 Task: Search one way flight ticket for 2 adults, 2 children, 2 infants in seat in first from Gunnison: Gunnison-crested Butte Regional Airport to Raleigh: Raleigh-durham International Airport on 8-5-2023. Choice of flights is Emirates and Kenya Airways. Number of bags: 2 carry on bags. Price is upto 91000. Outbound departure time preference is 9:00.
Action: Mouse moved to (403, 167)
Screenshot: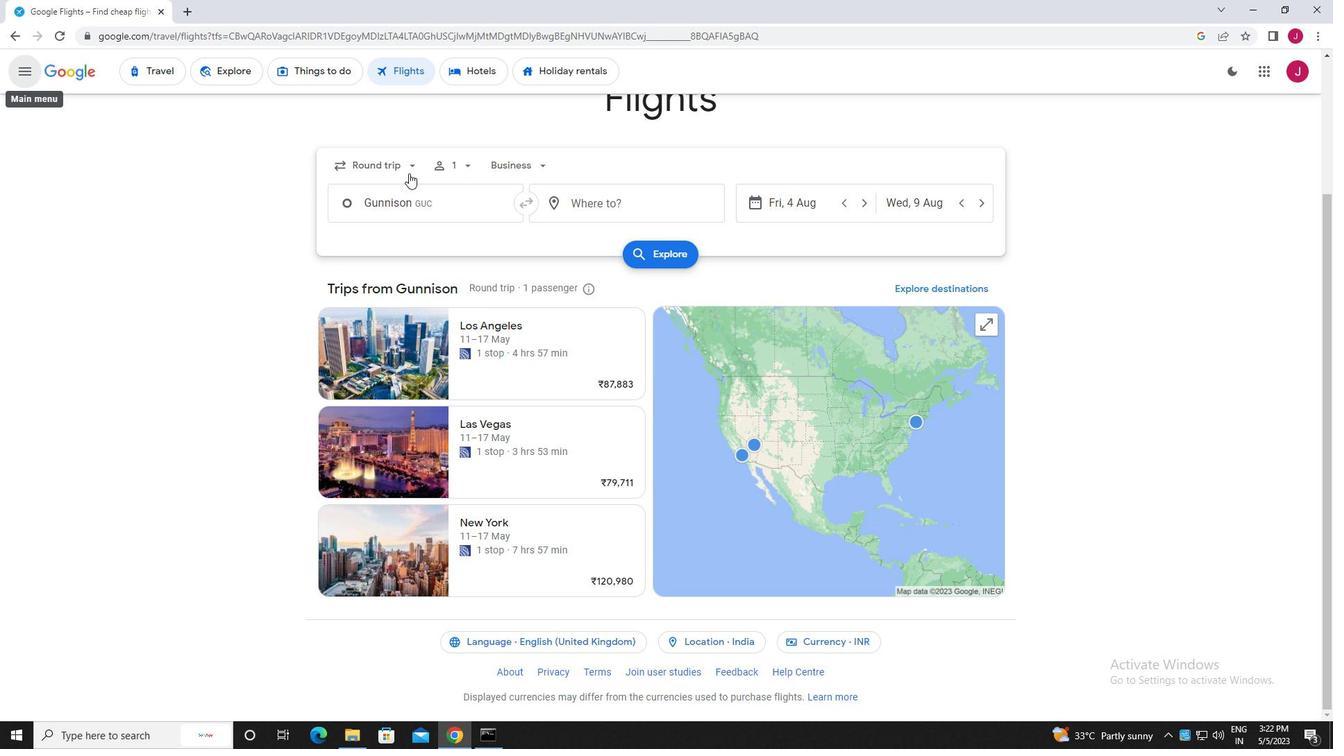 
Action: Mouse pressed left at (403, 167)
Screenshot: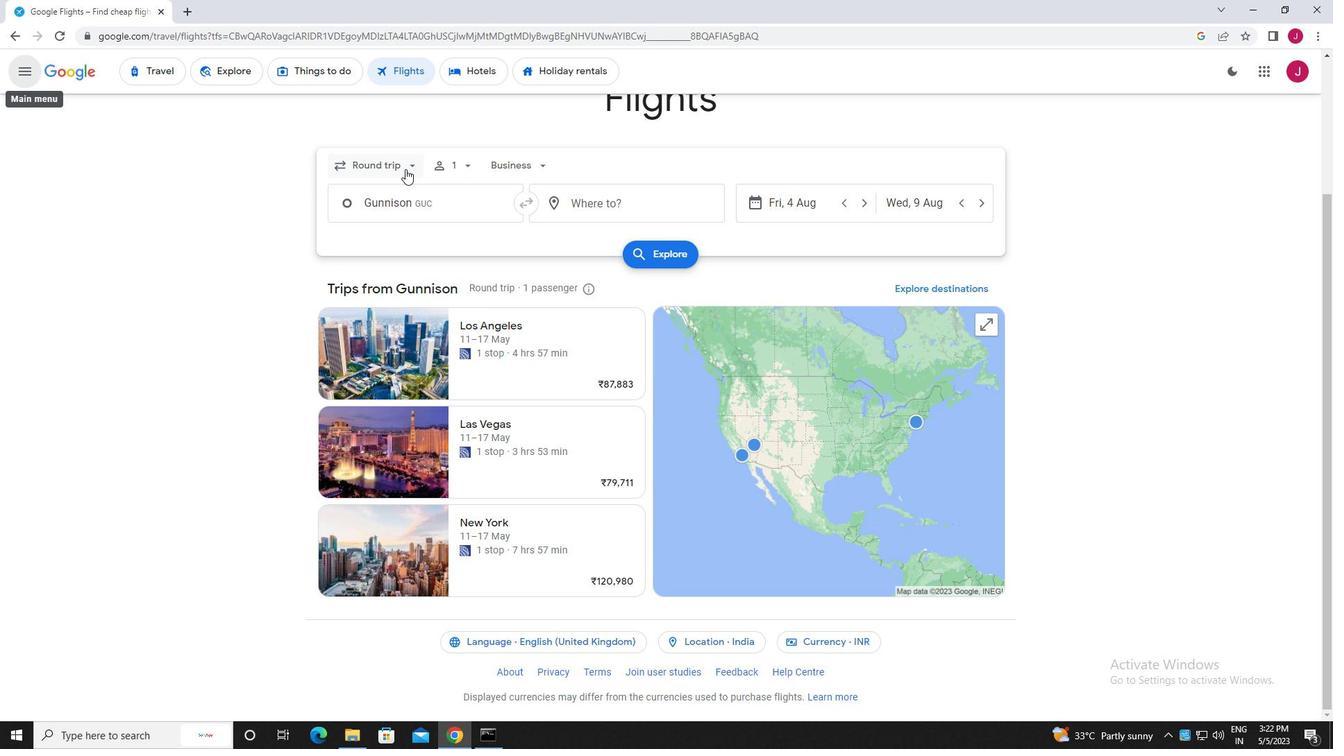 
Action: Mouse moved to (399, 228)
Screenshot: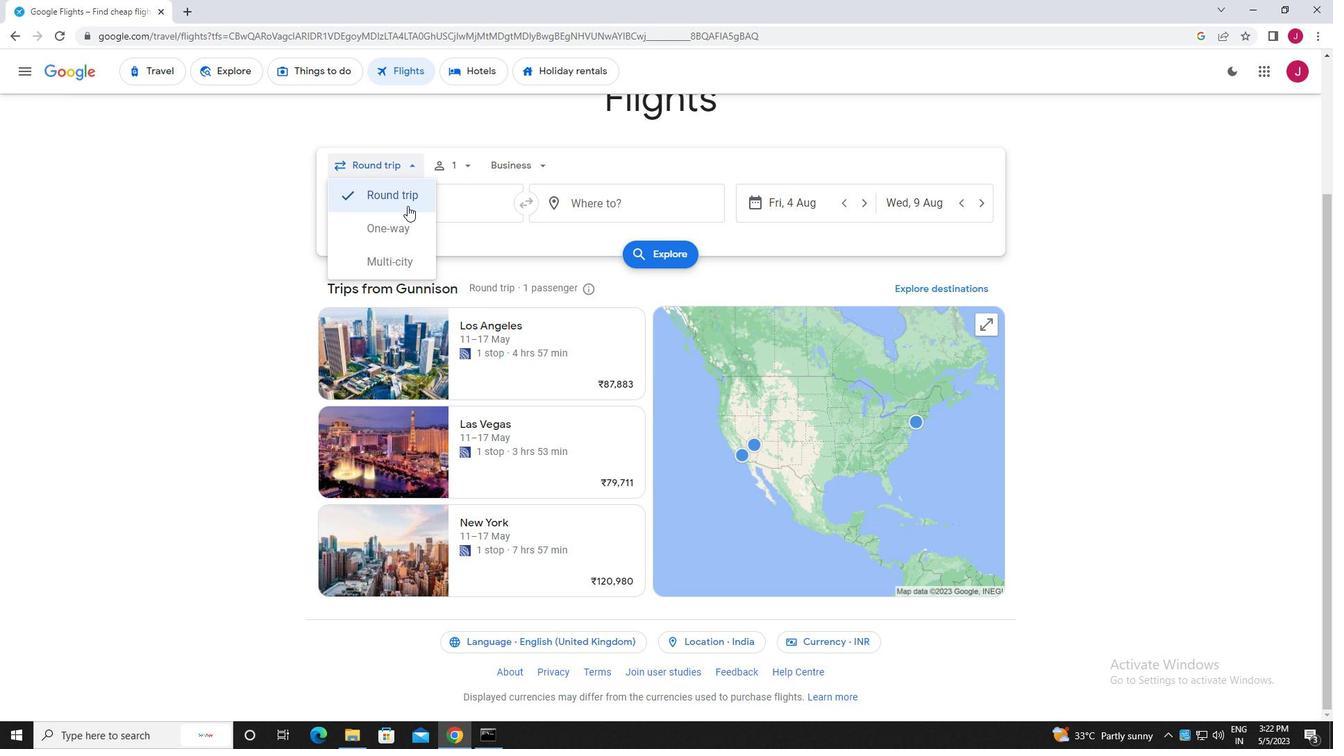 
Action: Mouse pressed left at (399, 228)
Screenshot: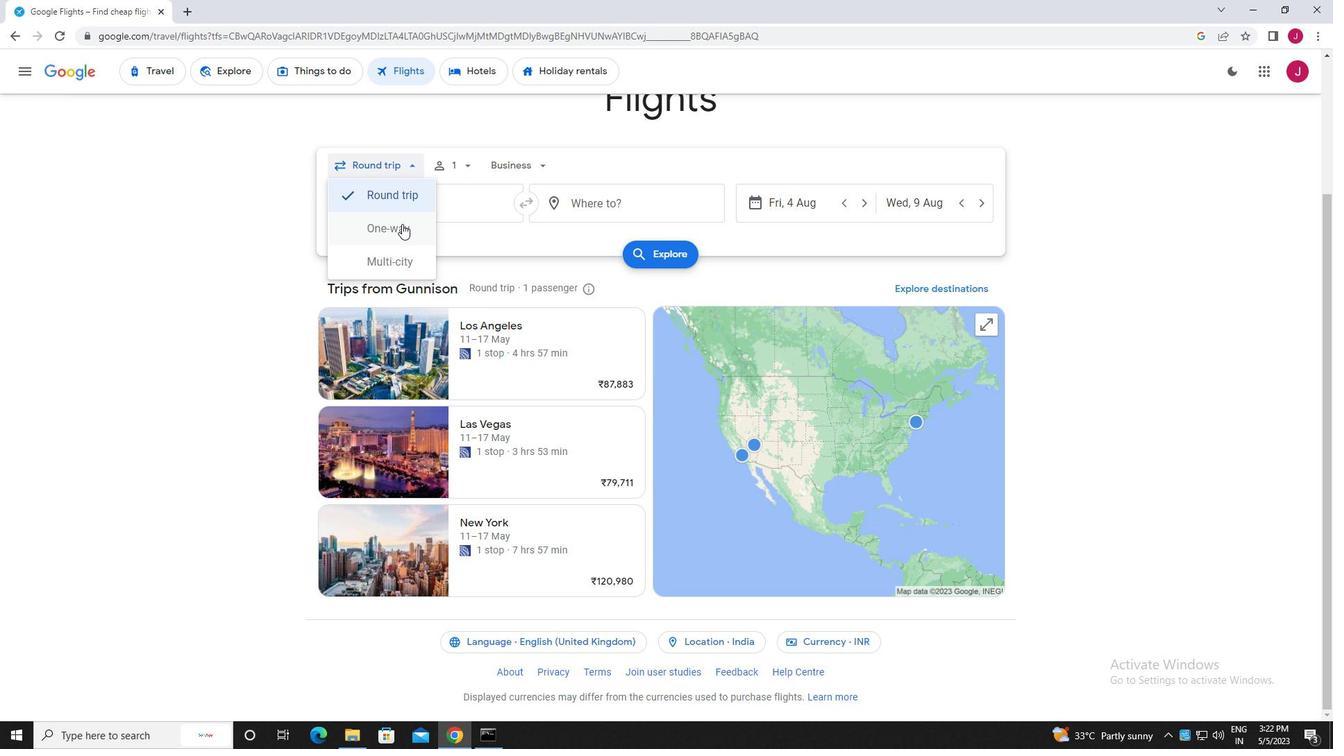 
Action: Mouse moved to (458, 168)
Screenshot: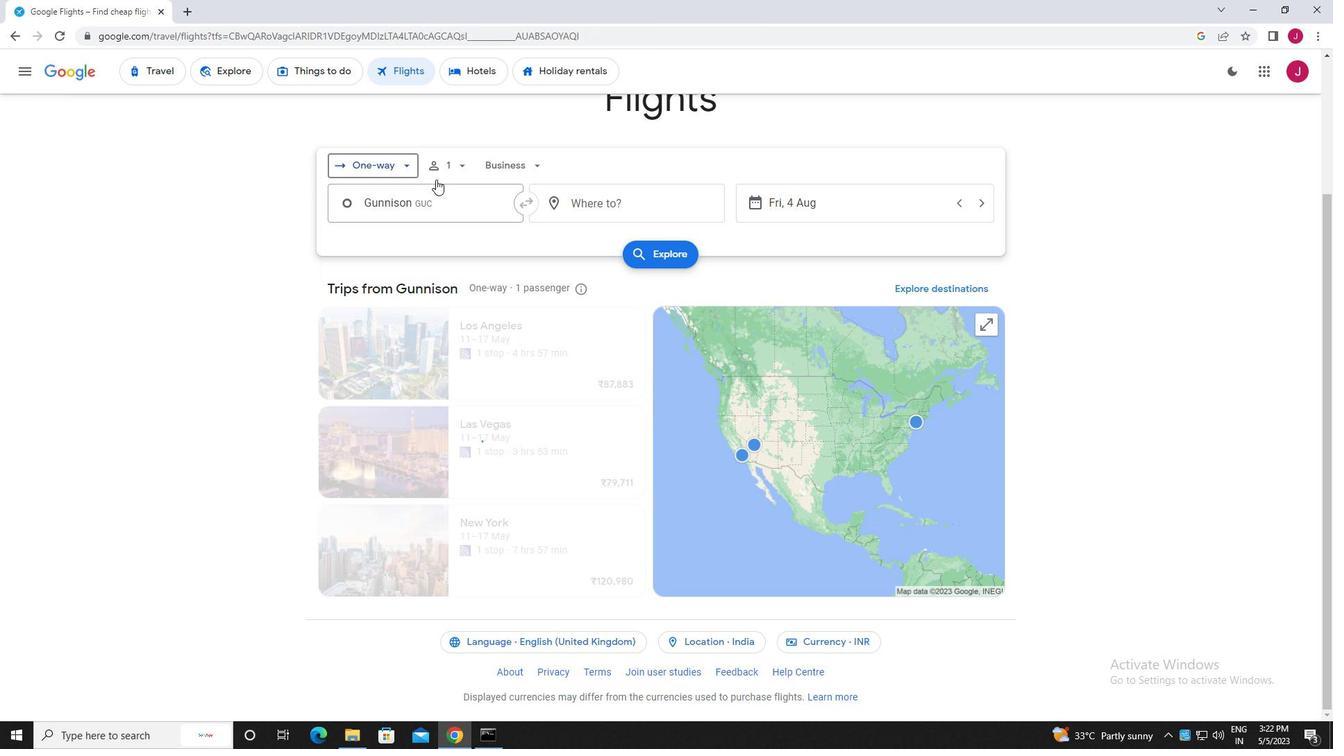 
Action: Mouse pressed left at (458, 168)
Screenshot: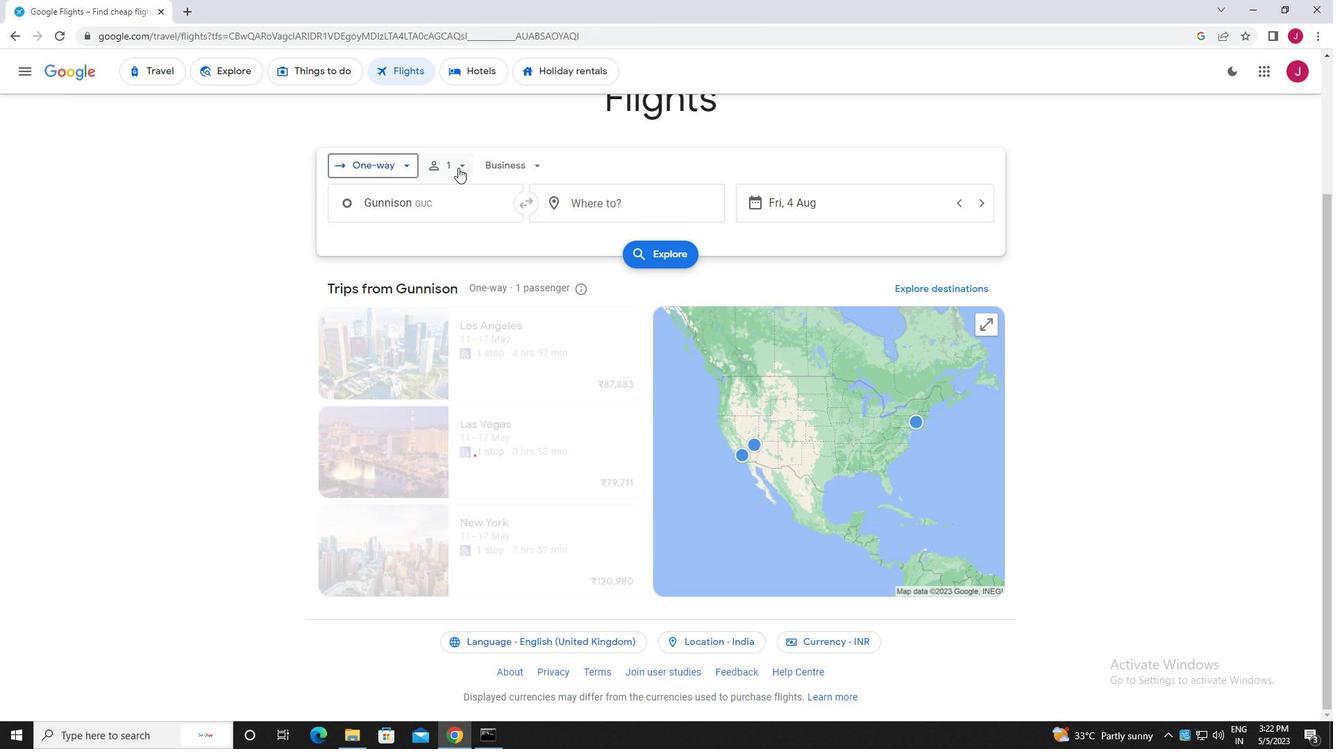 
Action: Mouse moved to (565, 203)
Screenshot: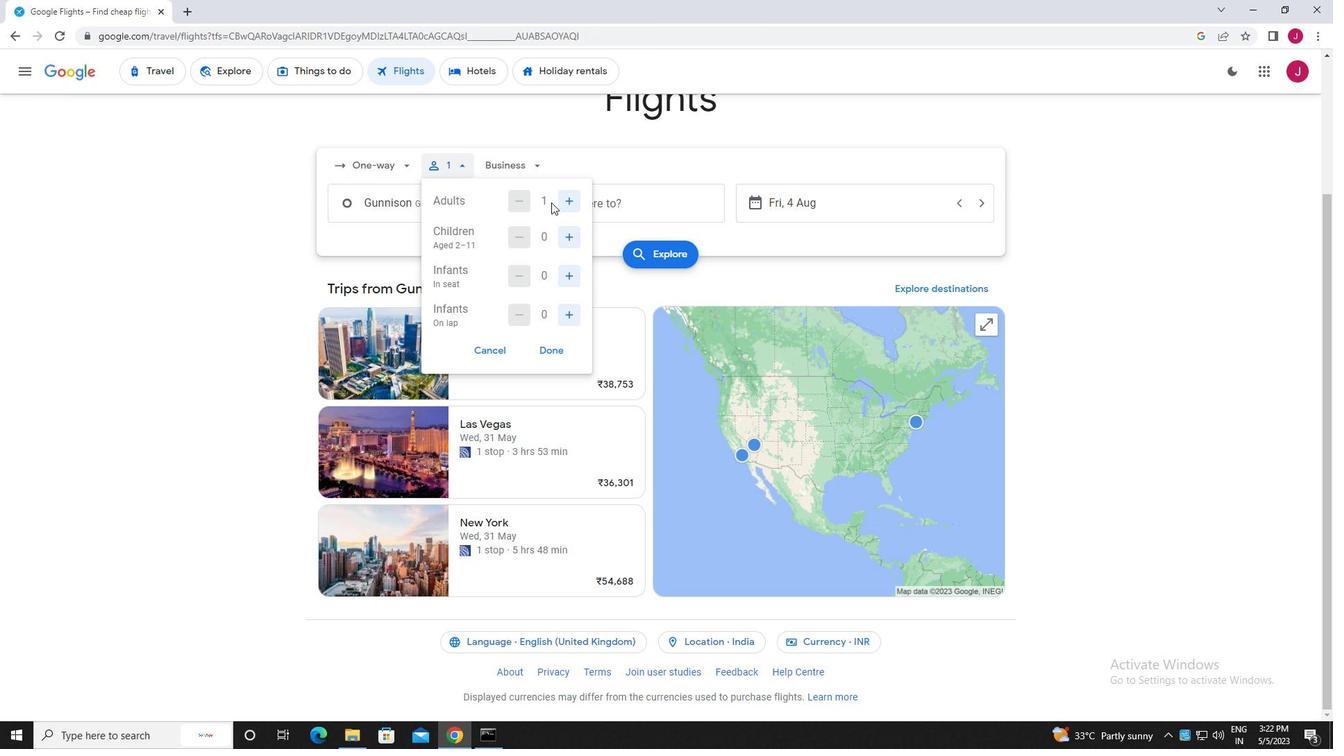 
Action: Mouse pressed left at (565, 203)
Screenshot: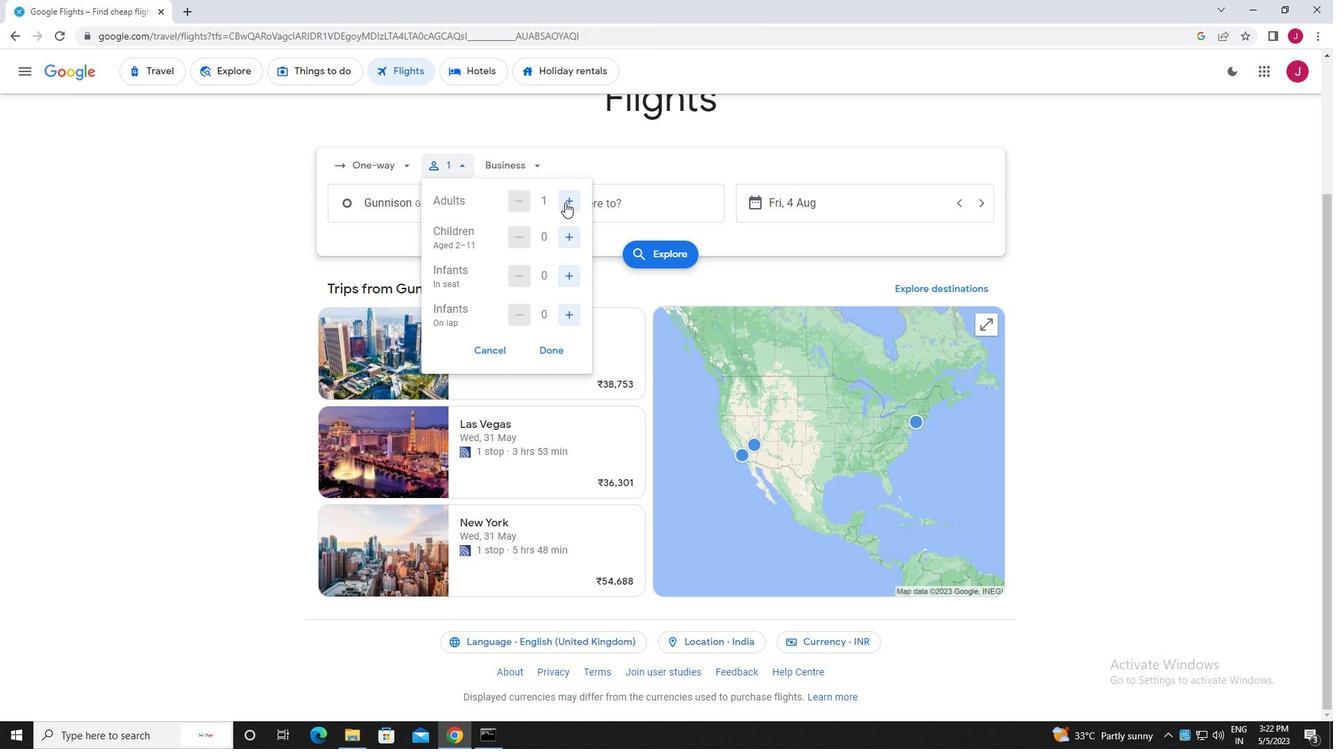 
Action: Mouse moved to (570, 238)
Screenshot: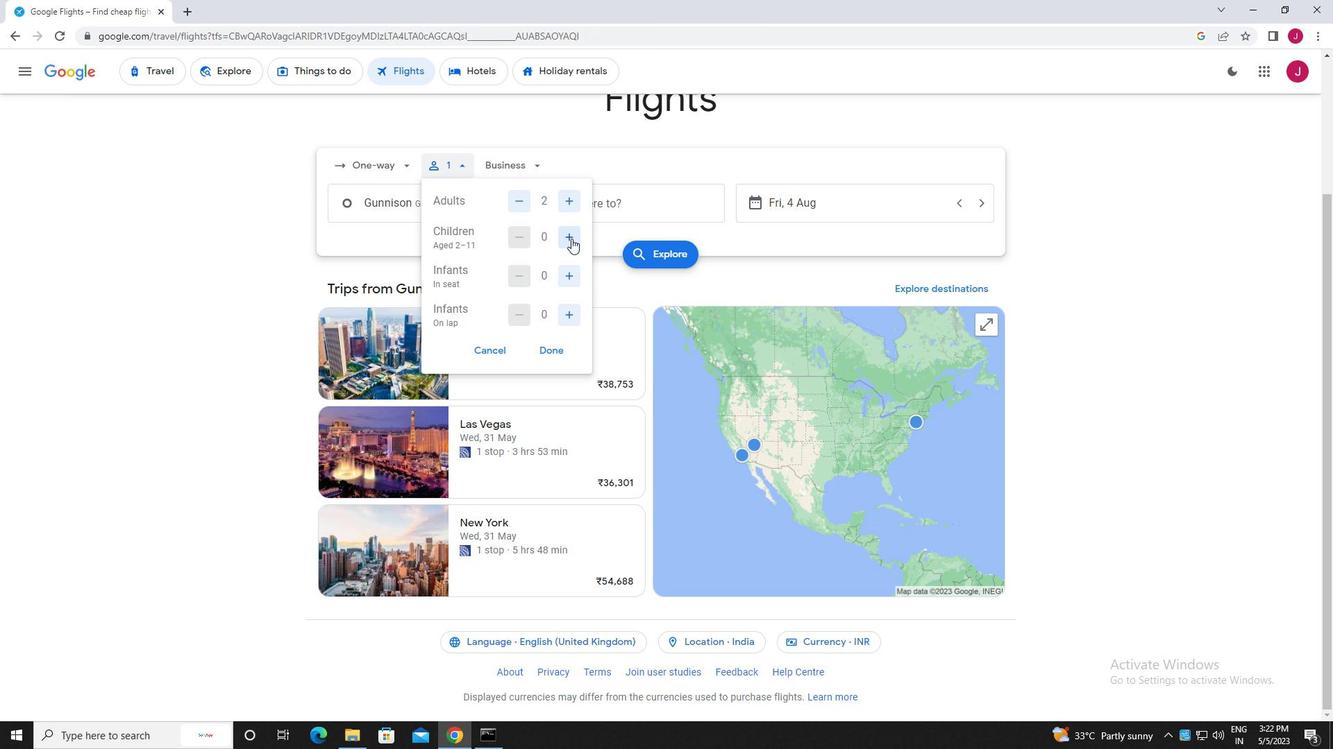 
Action: Mouse pressed left at (570, 238)
Screenshot: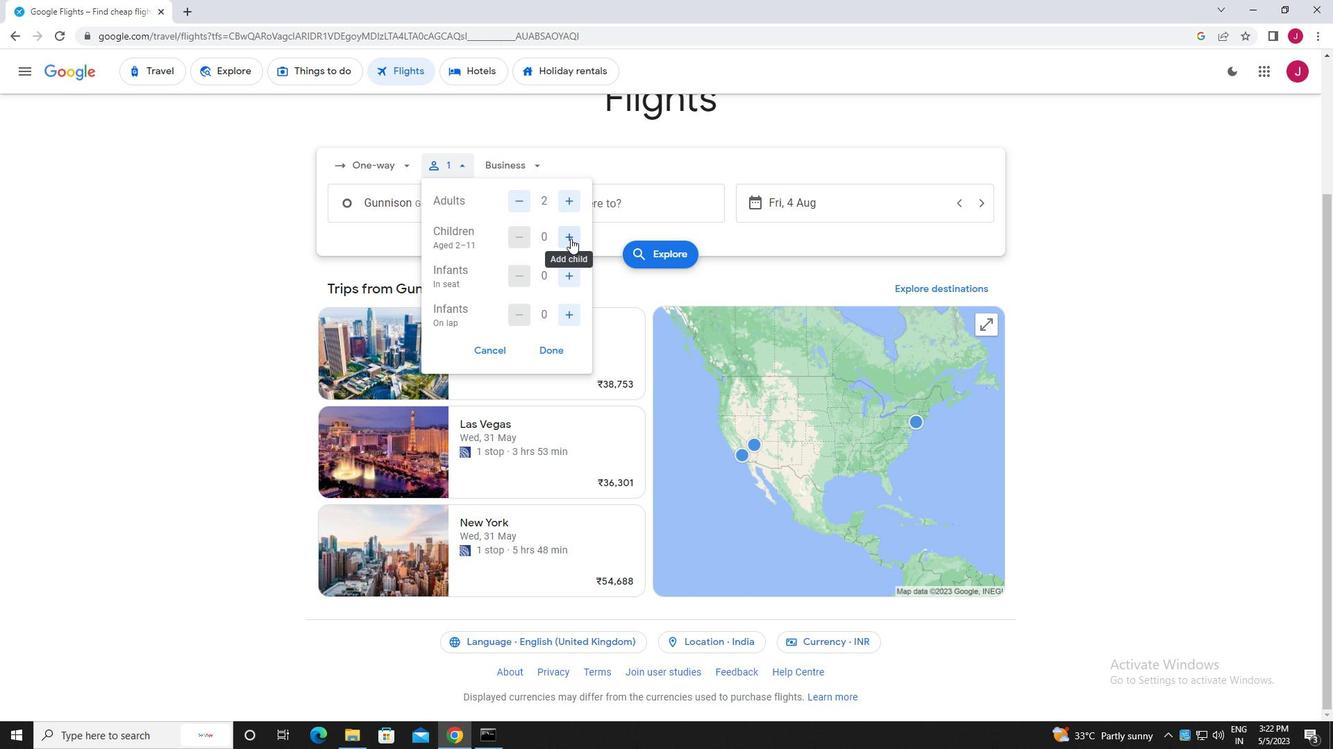 
Action: Mouse pressed left at (570, 238)
Screenshot: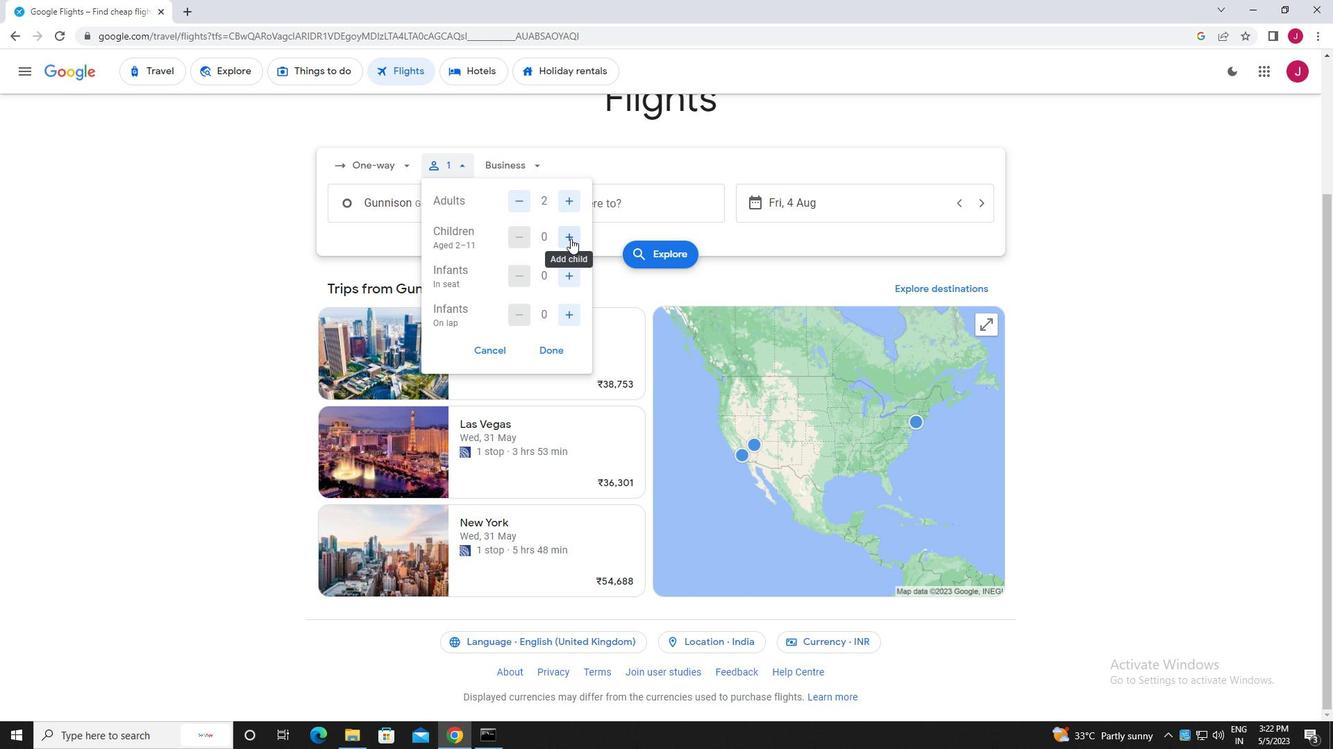 
Action: Mouse moved to (568, 275)
Screenshot: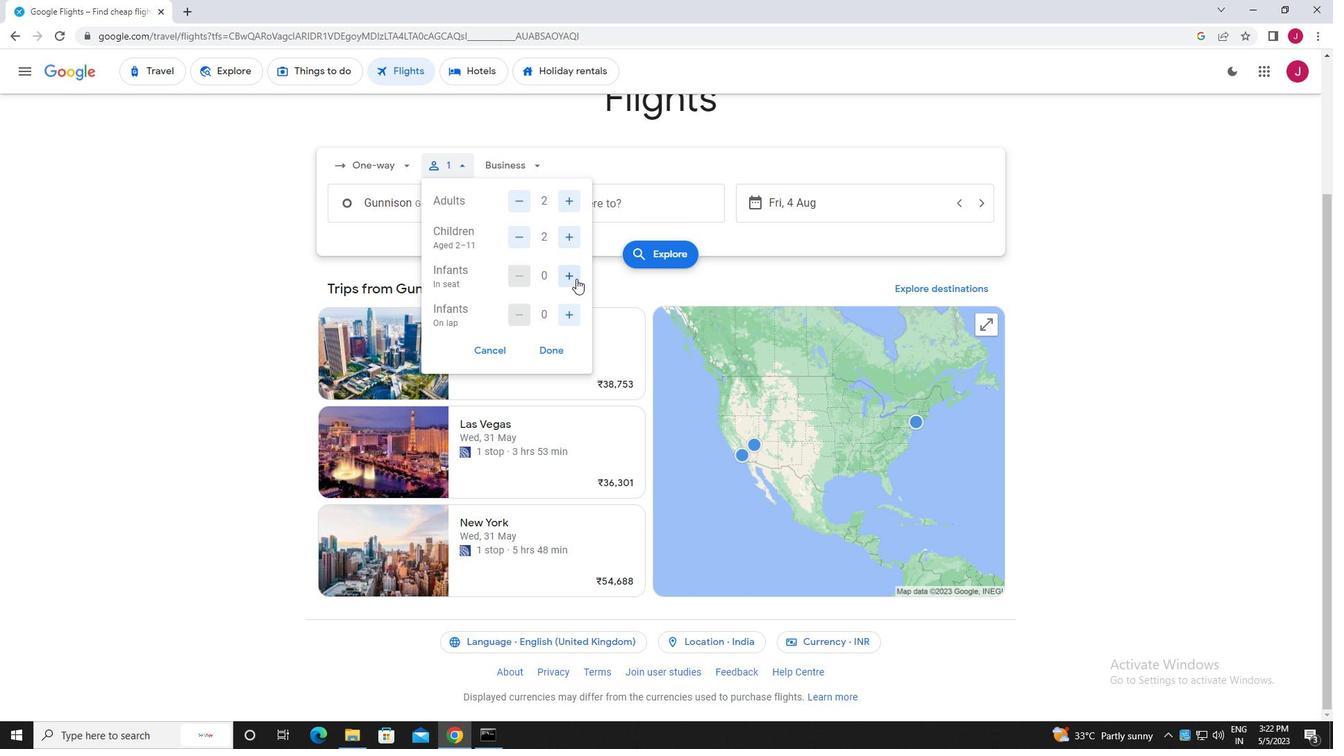 
Action: Mouse pressed left at (568, 275)
Screenshot: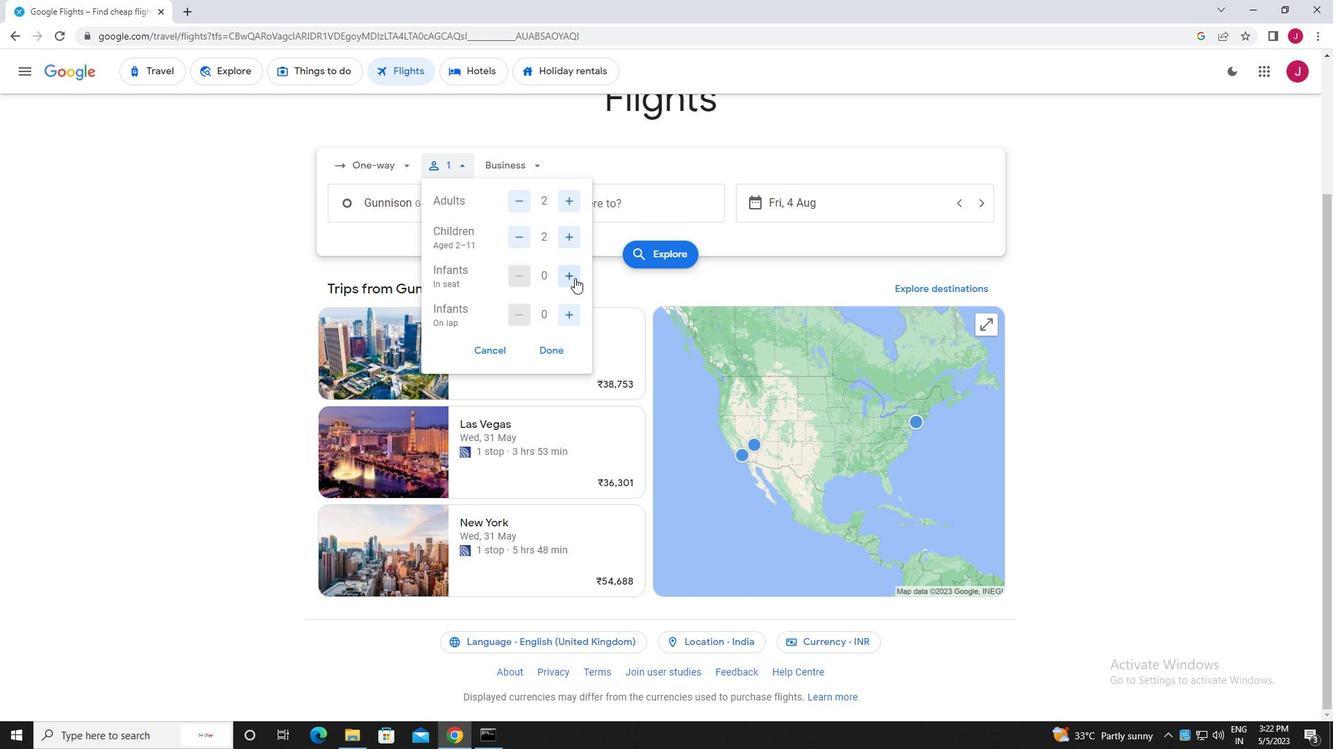 
Action: Mouse pressed left at (568, 275)
Screenshot: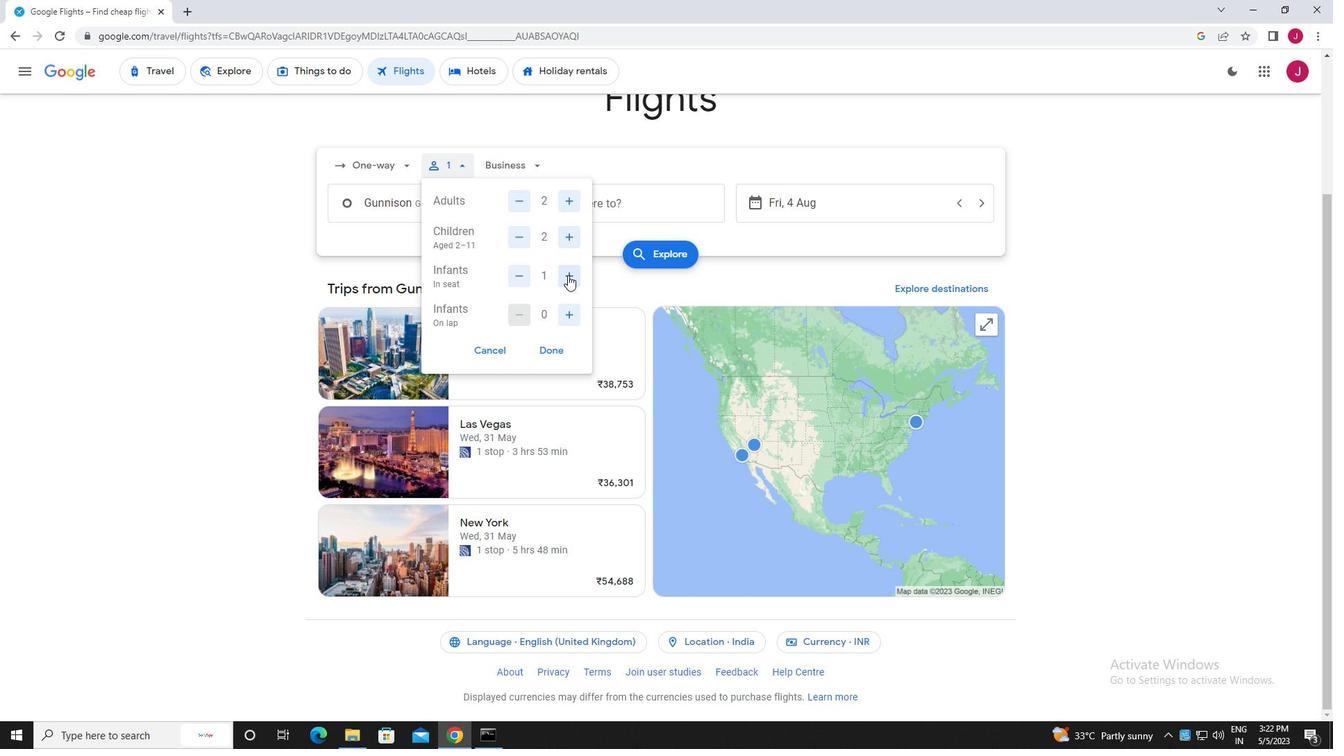 
Action: Mouse moved to (554, 347)
Screenshot: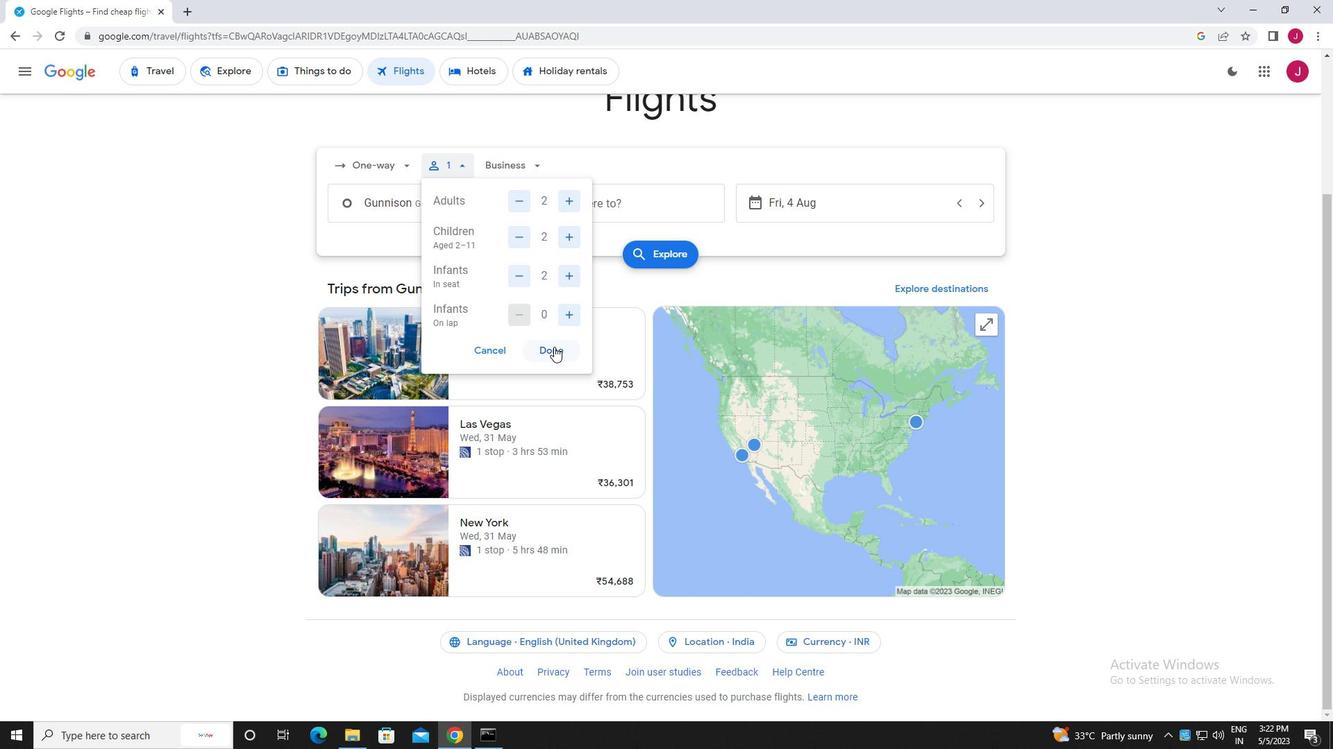 
Action: Mouse pressed left at (554, 347)
Screenshot: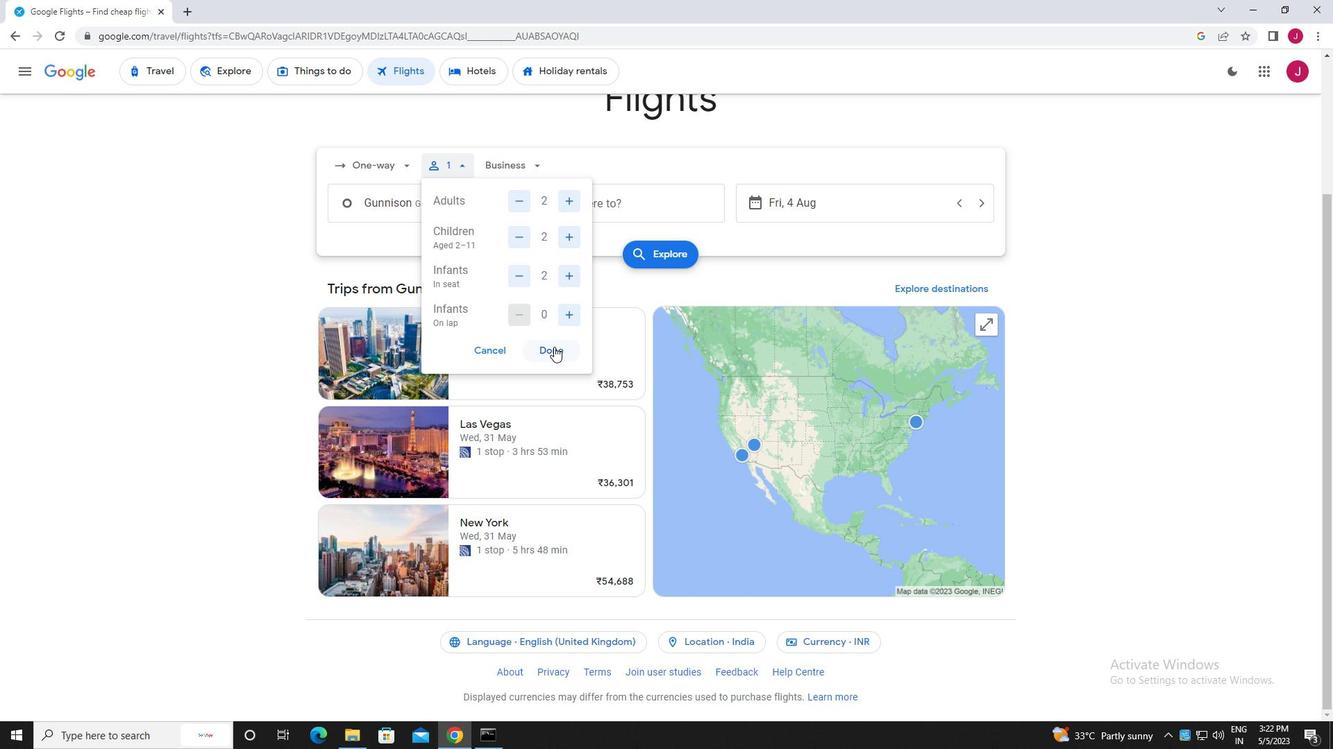 
Action: Mouse moved to (524, 170)
Screenshot: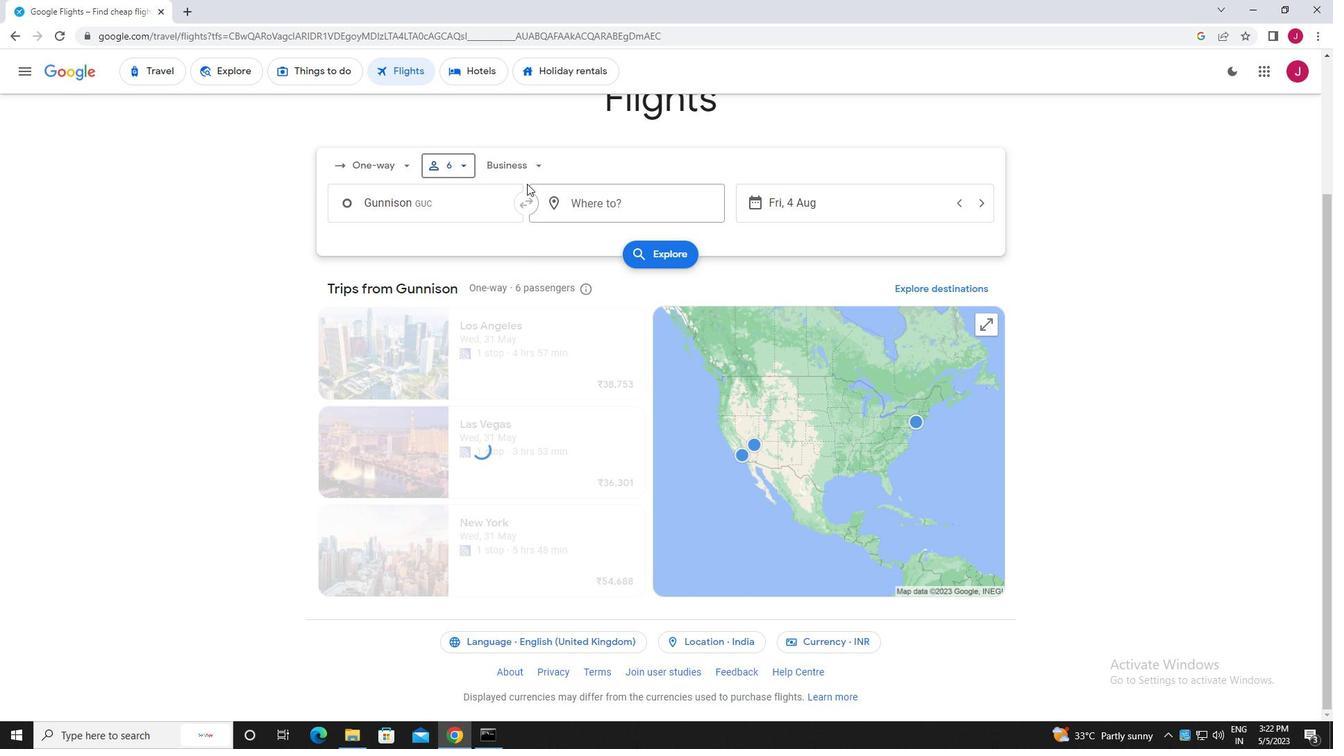
Action: Mouse pressed left at (524, 170)
Screenshot: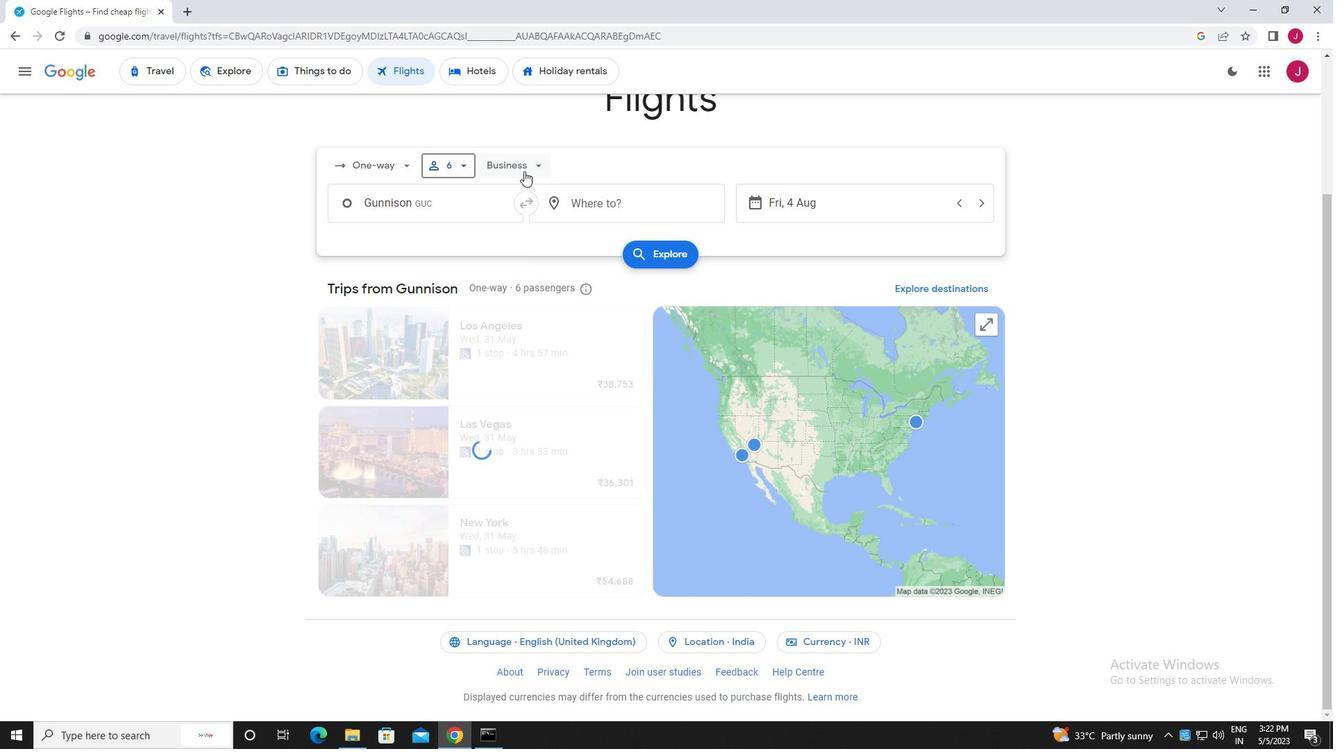 
Action: Mouse moved to (544, 296)
Screenshot: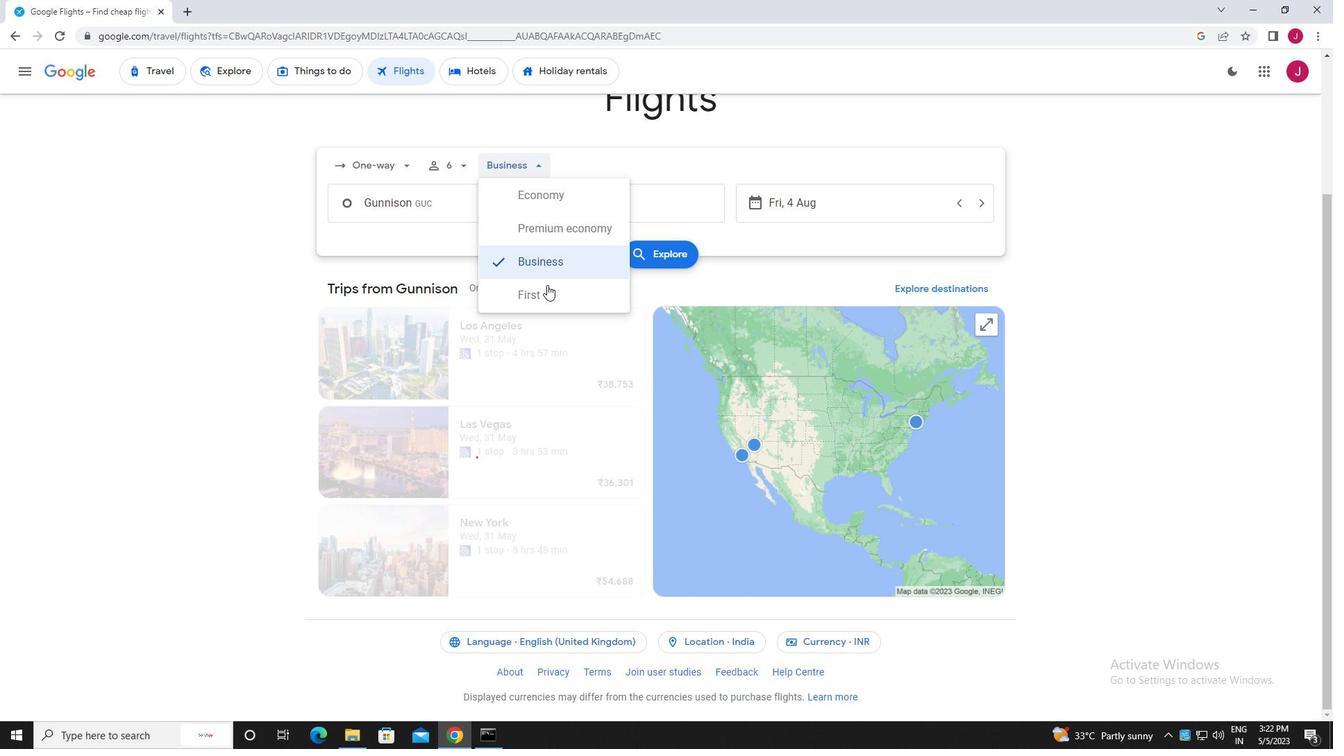 
Action: Mouse pressed left at (544, 296)
Screenshot: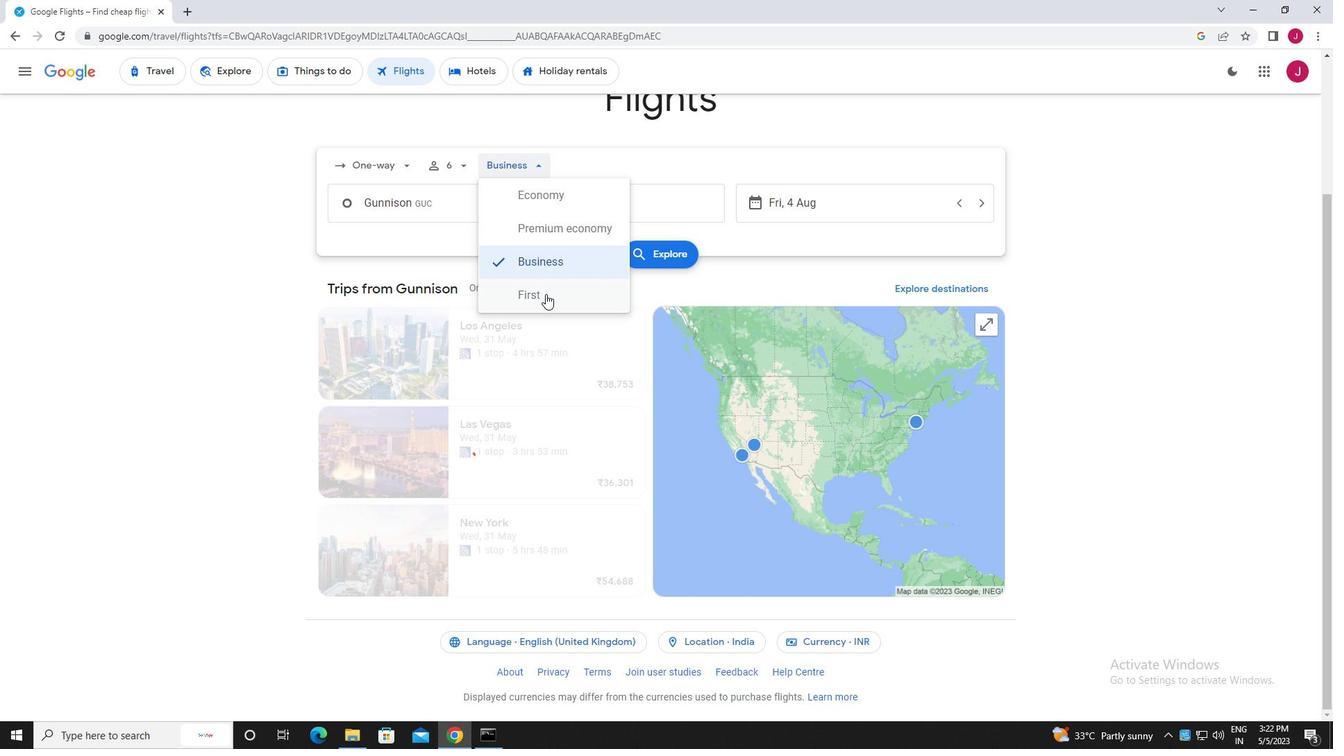 
Action: Mouse moved to (458, 206)
Screenshot: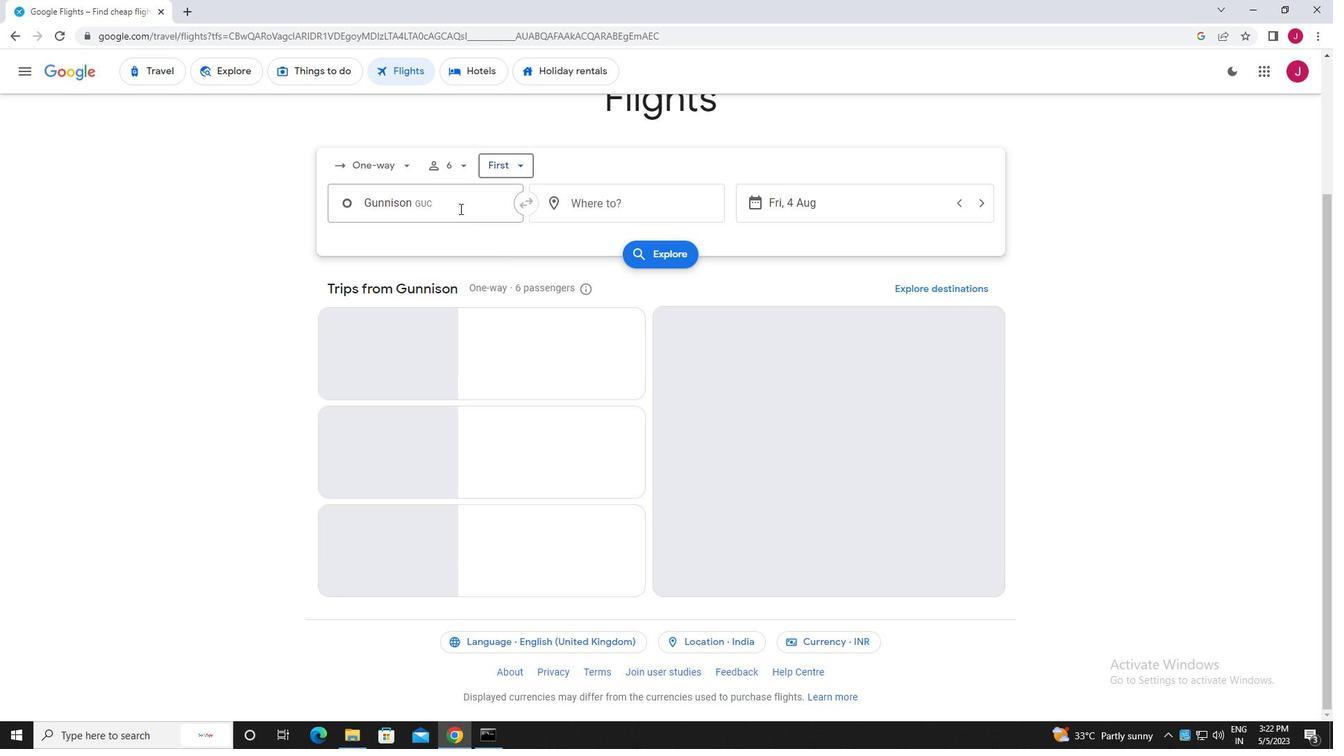 
Action: Mouse pressed left at (458, 206)
Screenshot: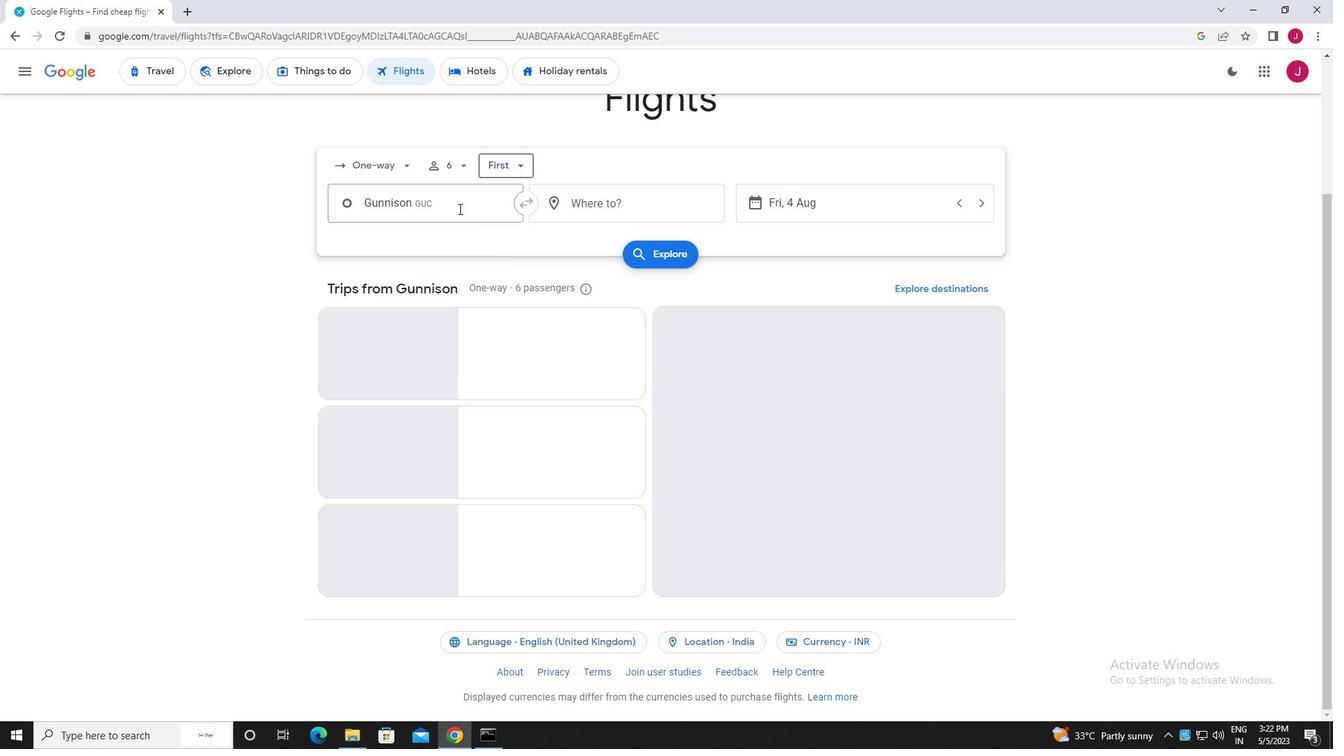 
Action: Mouse moved to (469, 206)
Screenshot: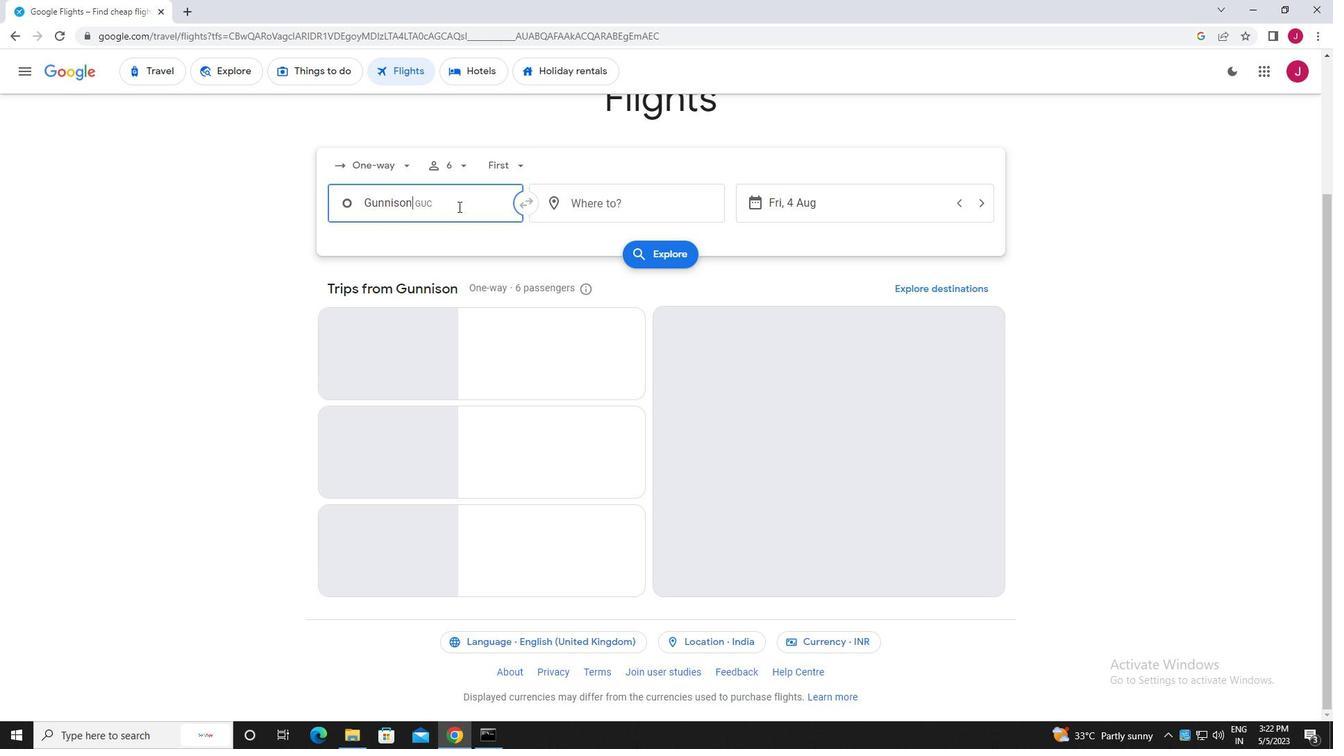 
Action: Key pressed gunnison
Screenshot: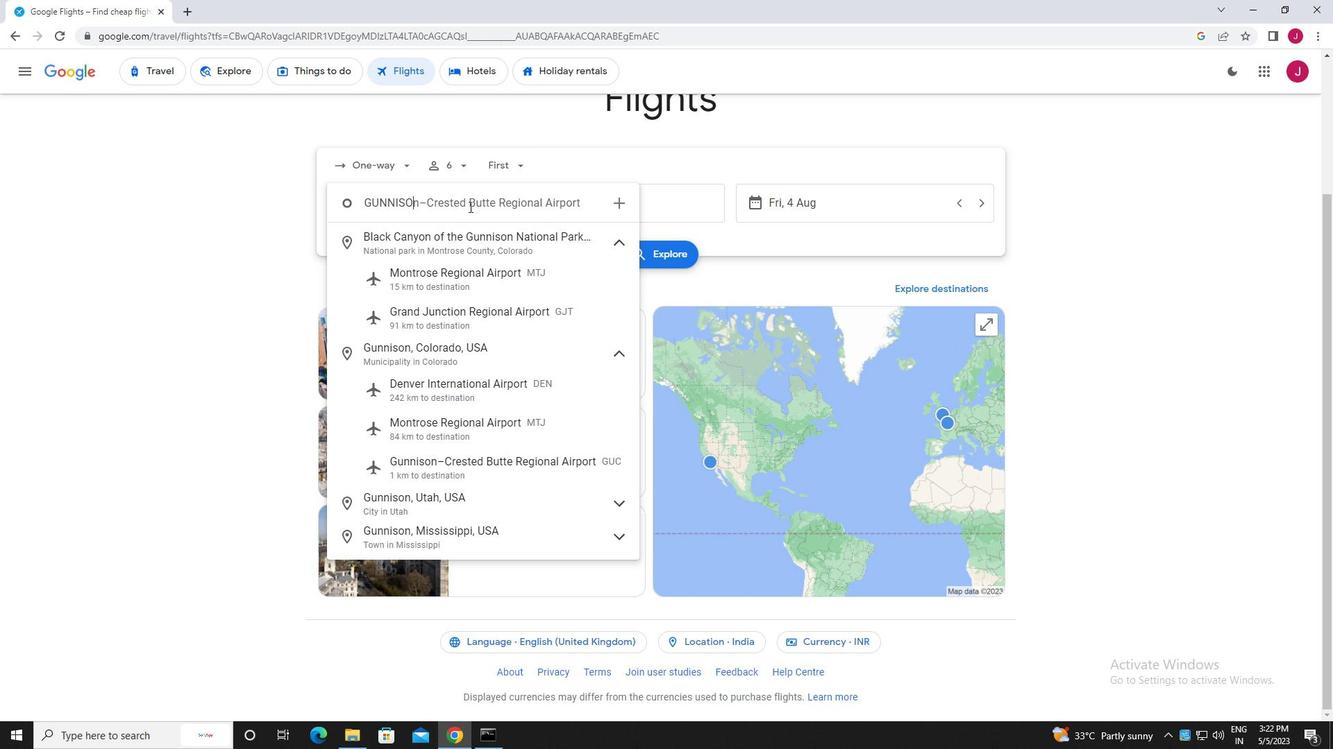 
Action: Mouse moved to (525, 468)
Screenshot: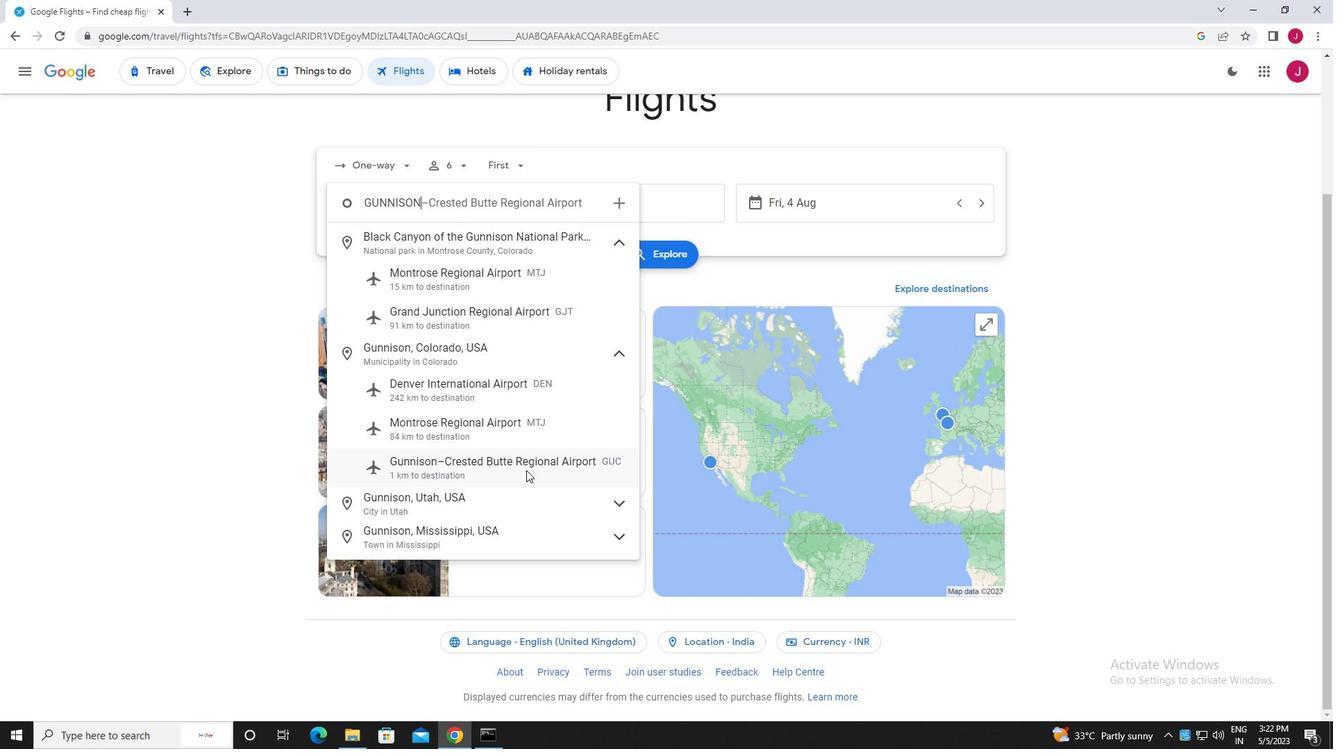 
Action: Mouse pressed left at (525, 468)
Screenshot: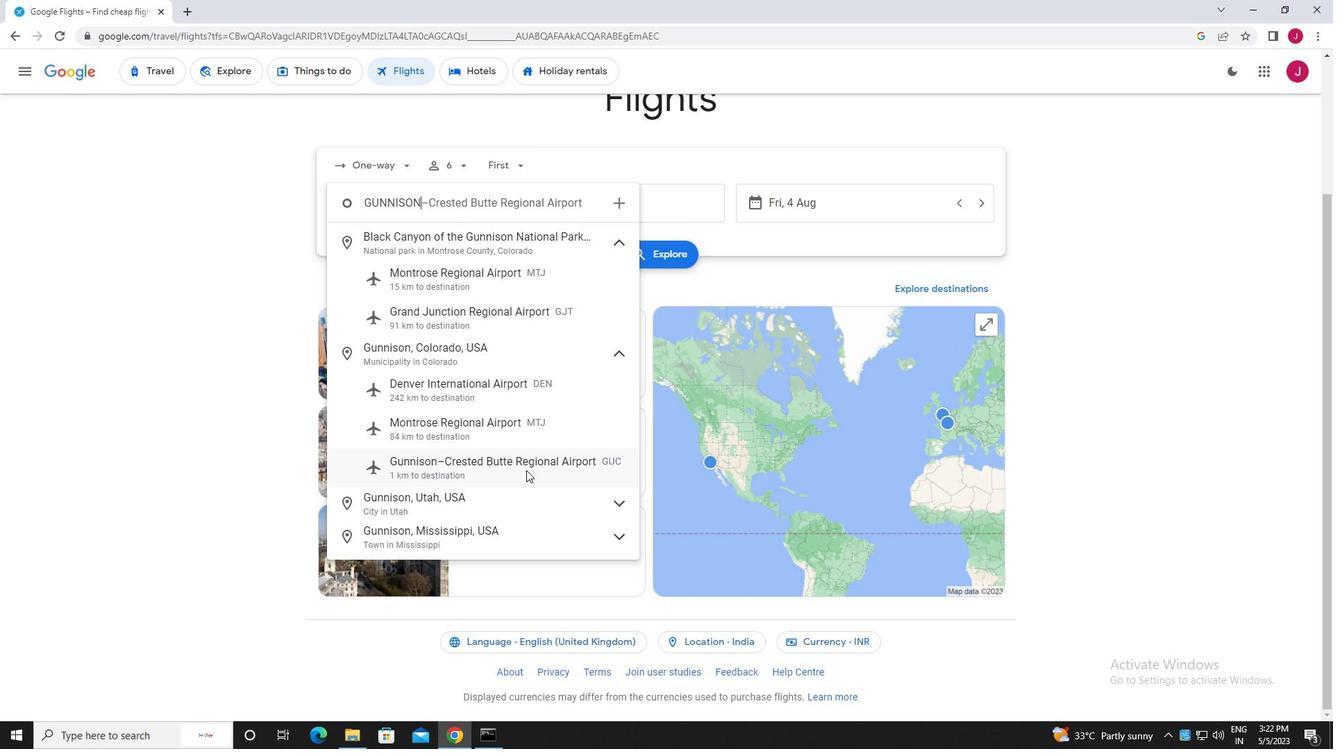 
Action: Mouse moved to (602, 206)
Screenshot: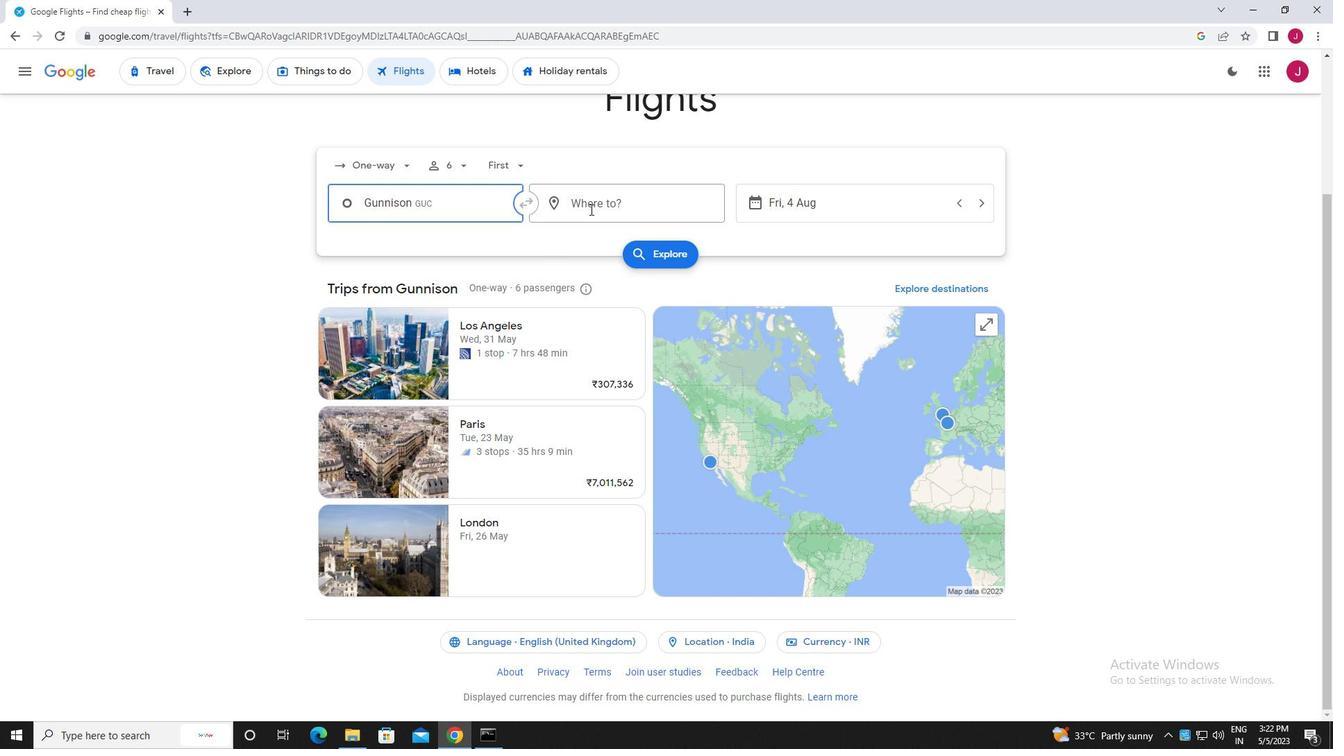 
Action: Mouse pressed left at (602, 206)
Screenshot: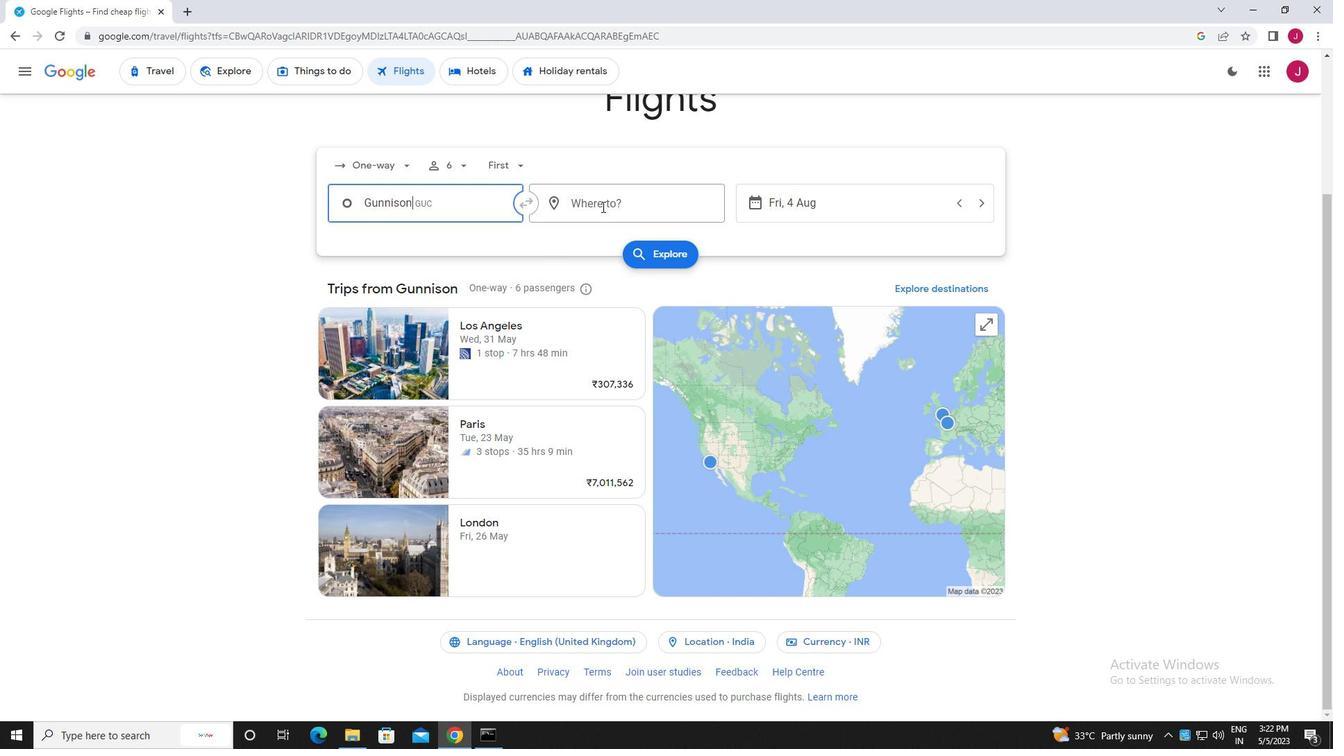 
Action: Key pressed raleigh
Screenshot: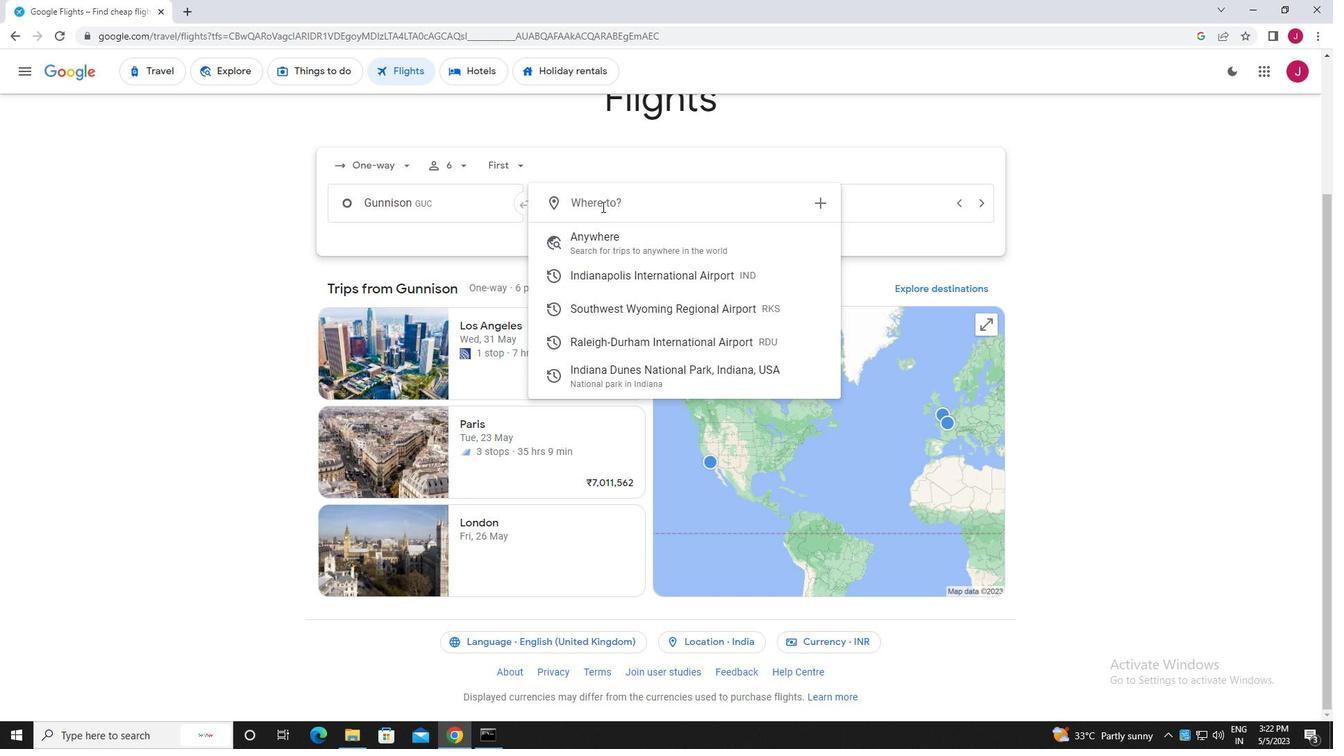 
Action: Mouse moved to (687, 277)
Screenshot: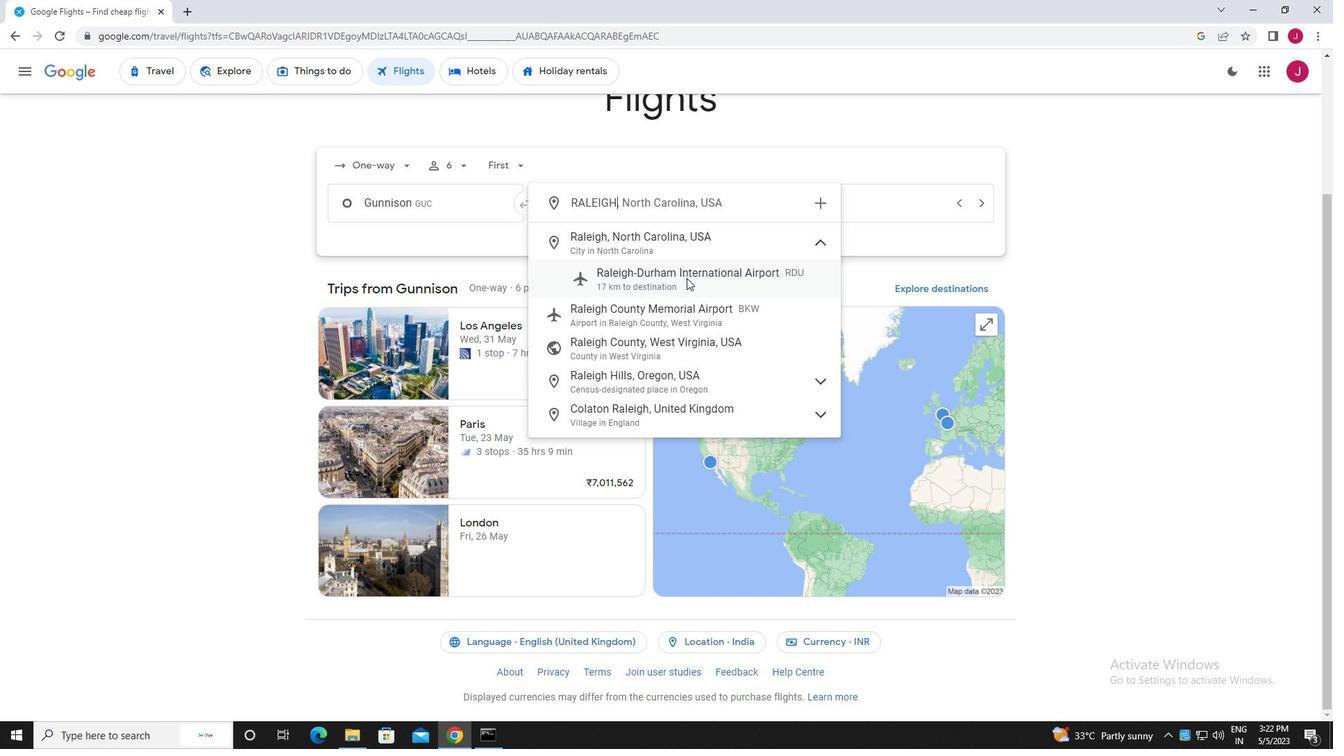 
Action: Mouse pressed left at (687, 277)
Screenshot: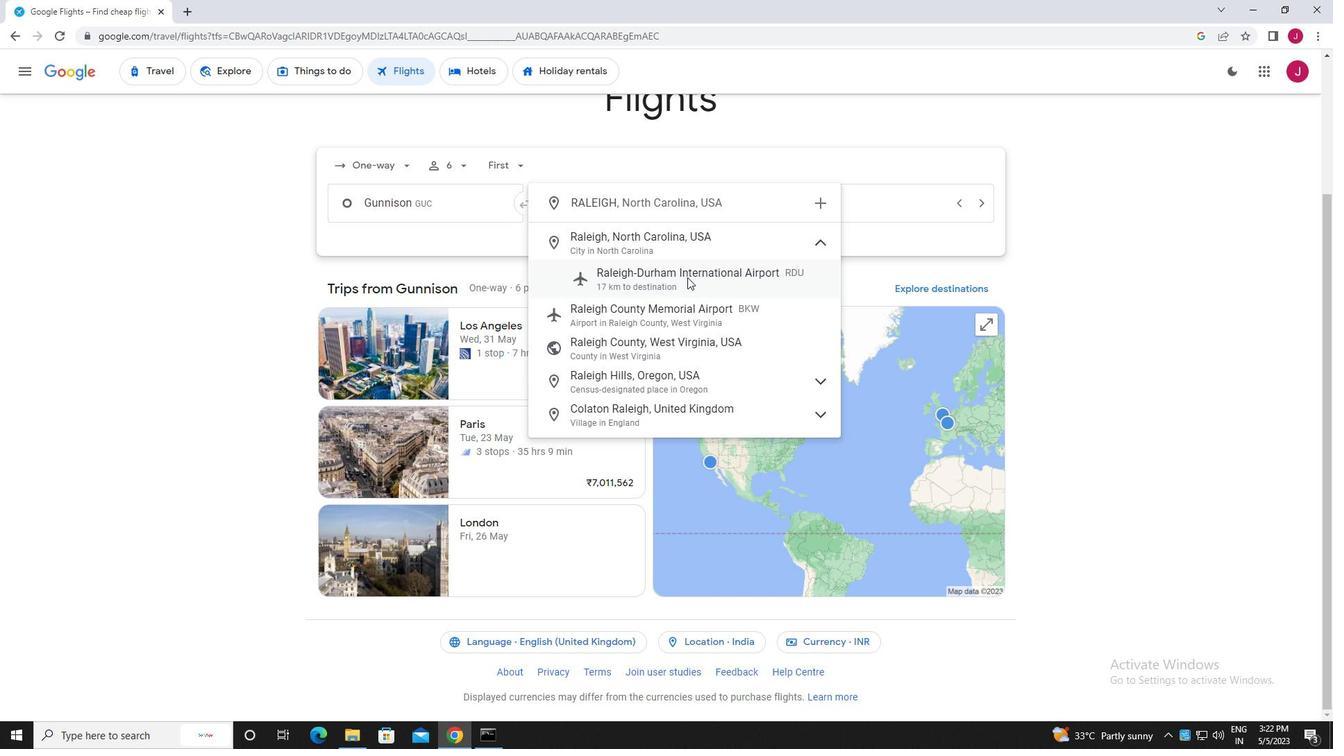 
Action: Mouse moved to (842, 209)
Screenshot: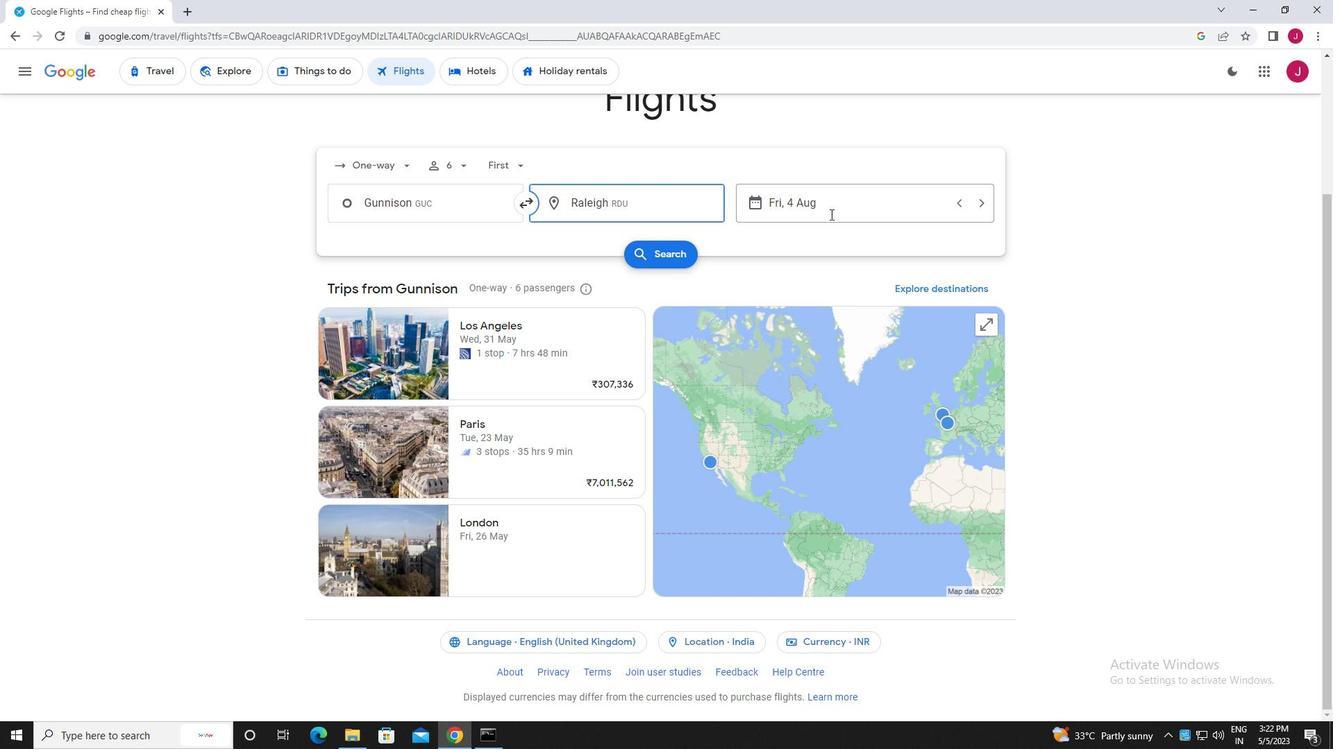 
Action: Mouse pressed left at (842, 209)
Screenshot: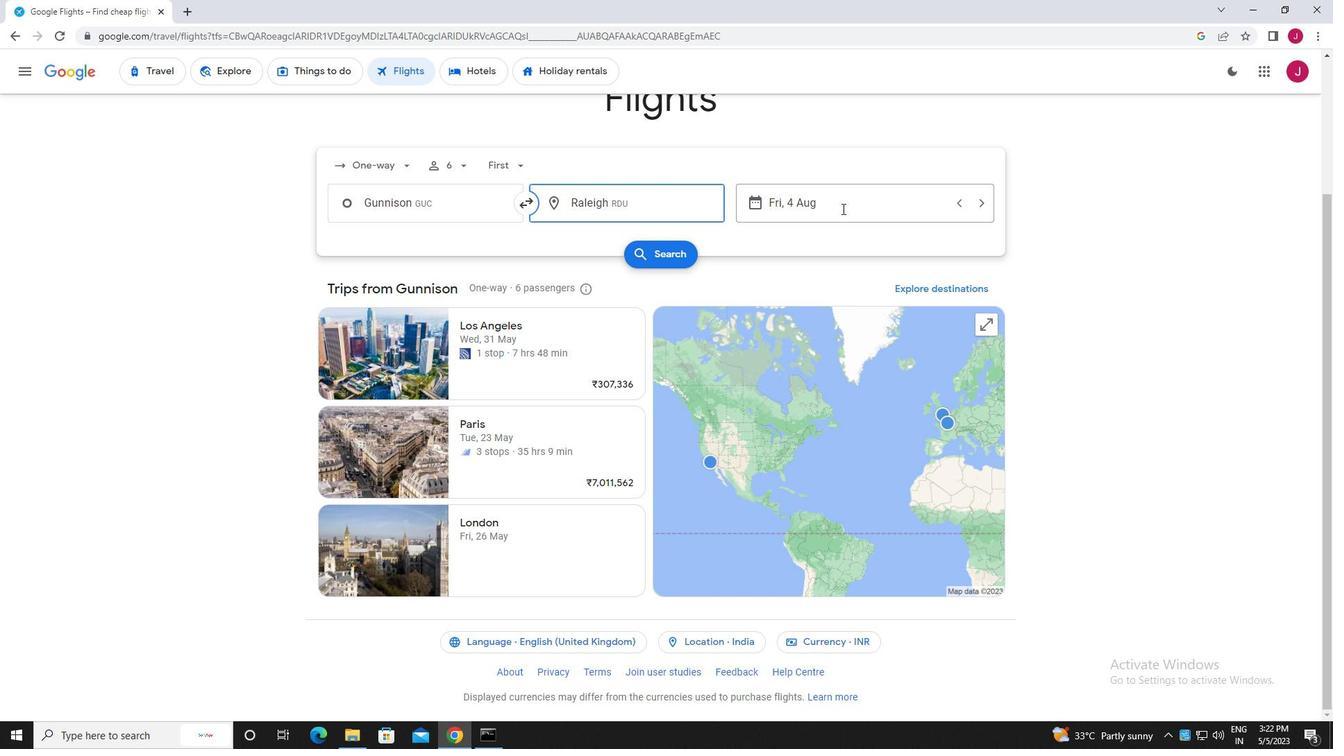 
Action: Mouse moved to (699, 319)
Screenshot: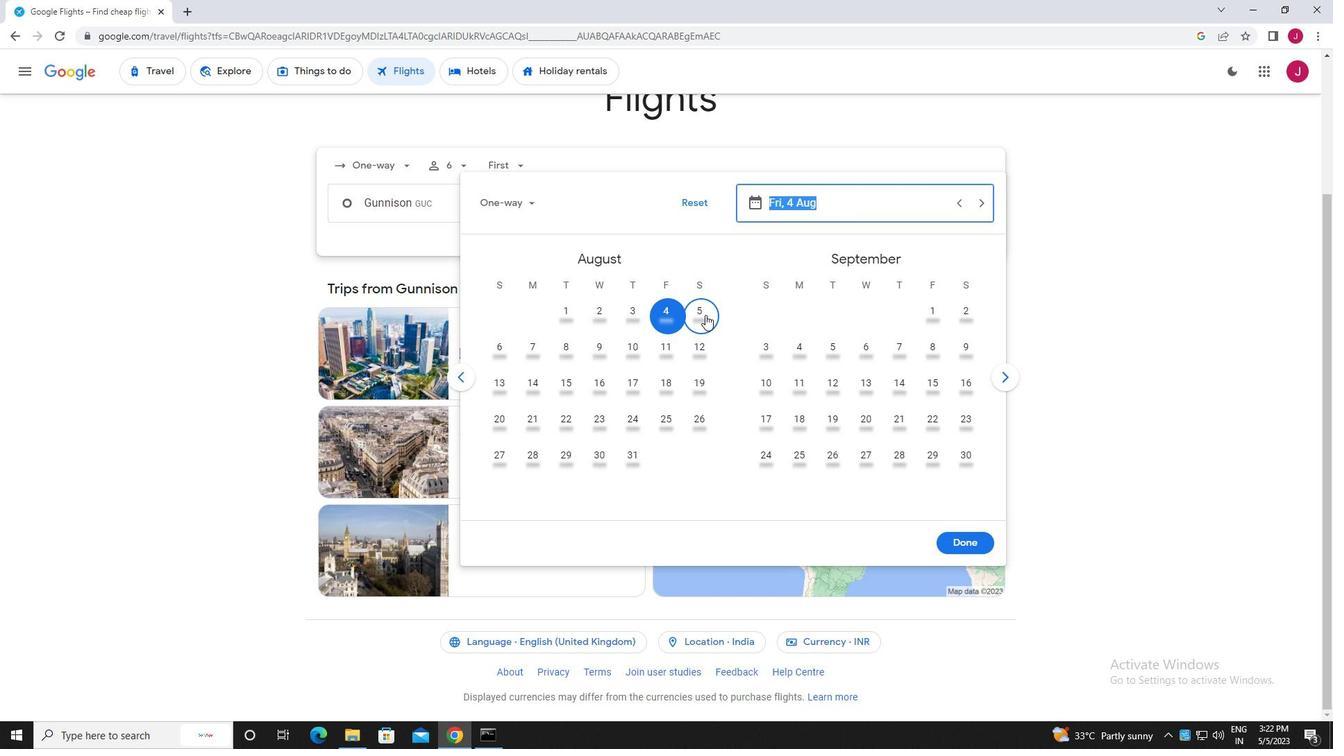 
Action: Mouse pressed left at (699, 319)
Screenshot: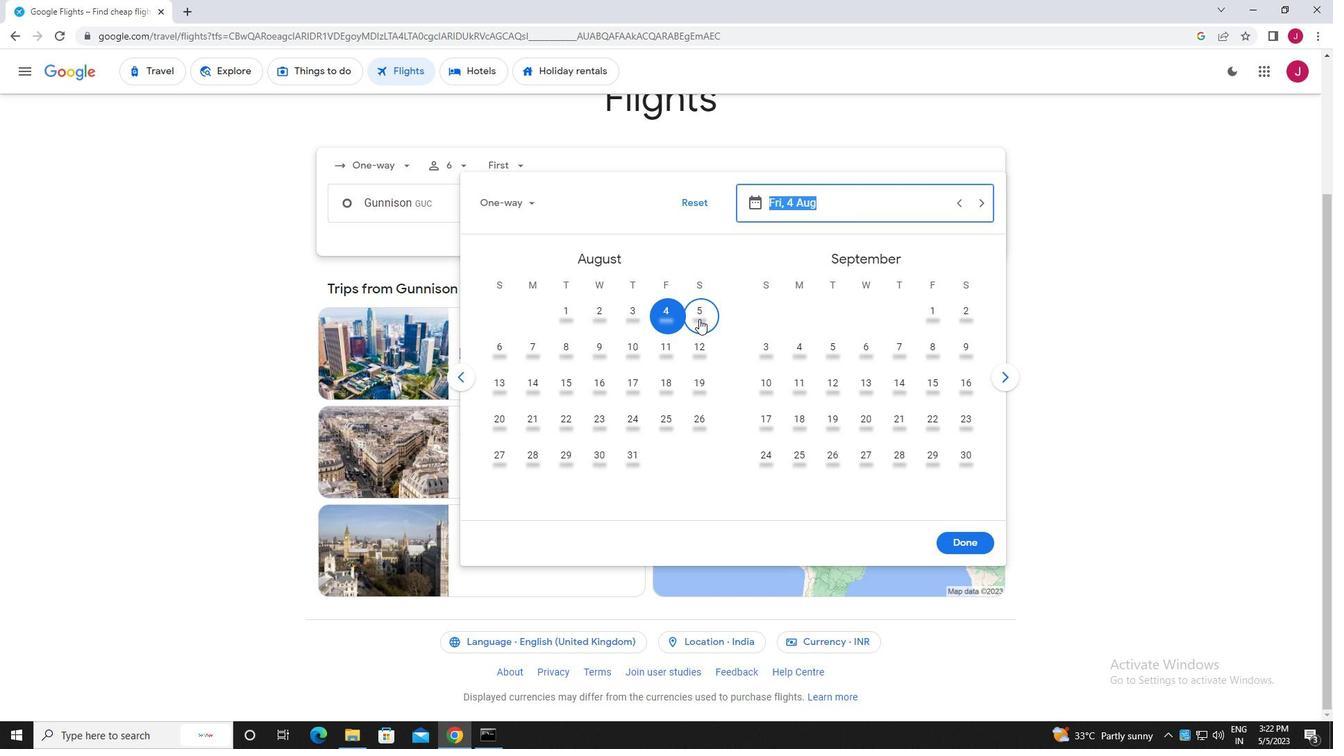 
Action: Mouse moved to (970, 545)
Screenshot: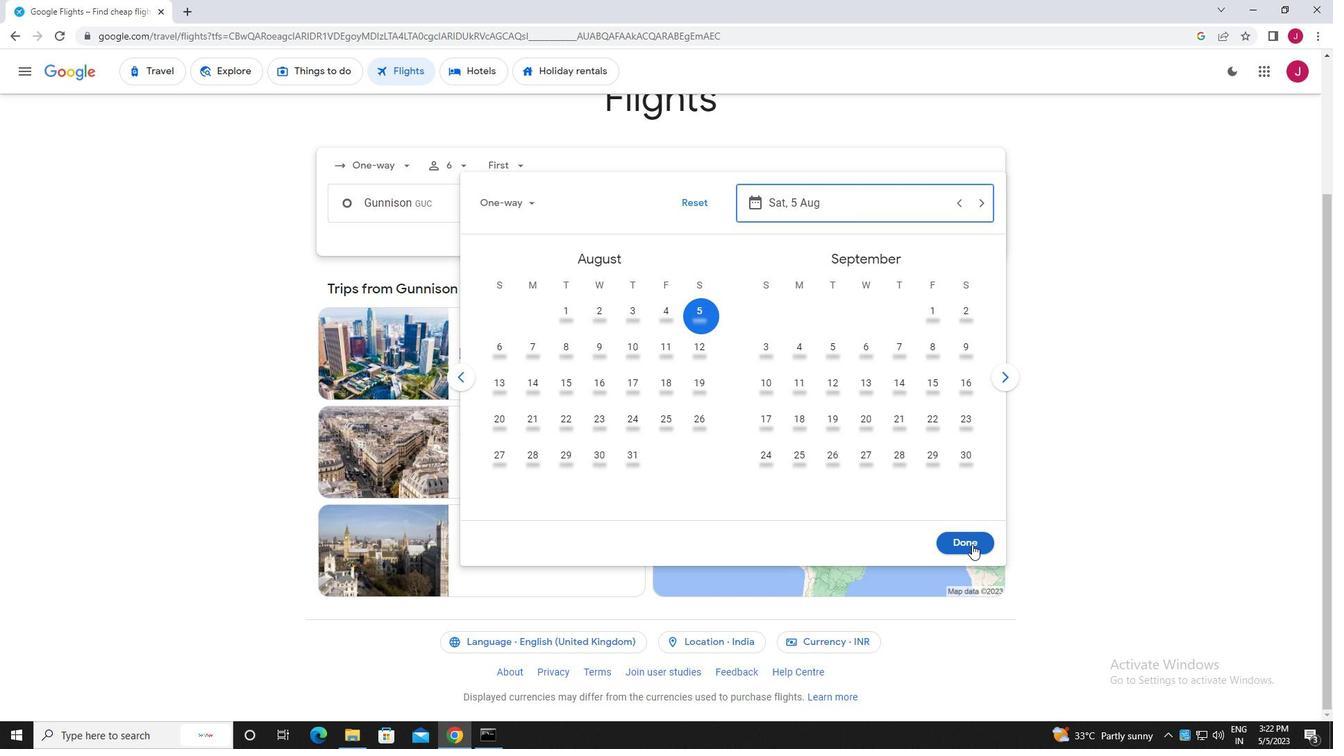 
Action: Mouse pressed left at (970, 545)
Screenshot: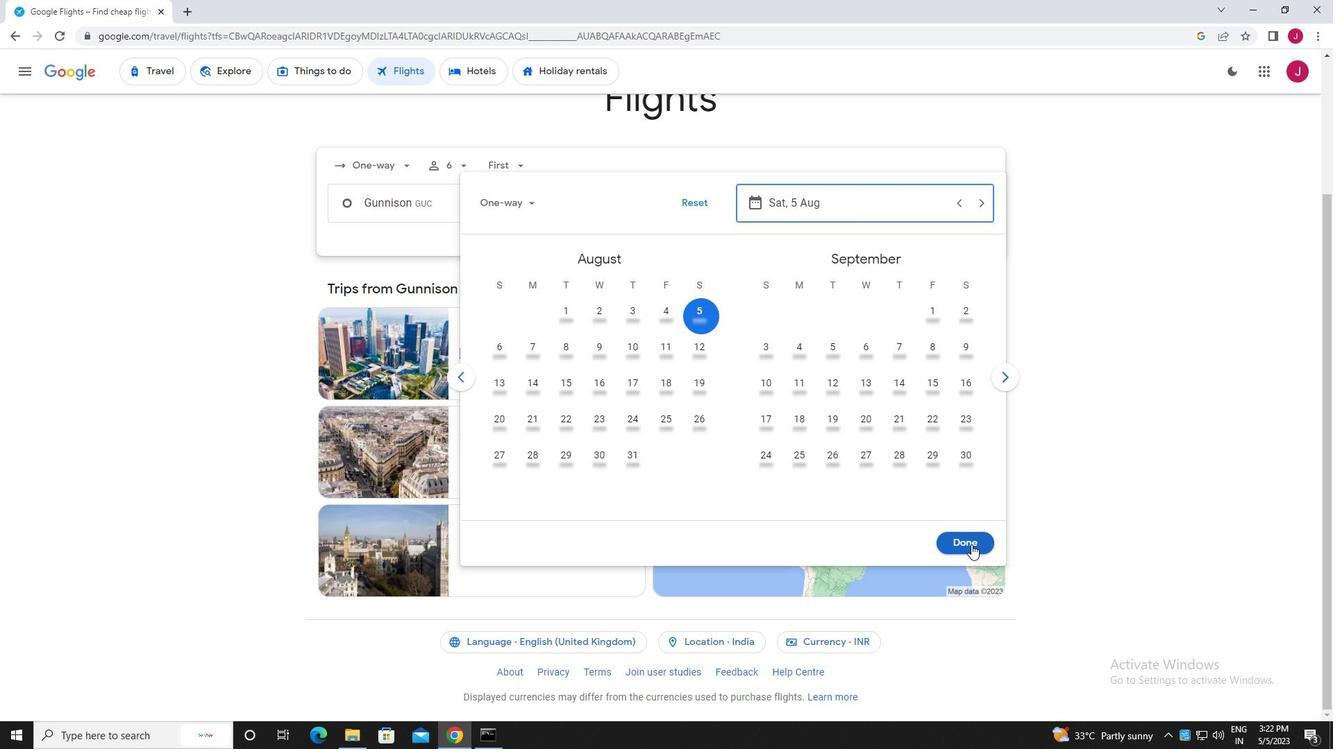 
Action: Mouse moved to (674, 252)
Screenshot: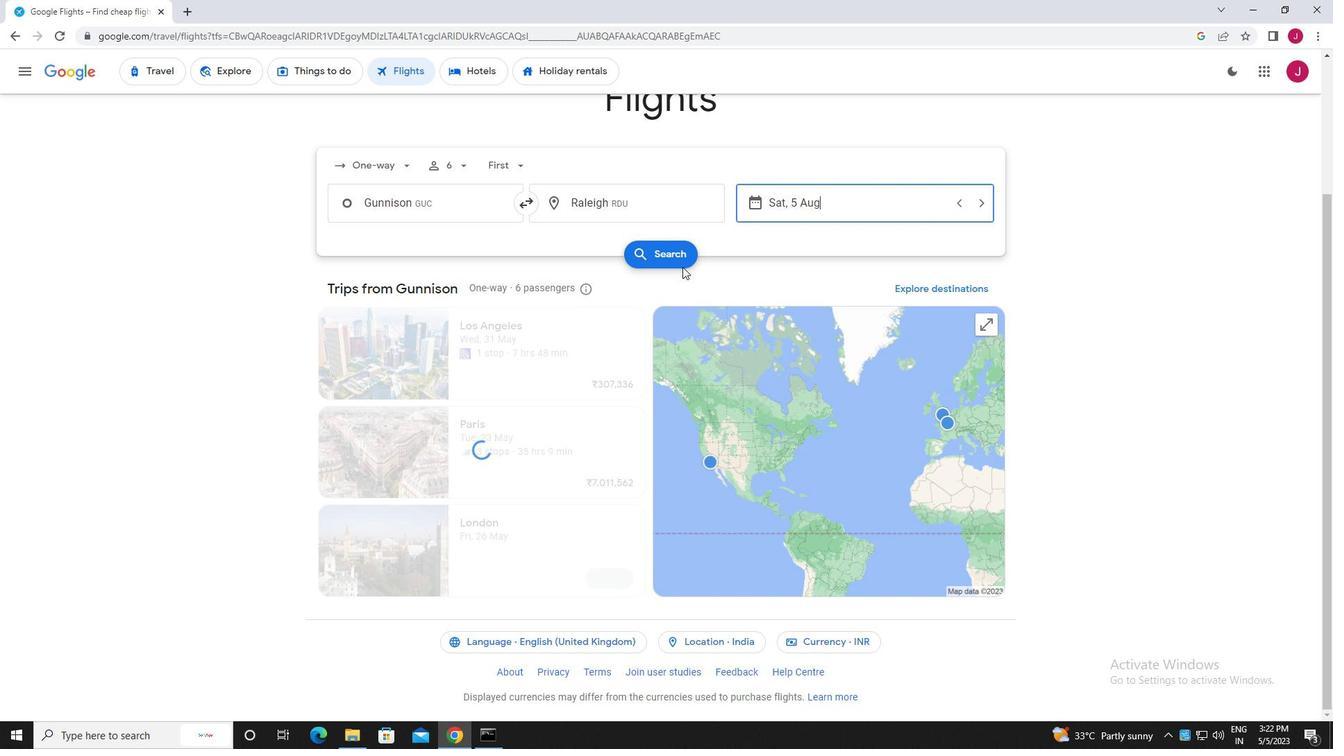 
Action: Mouse pressed left at (674, 252)
Screenshot: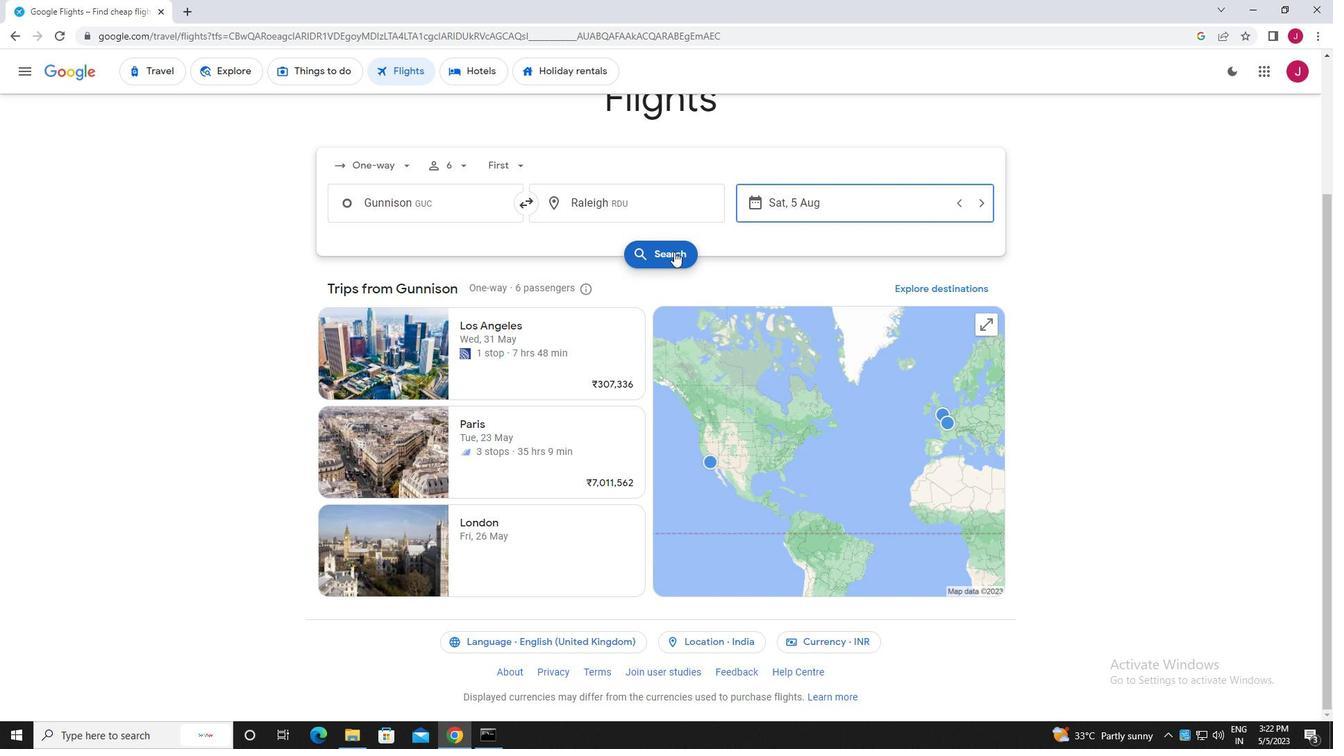 
Action: Mouse moved to (342, 198)
Screenshot: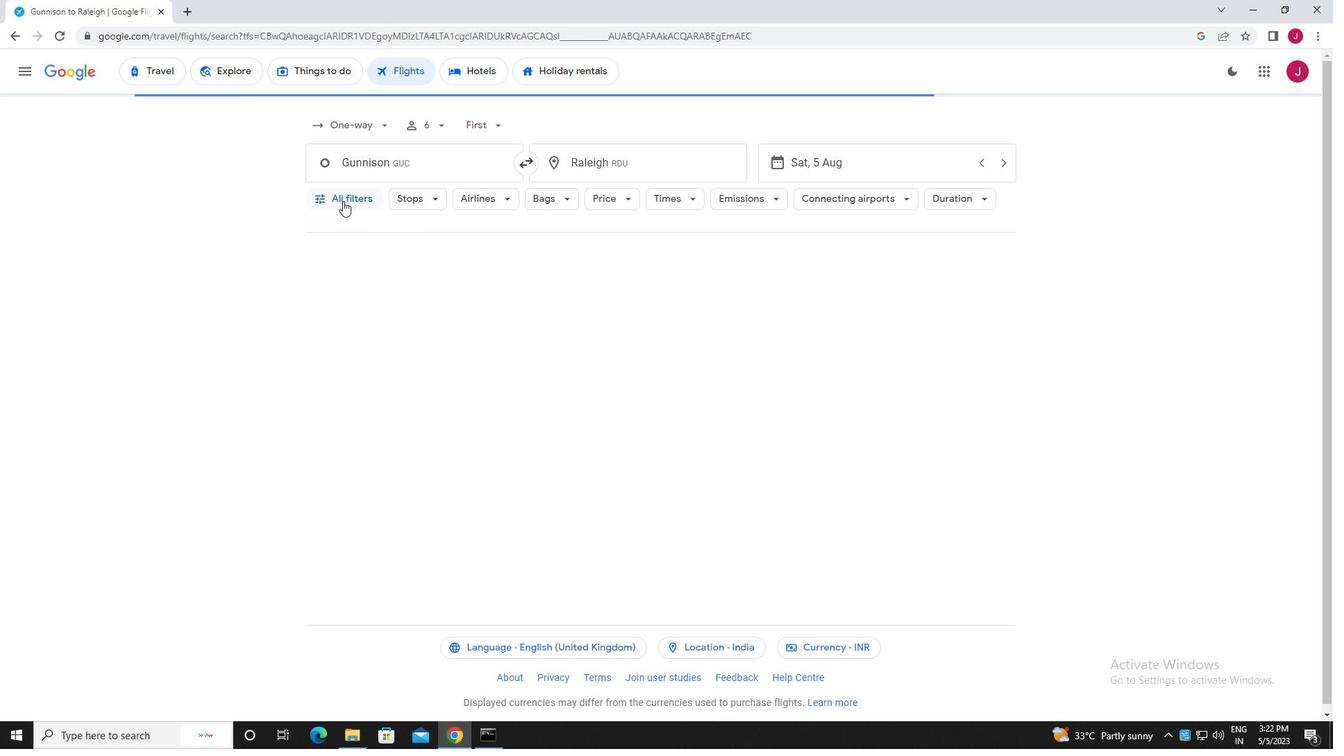 
Action: Mouse pressed left at (342, 198)
Screenshot: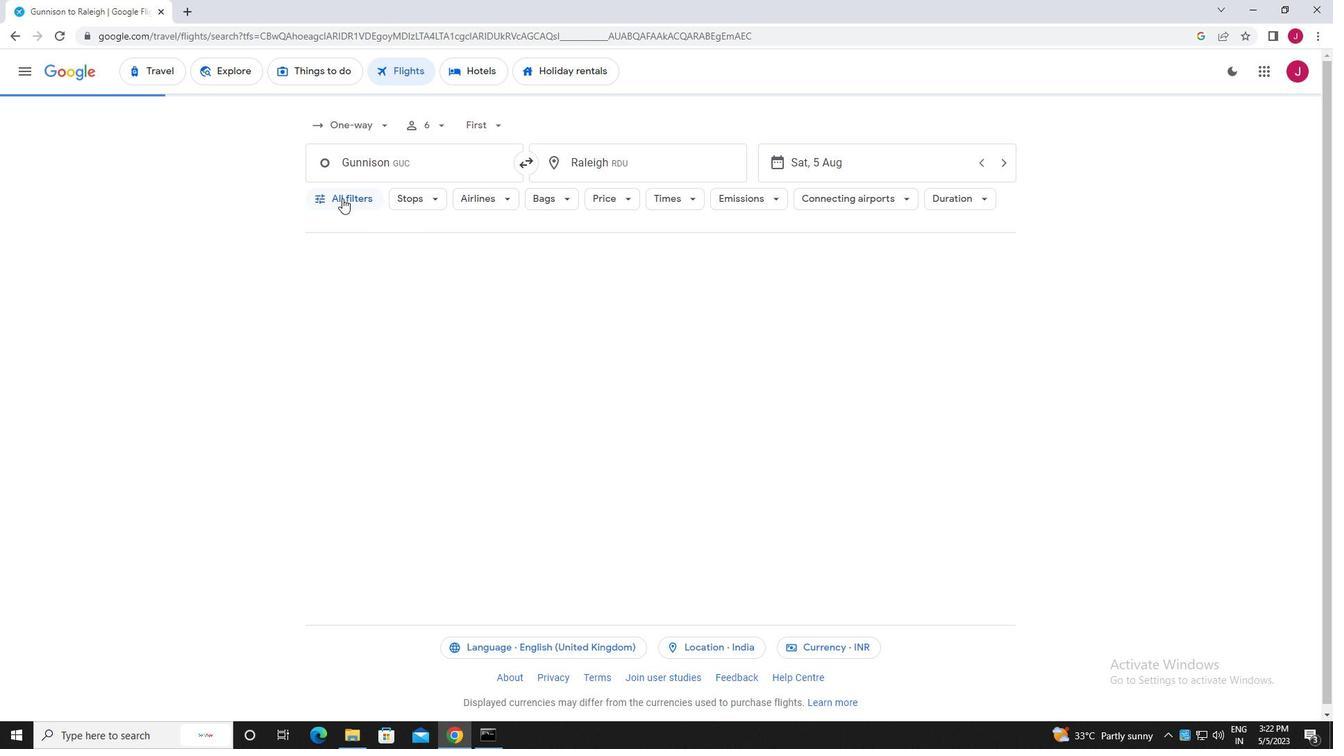 
Action: Mouse moved to (438, 338)
Screenshot: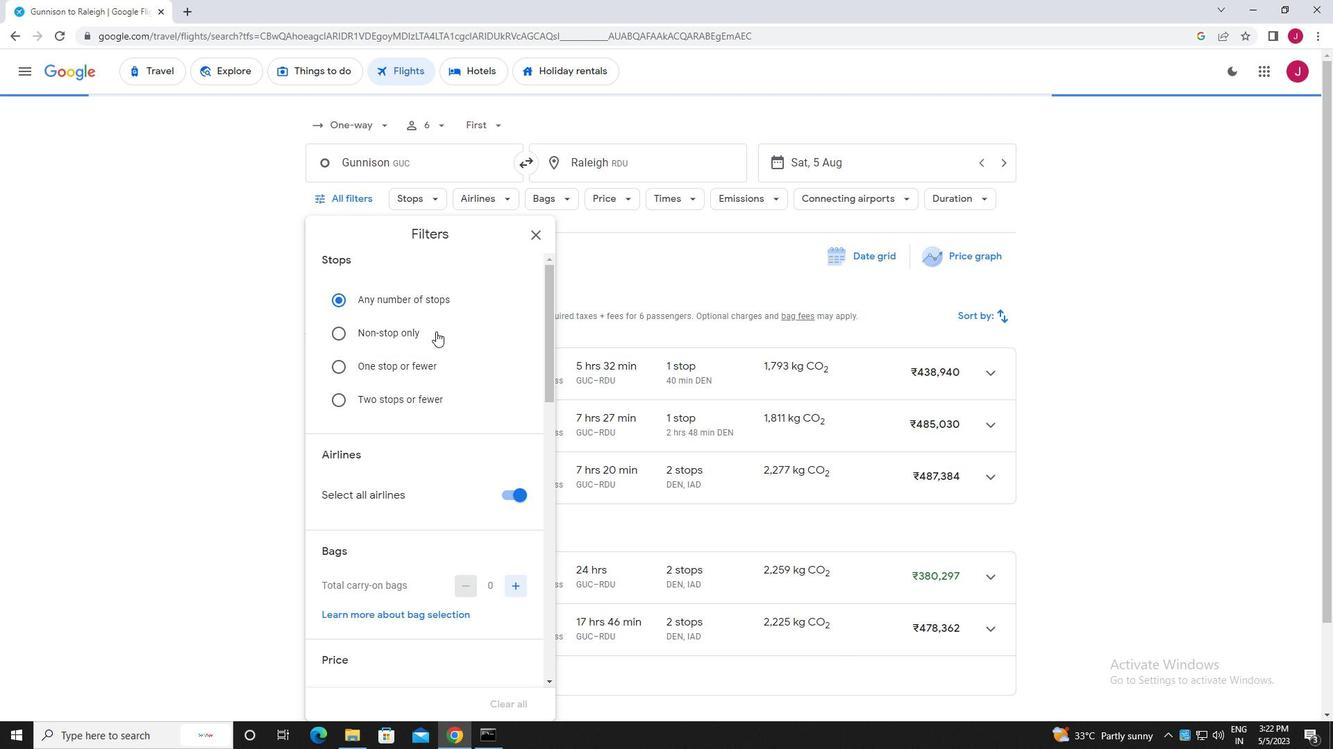 
Action: Mouse scrolled (438, 337) with delta (0, 0)
Screenshot: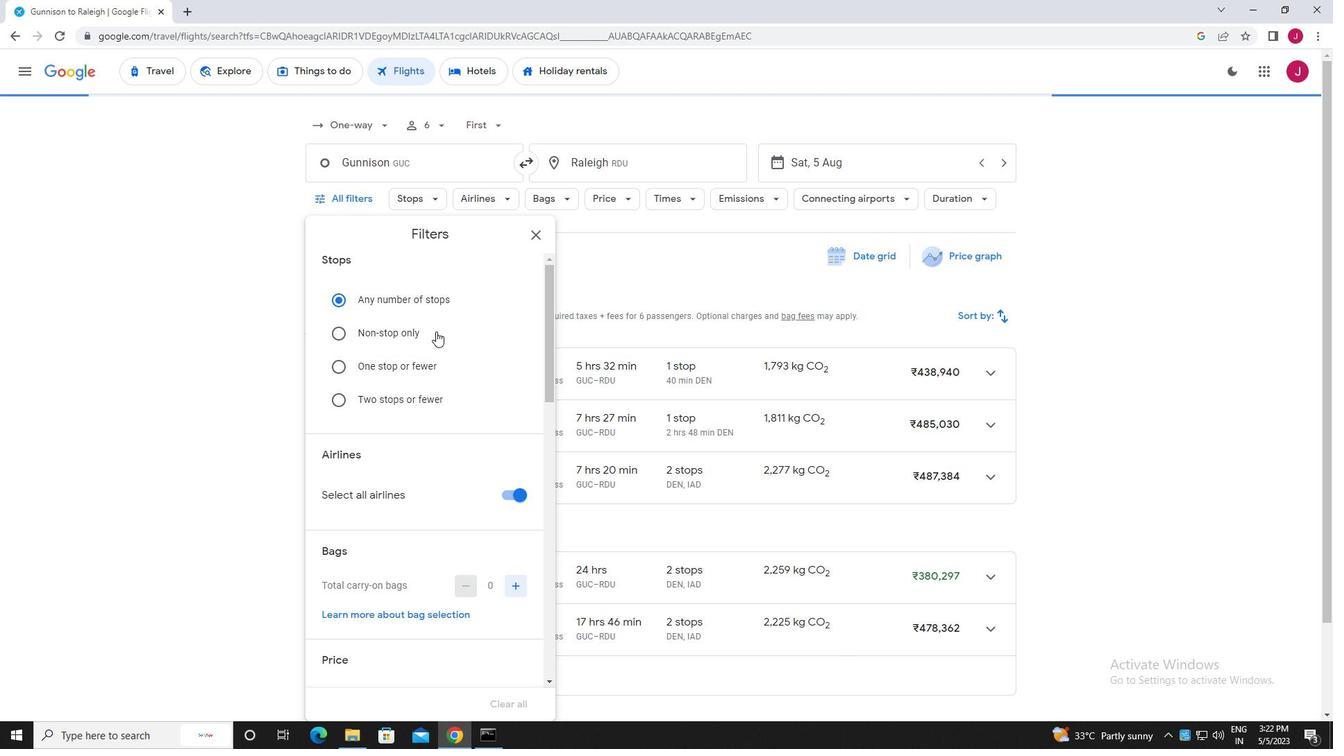 
Action: Mouse moved to (438, 338)
Screenshot: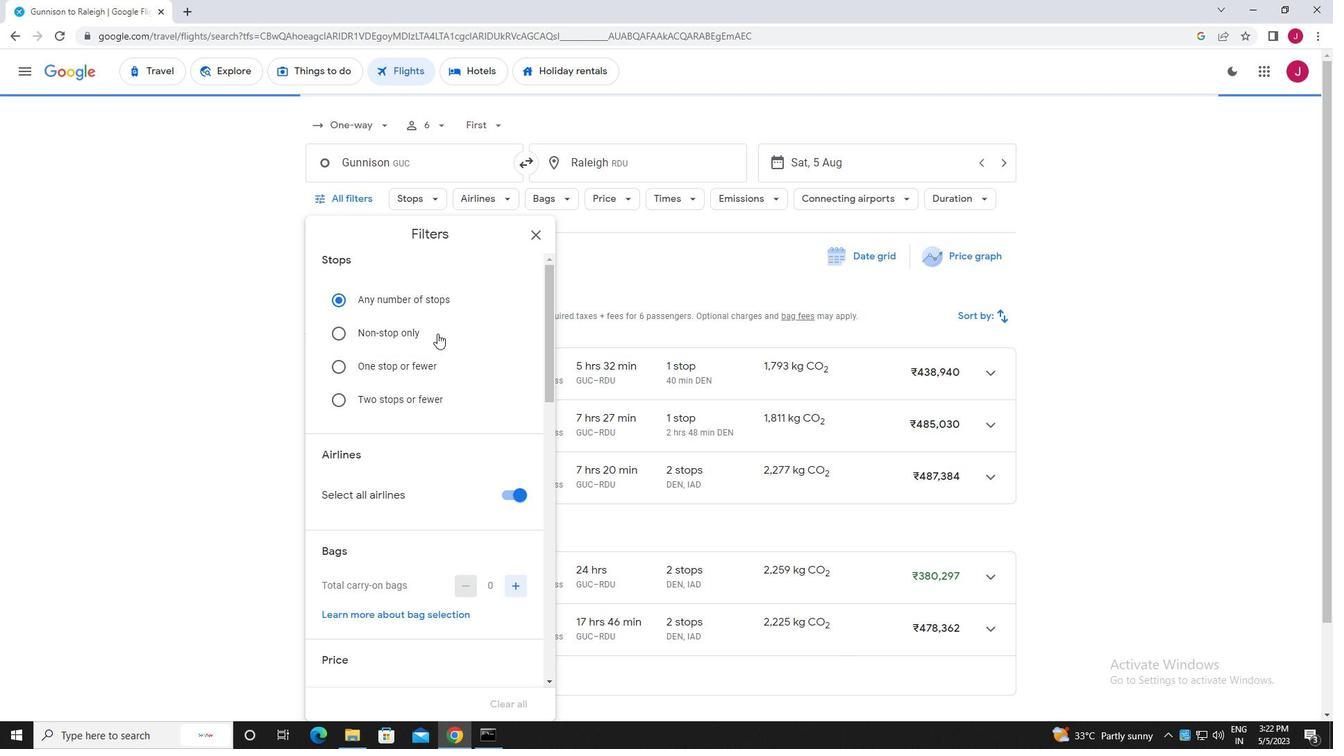 
Action: Mouse scrolled (438, 337) with delta (0, 0)
Screenshot: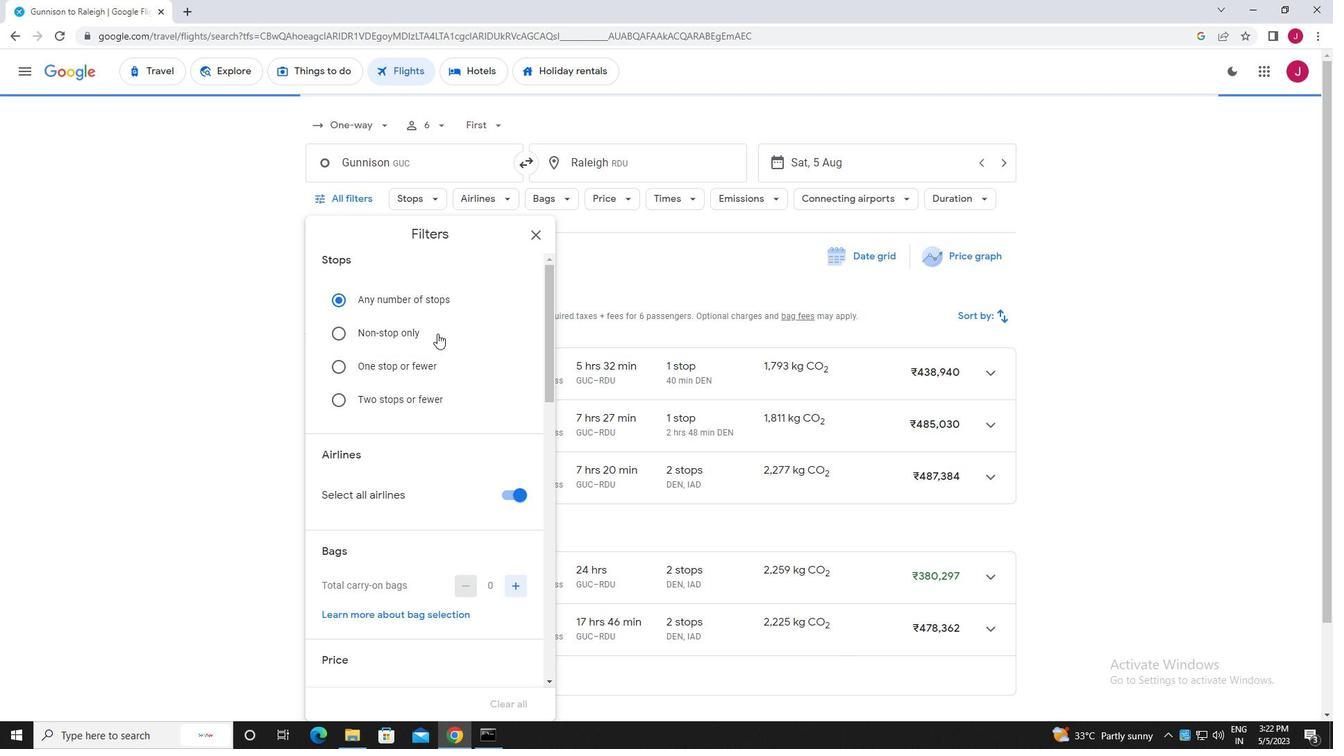
Action: Mouse moved to (438, 338)
Screenshot: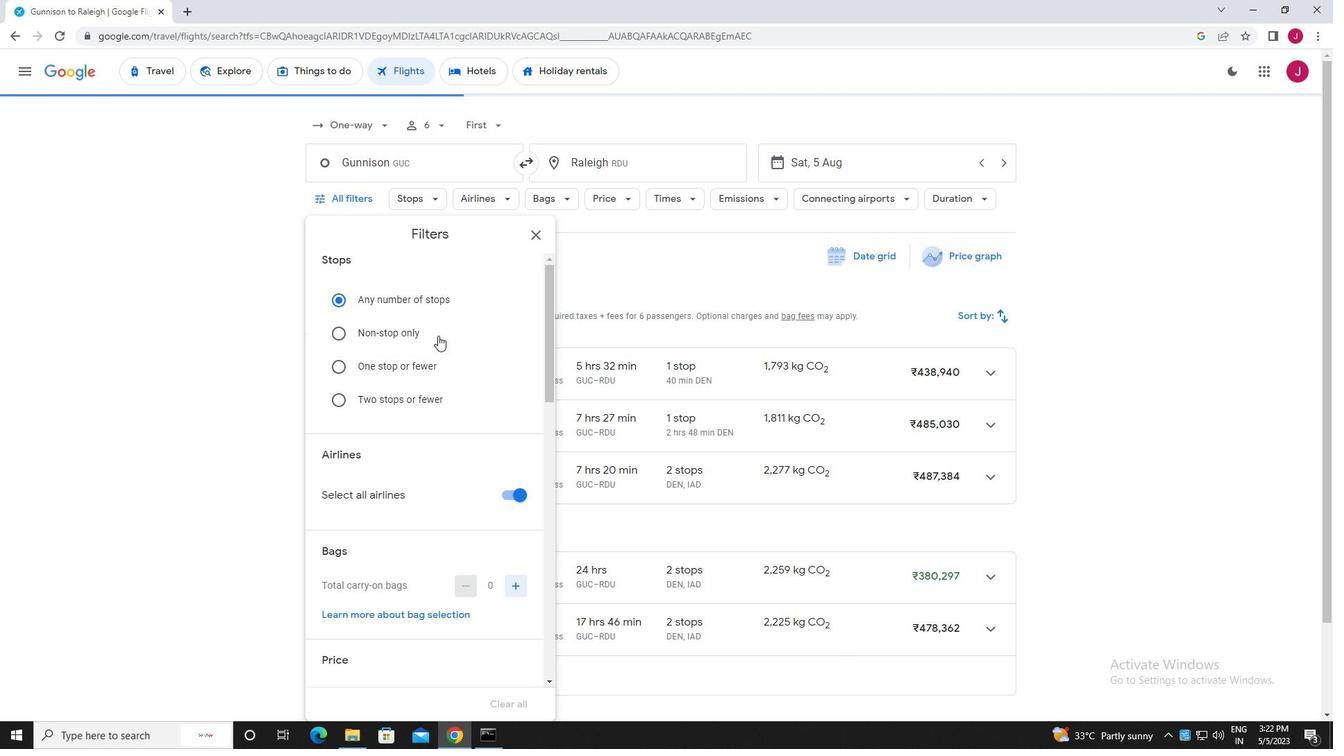 
Action: Mouse scrolled (438, 338) with delta (0, 0)
Screenshot: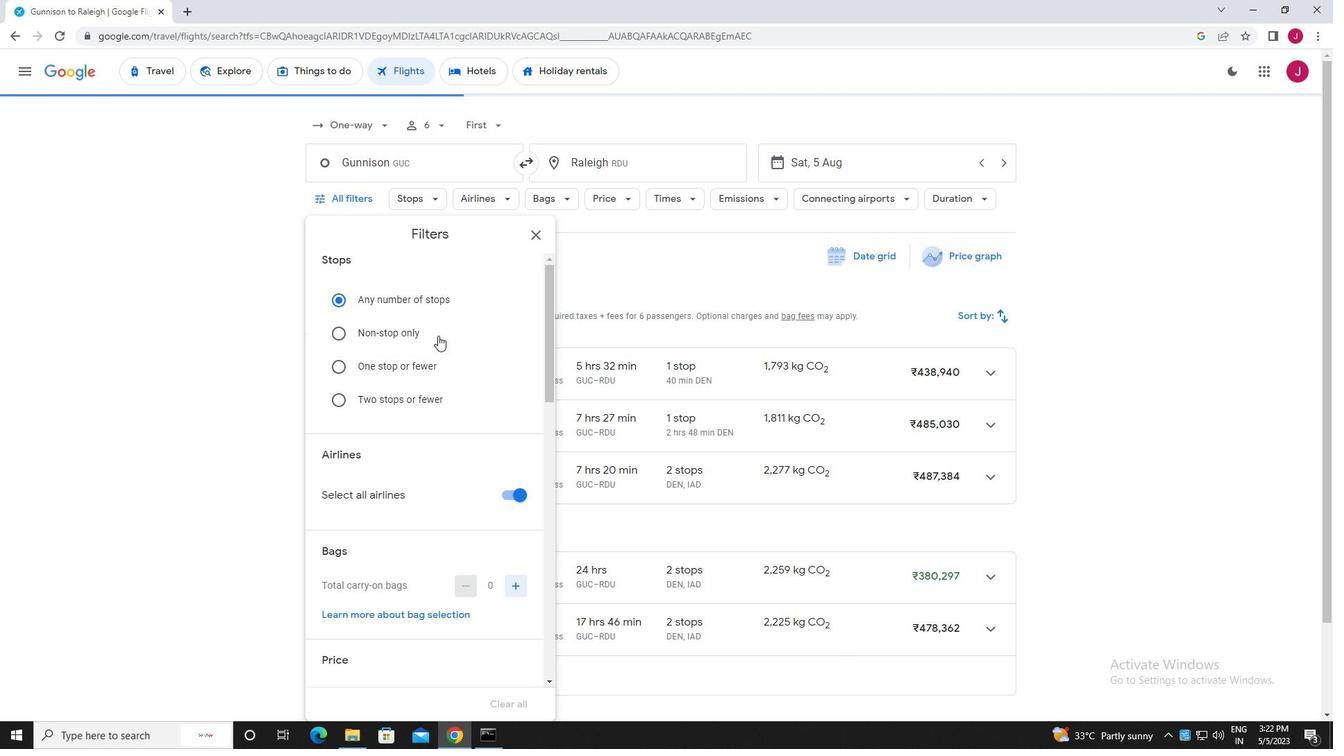 
Action: Mouse moved to (439, 340)
Screenshot: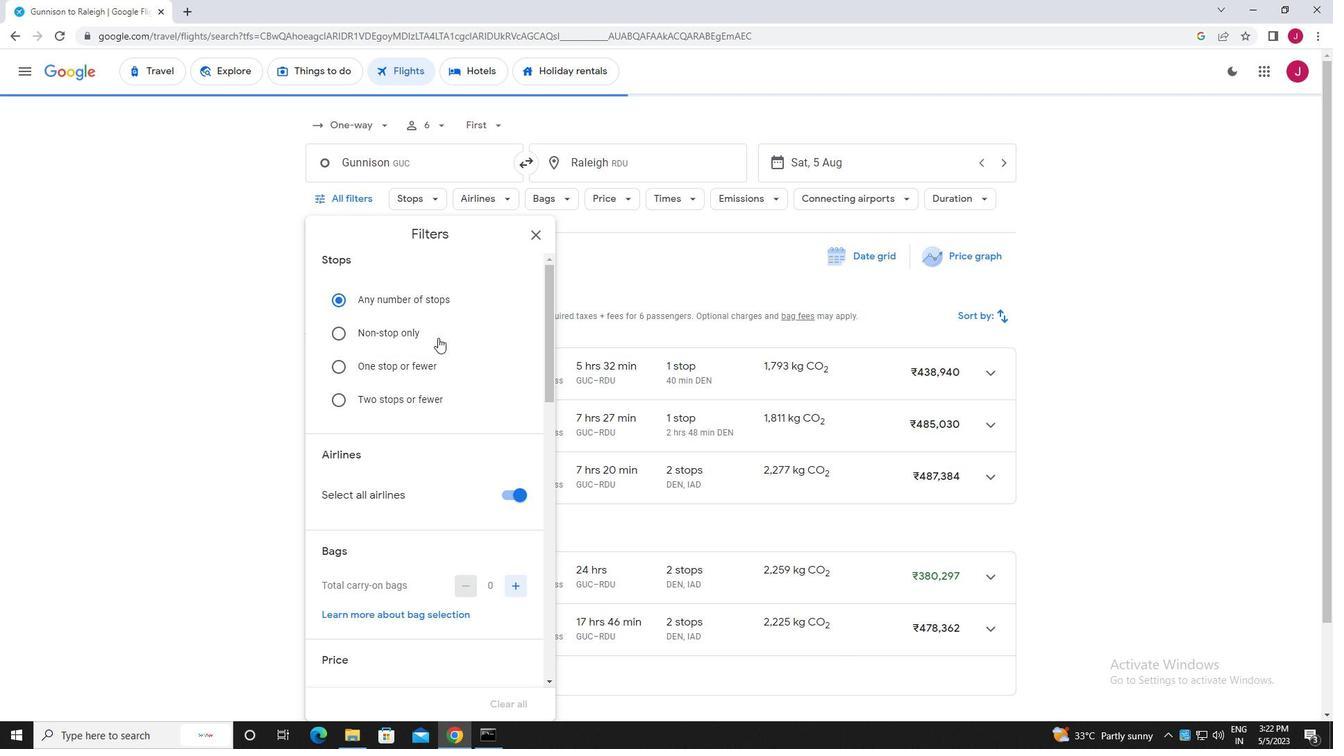 
Action: Mouse scrolled (439, 339) with delta (0, 0)
Screenshot: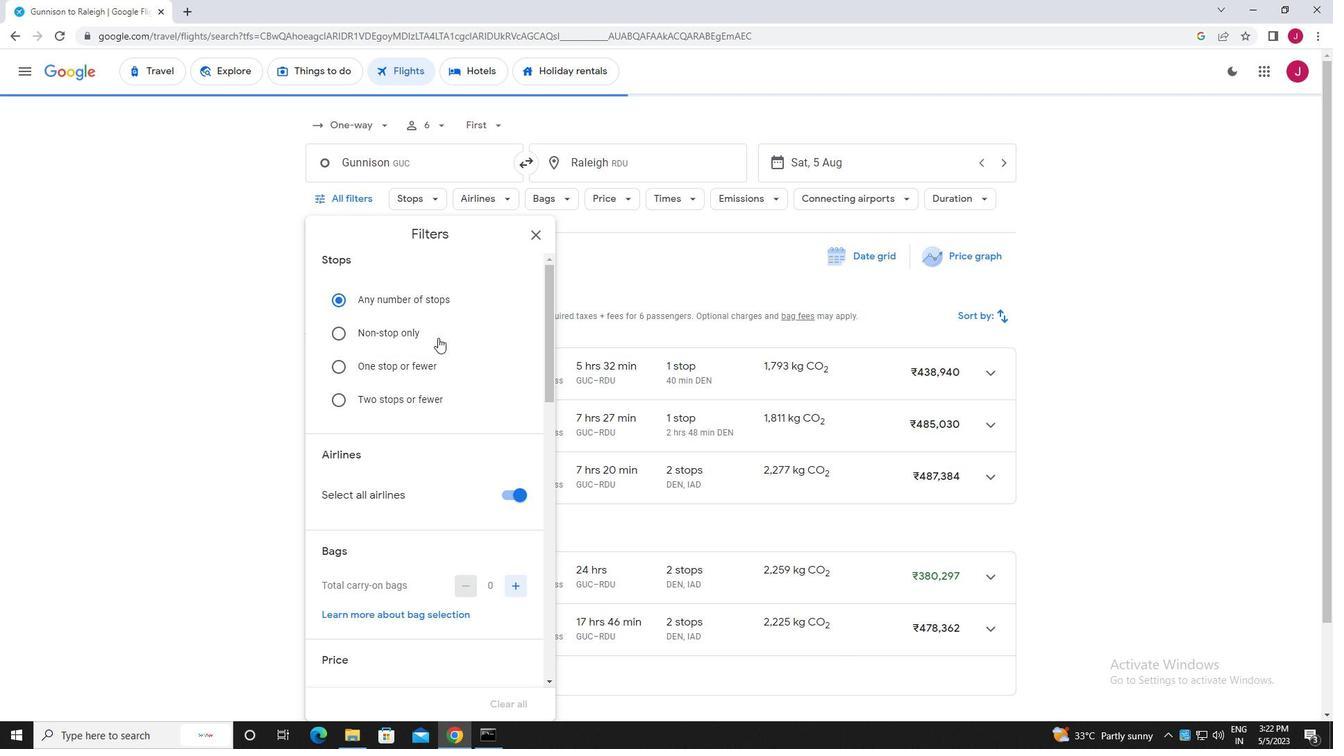 
Action: Mouse moved to (488, 311)
Screenshot: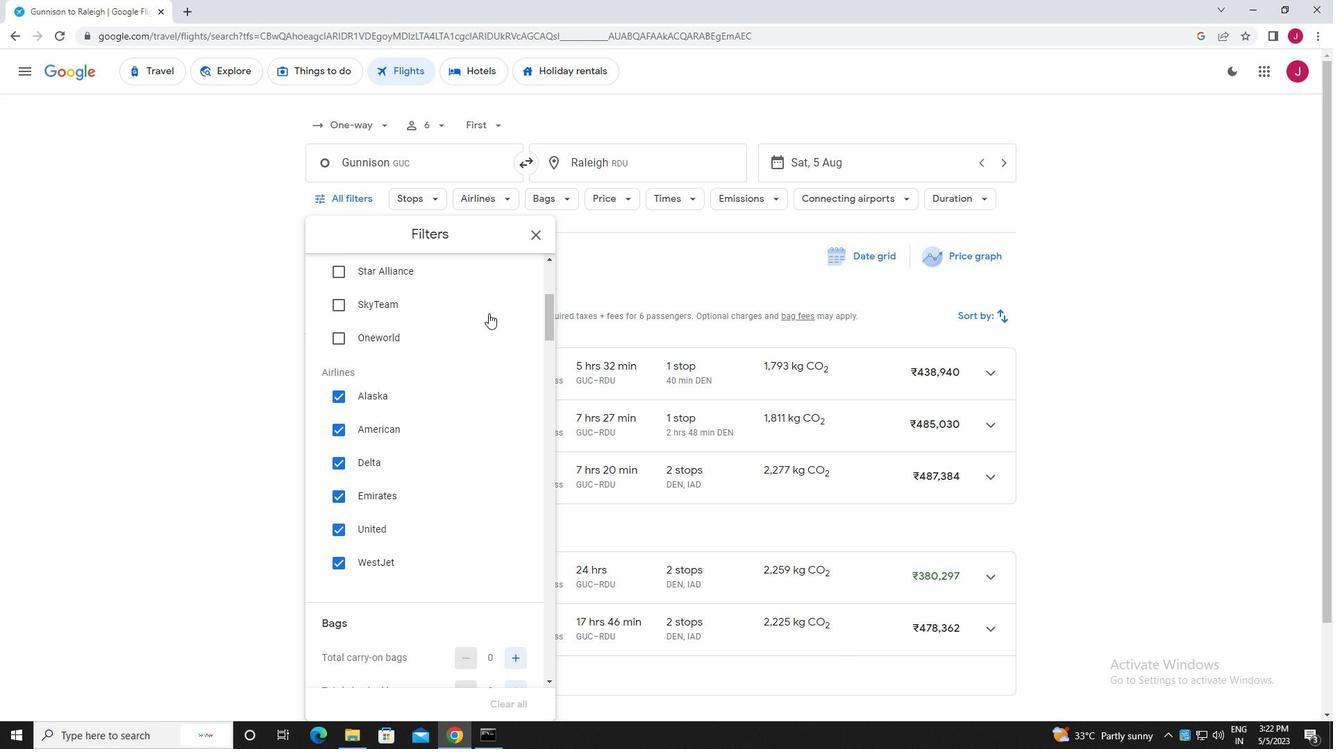 
Action: Mouse scrolled (488, 311) with delta (0, 0)
Screenshot: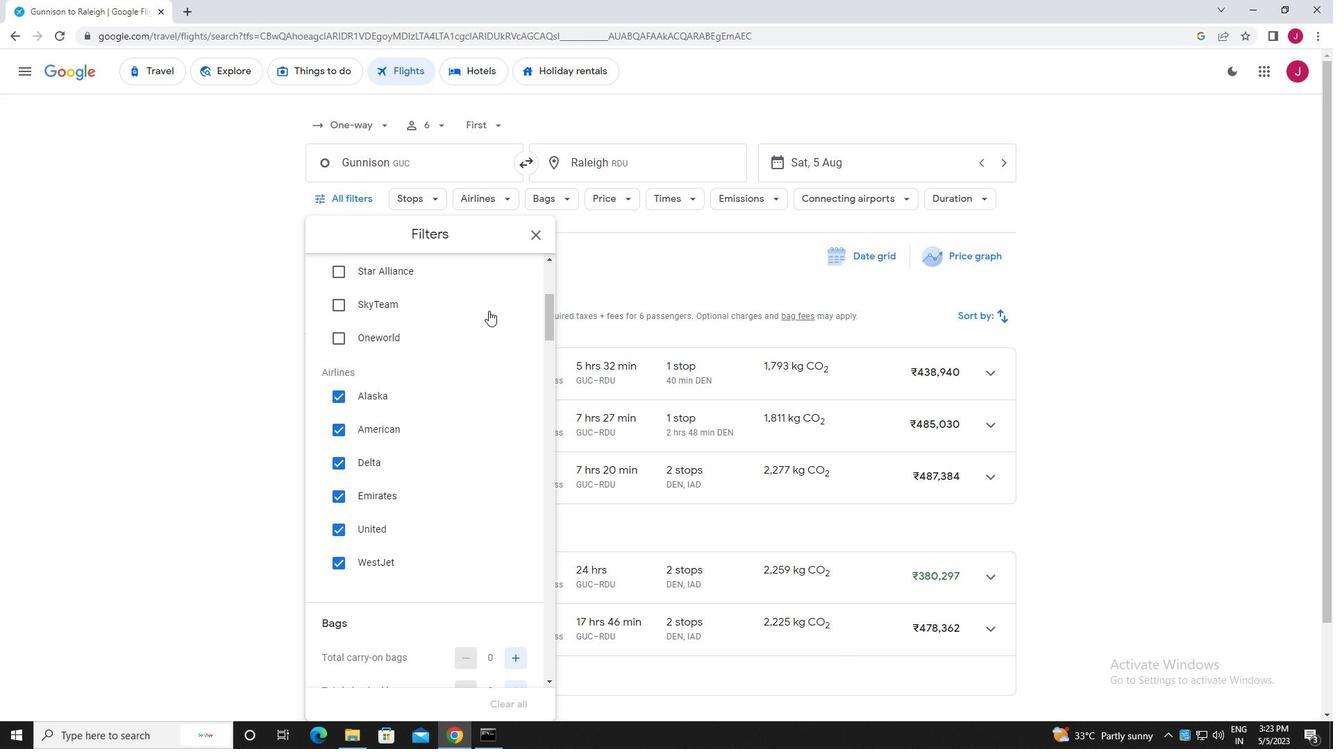 
Action: Mouse scrolled (488, 311) with delta (0, 0)
Screenshot: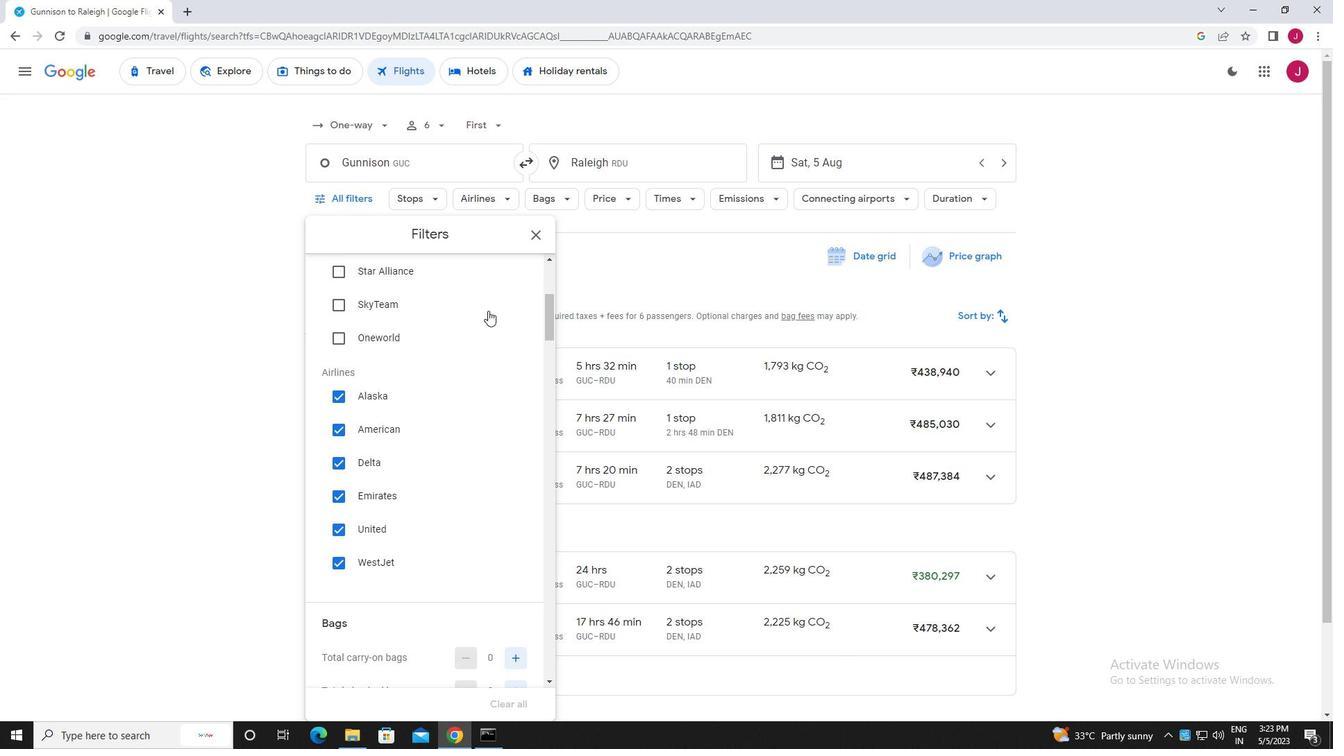 
Action: Mouse moved to (506, 357)
Screenshot: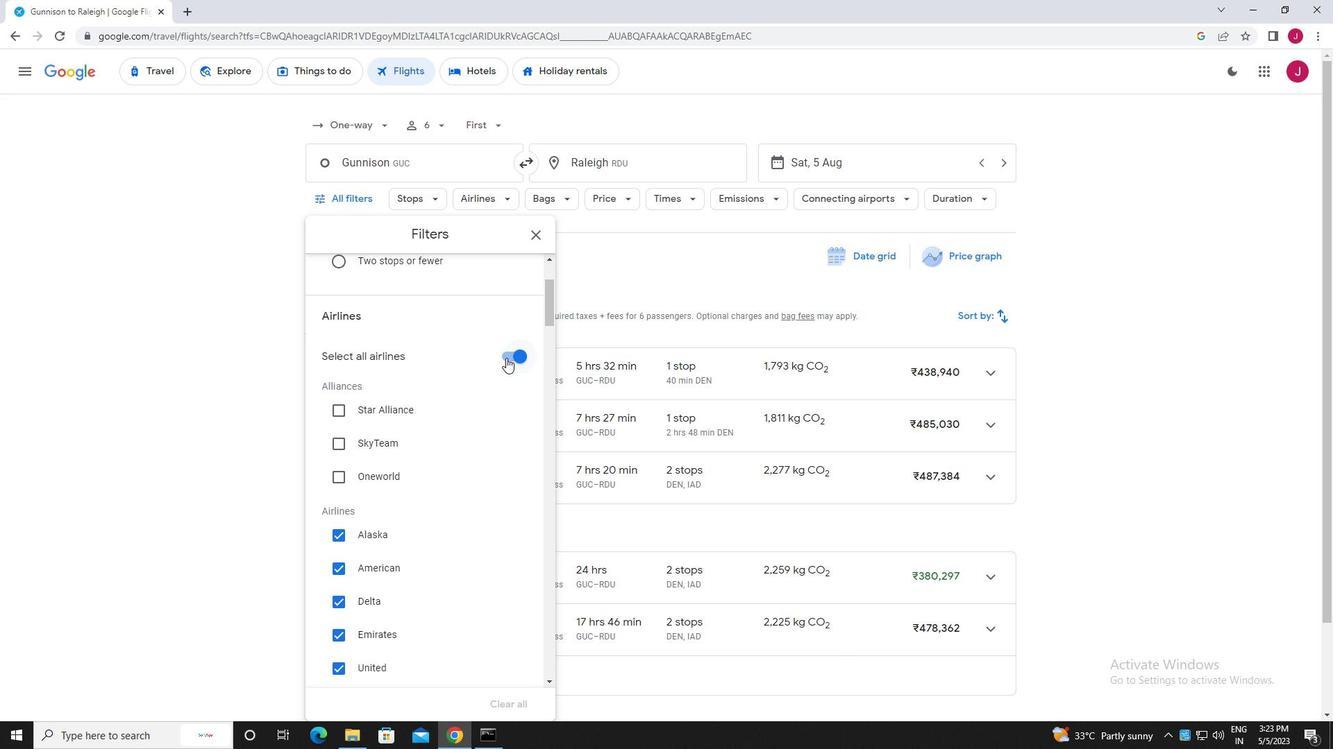 
Action: Mouse pressed left at (506, 357)
Screenshot: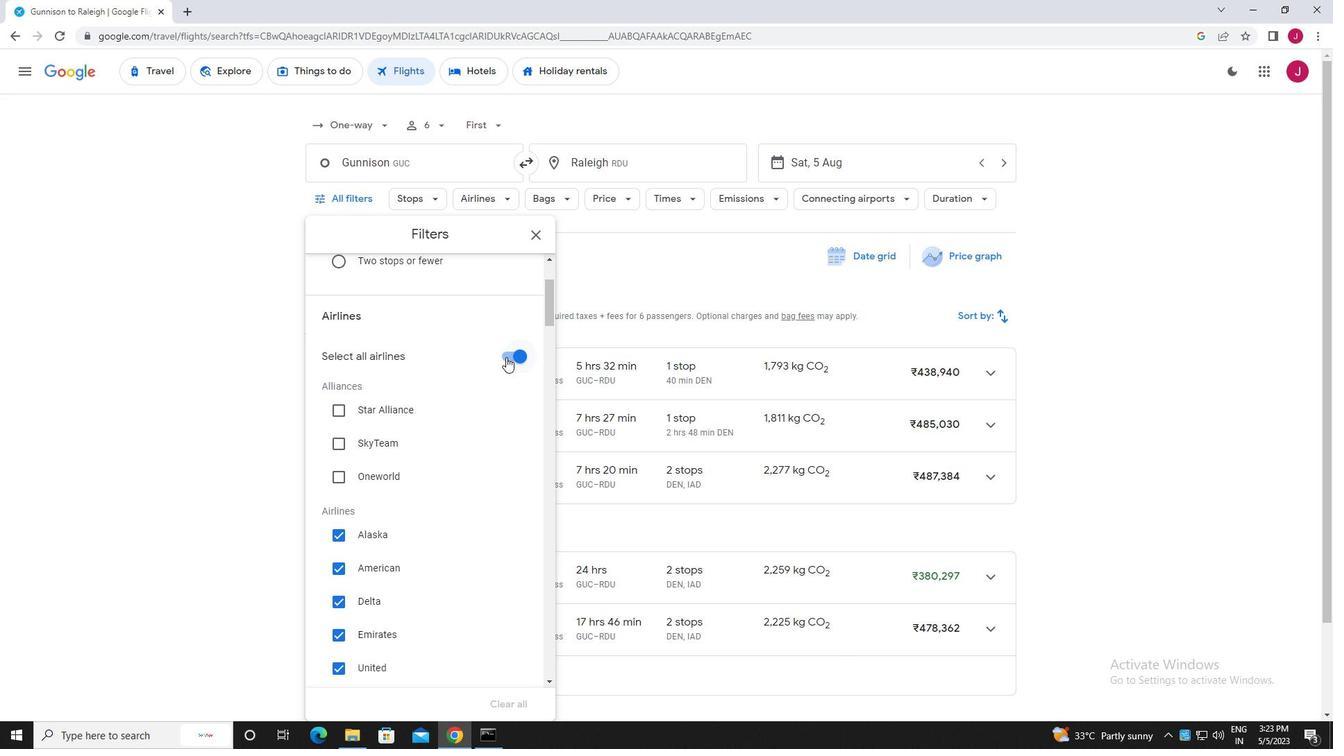 
Action: Mouse moved to (365, 417)
Screenshot: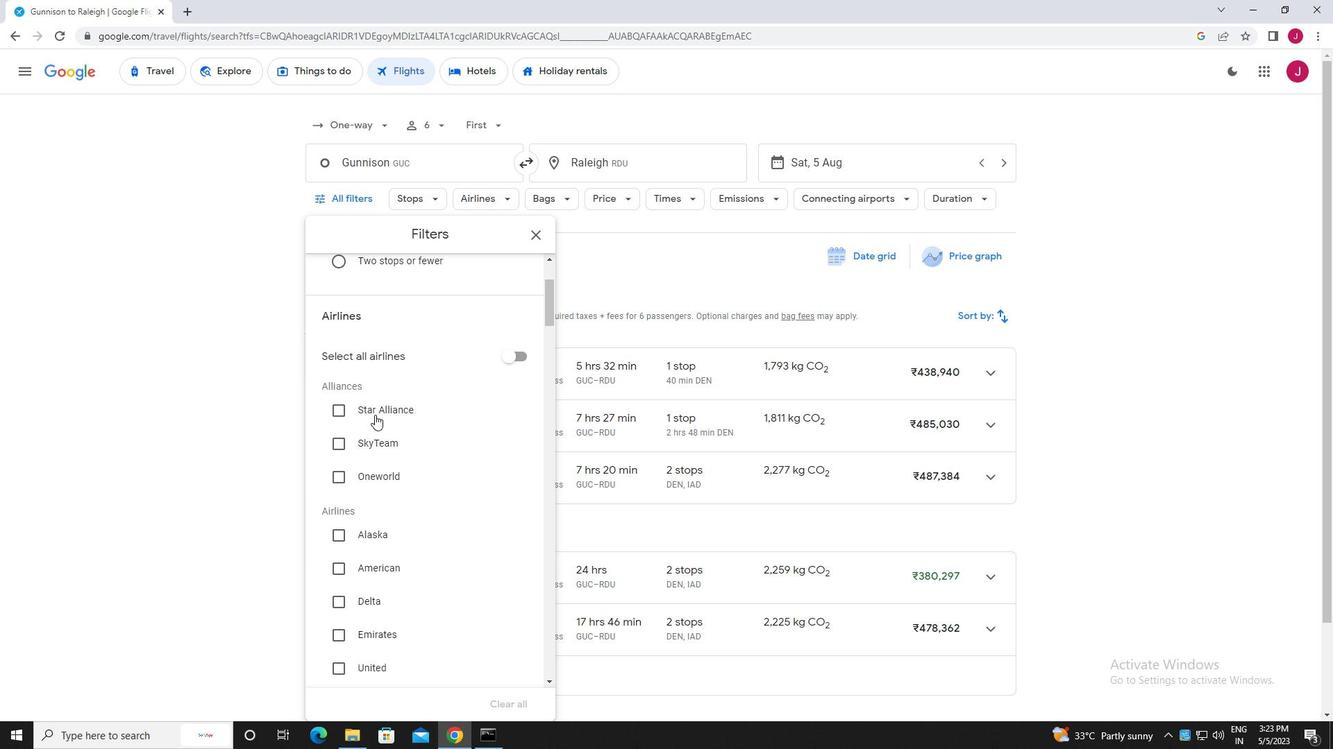 
Action: Mouse scrolled (365, 416) with delta (0, 0)
Screenshot: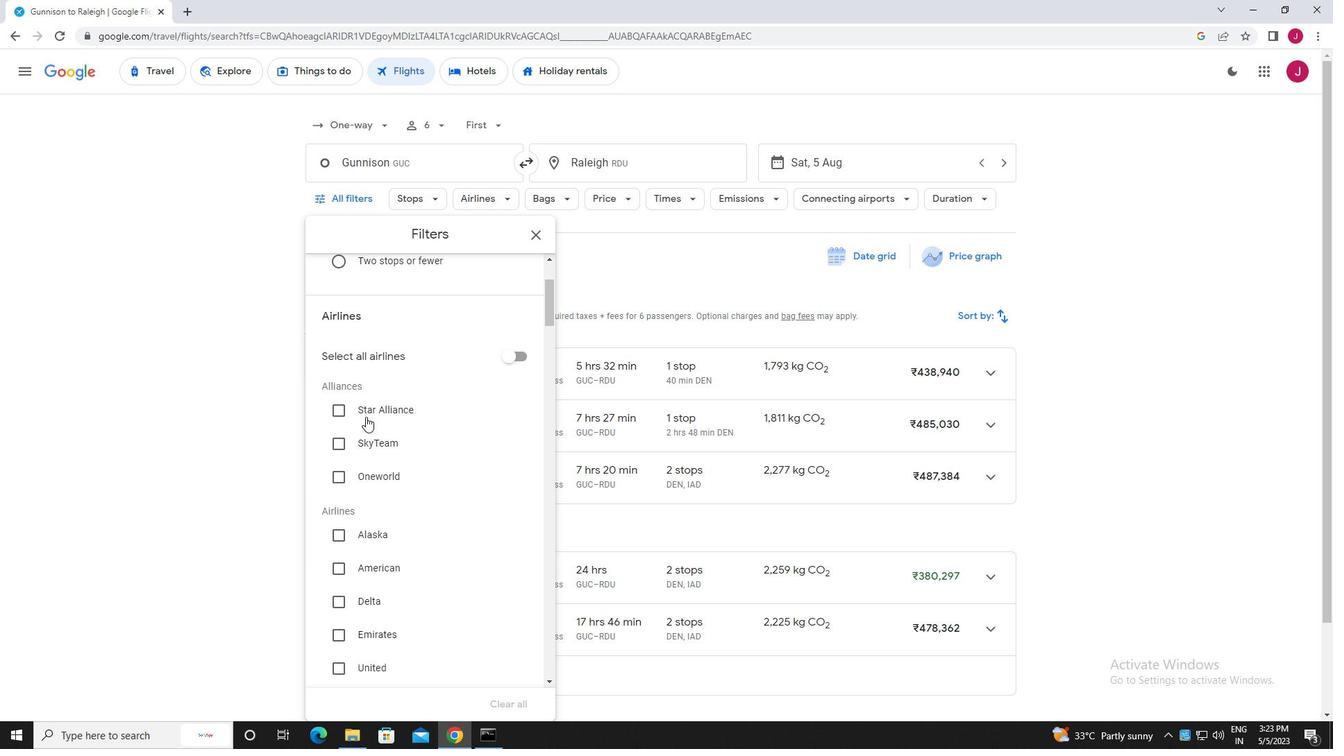 
Action: Mouse scrolled (365, 416) with delta (0, 0)
Screenshot: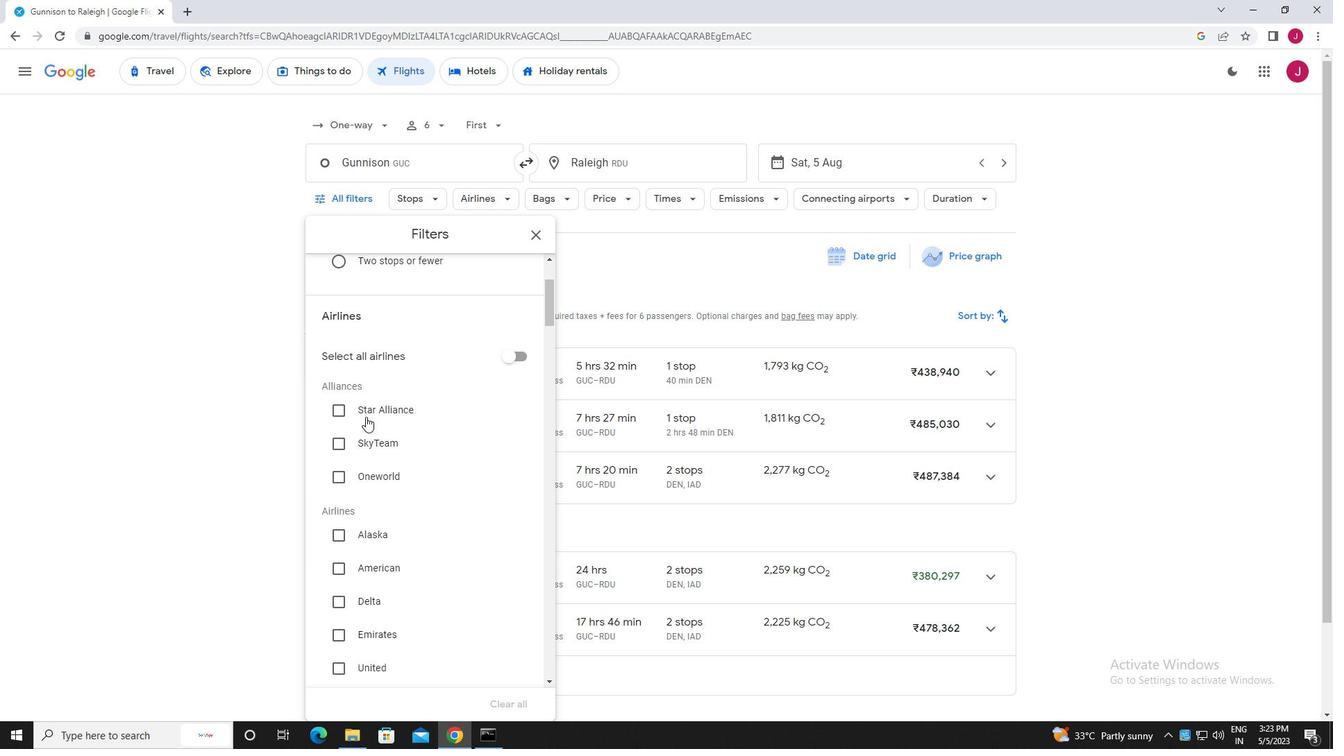 
Action: Mouse moved to (342, 499)
Screenshot: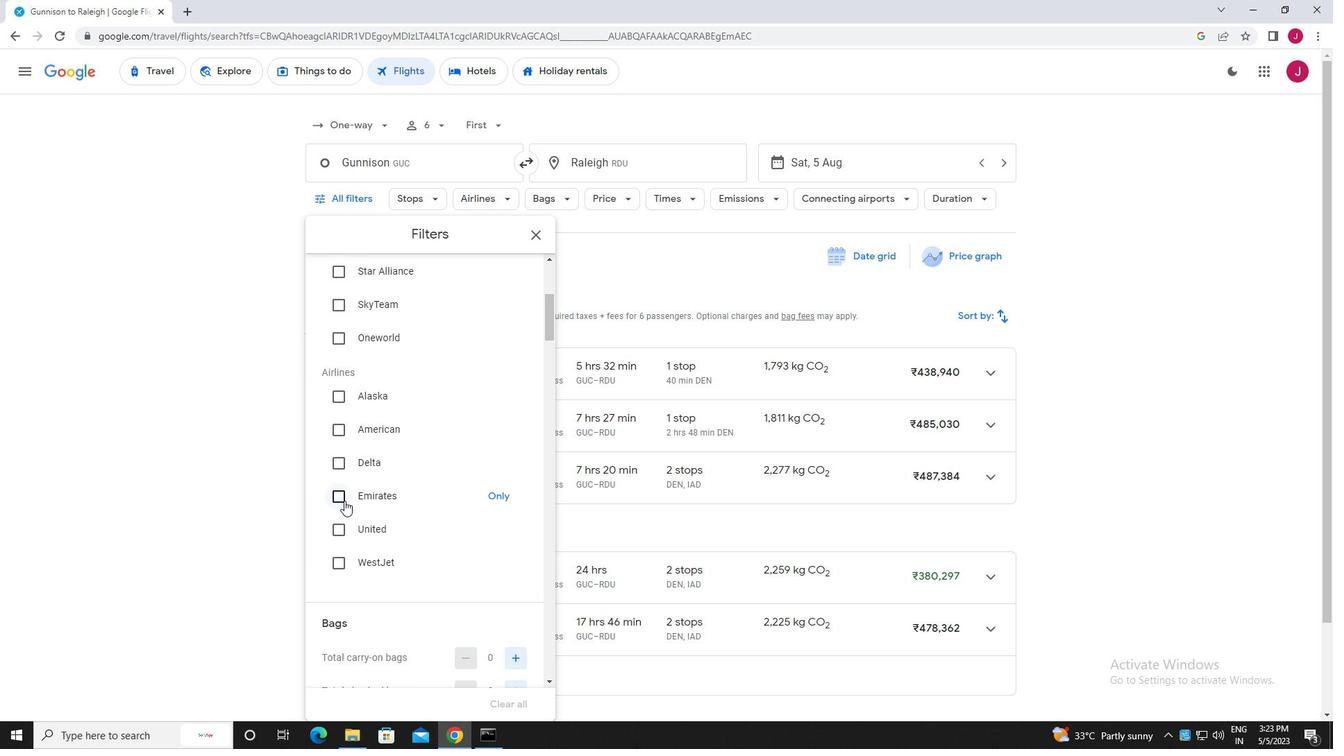 
Action: Mouse pressed left at (342, 499)
Screenshot: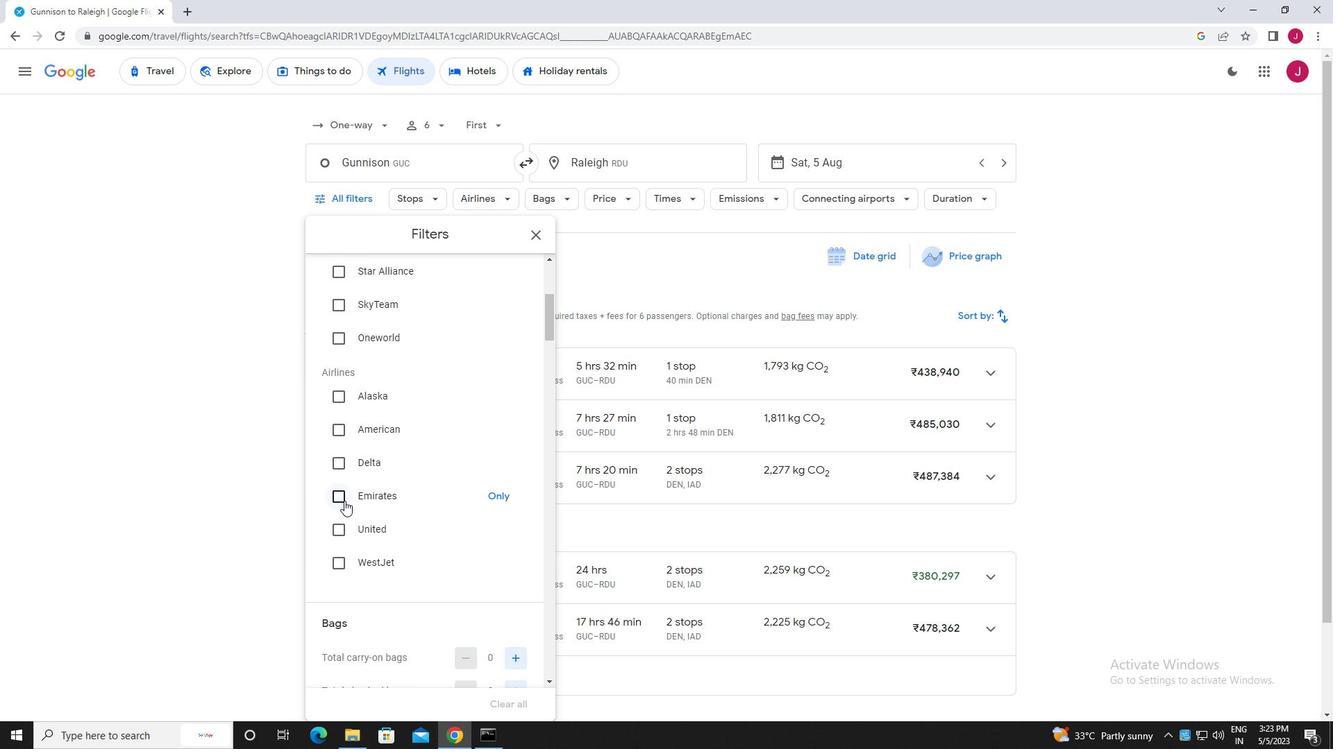 
Action: Mouse moved to (434, 430)
Screenshot: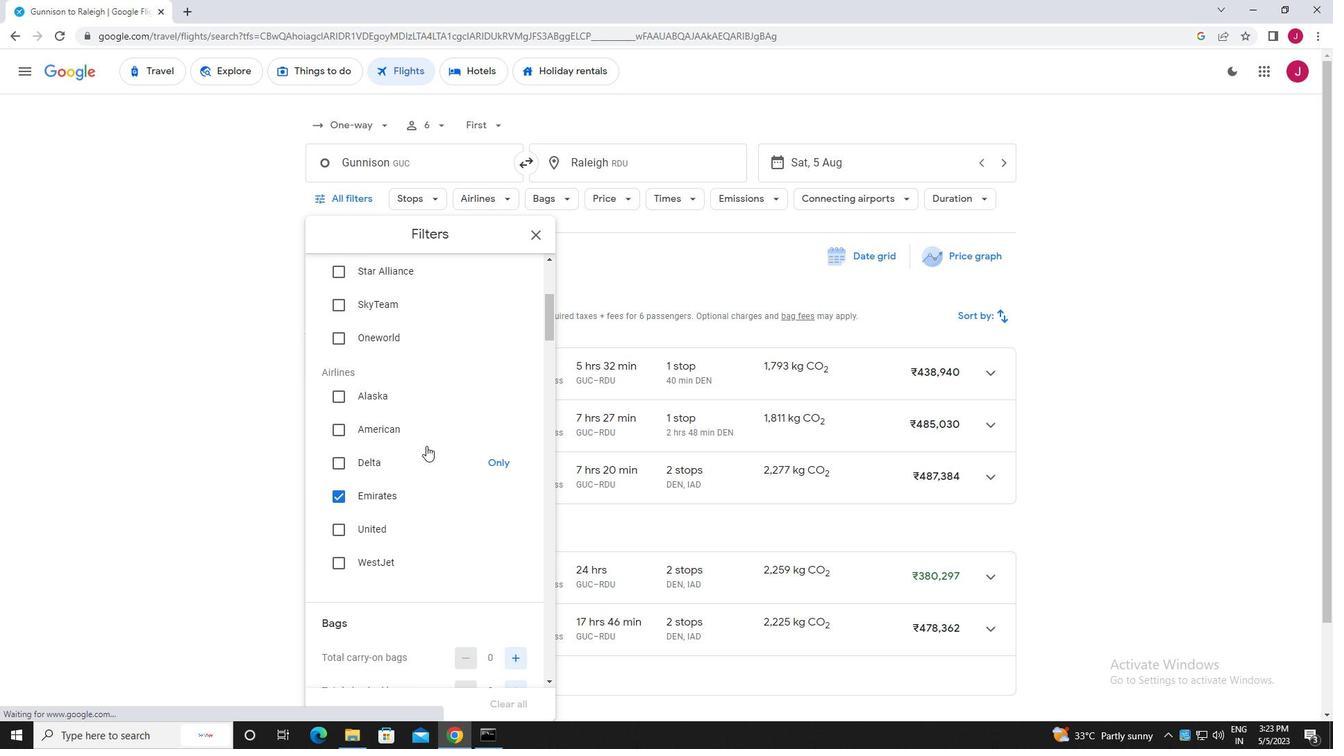 
Action: Mouse scrolled (434, 429) with delta (0, 0)
Screenshot: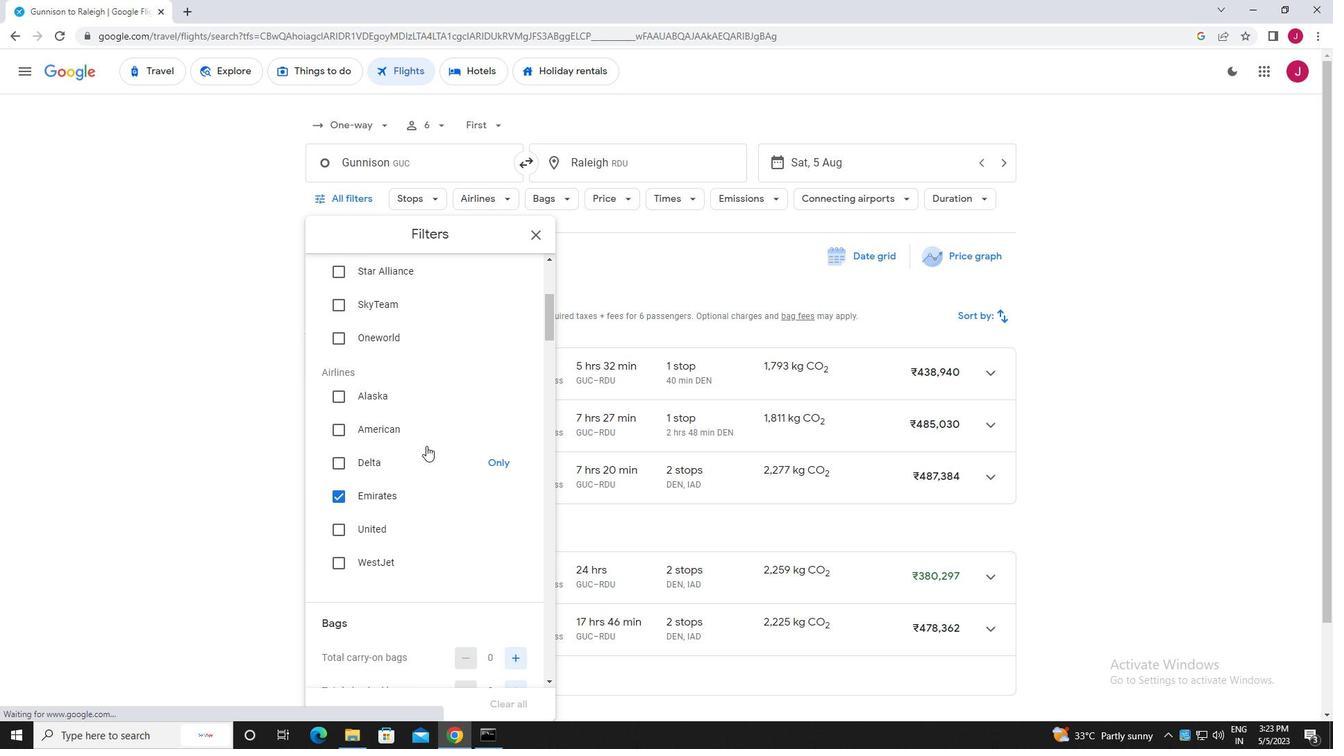 
Action: Mouse scrolled (434, 429) with delta (0, 0)
Screenshot: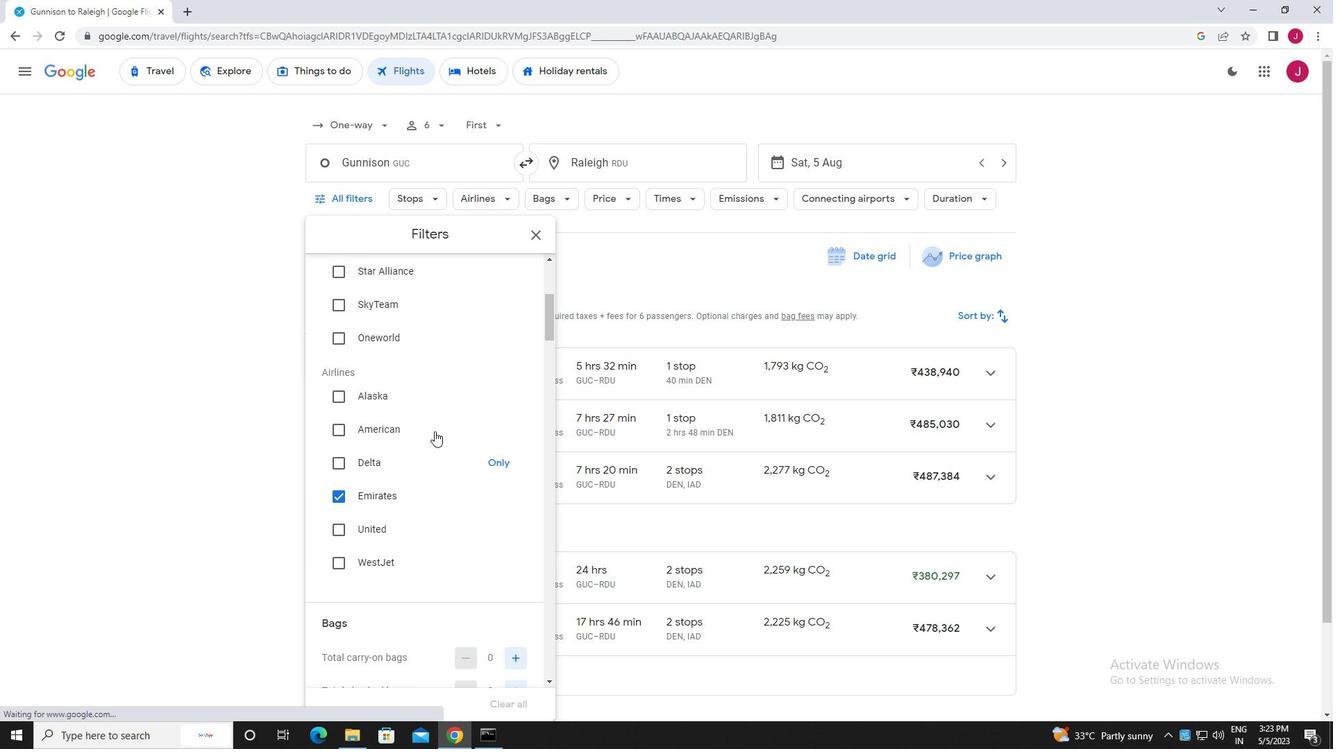 
Action: Mouse moved to (434, 430)
Screenshot: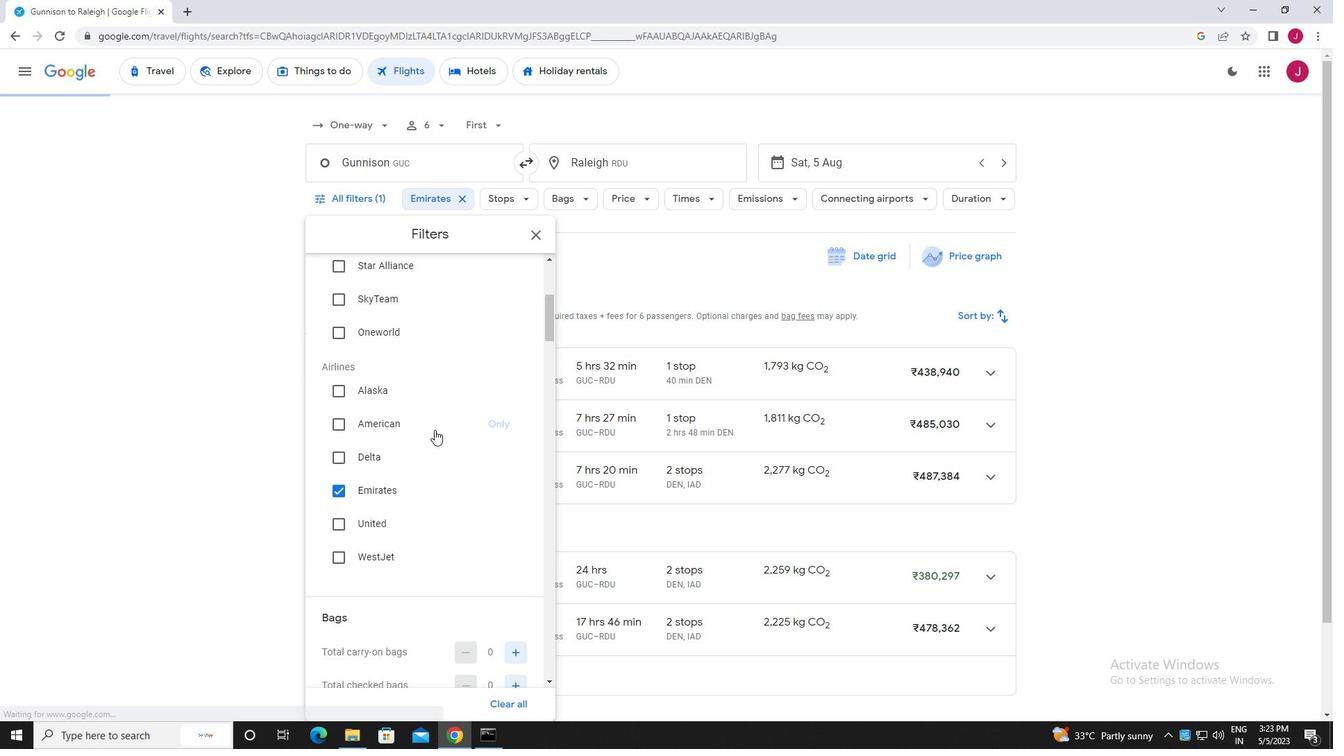
Action: Mouse scrolled (434, 429) with delta (0, 0)
Screenshot: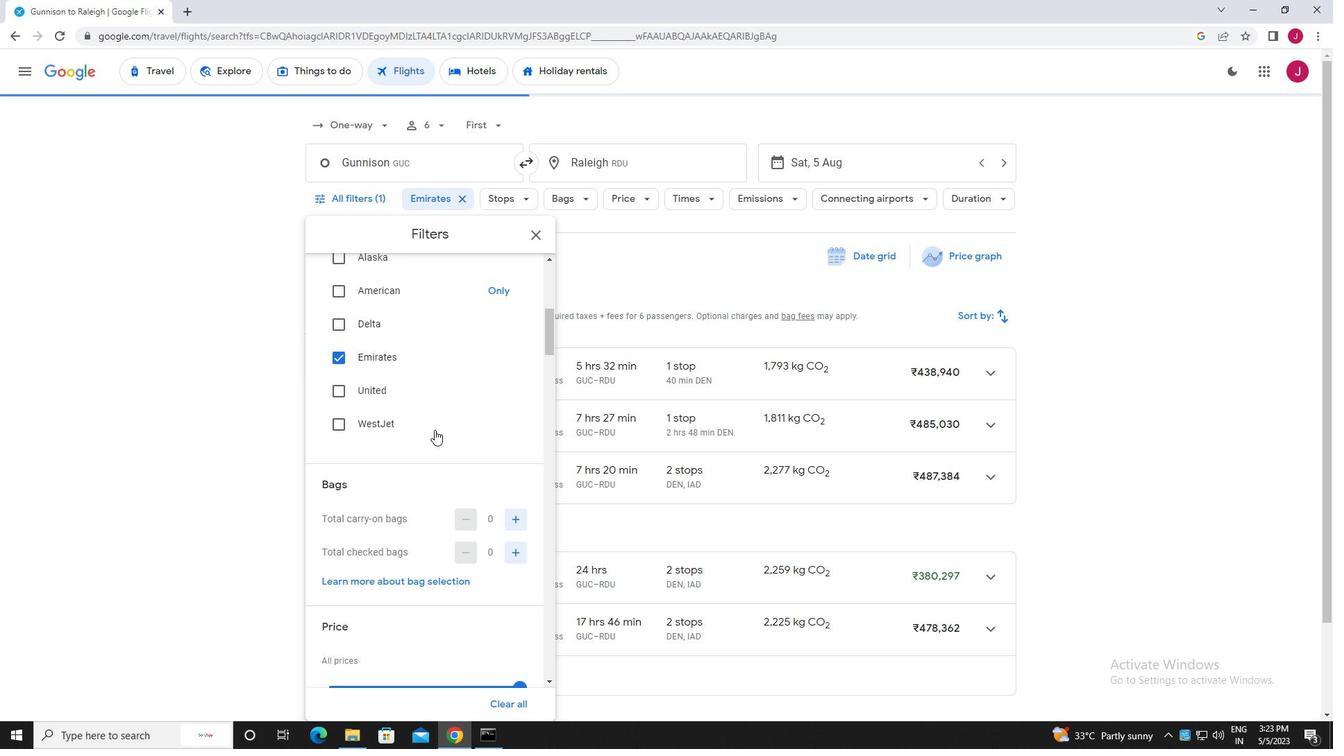 
Action: Mouse scrolled (434, 429) with delta (0, 0)
Screenshot: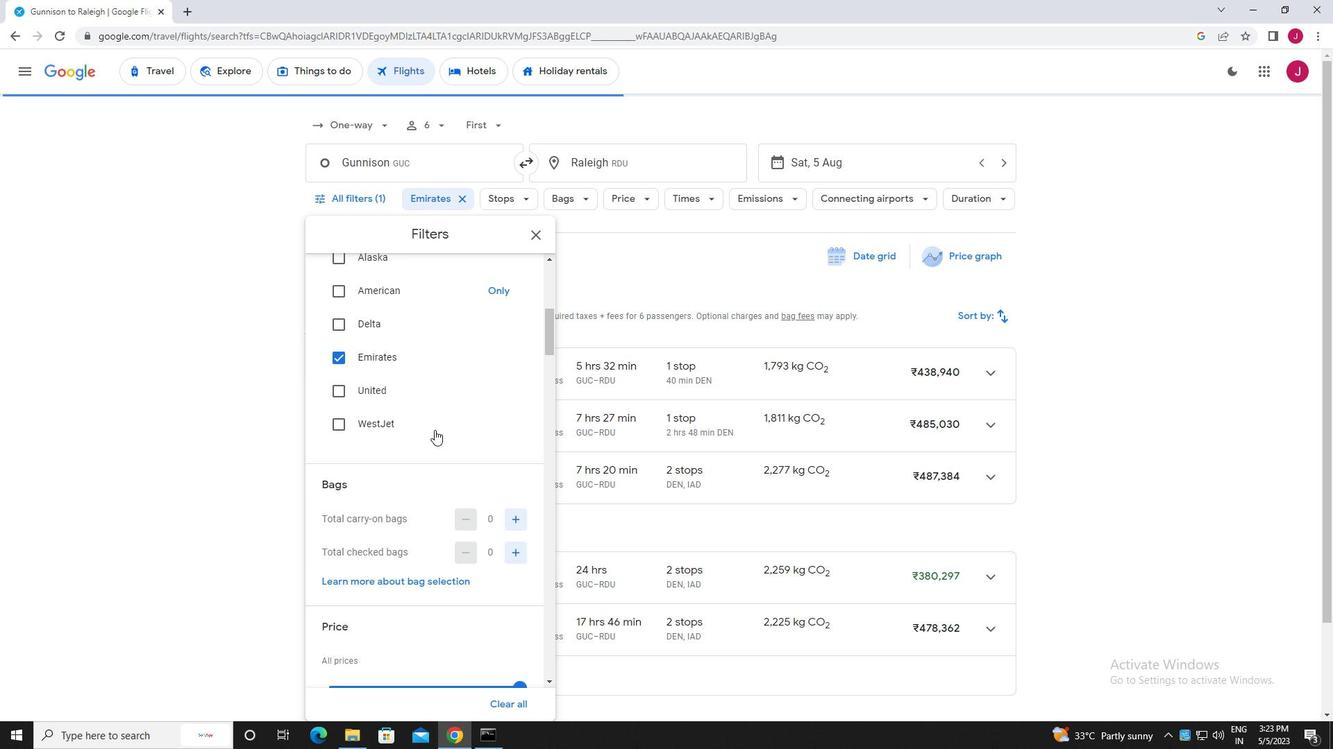 
Action: Mouse scrolled (434, 429) with delta (0, 0)
Screenshot: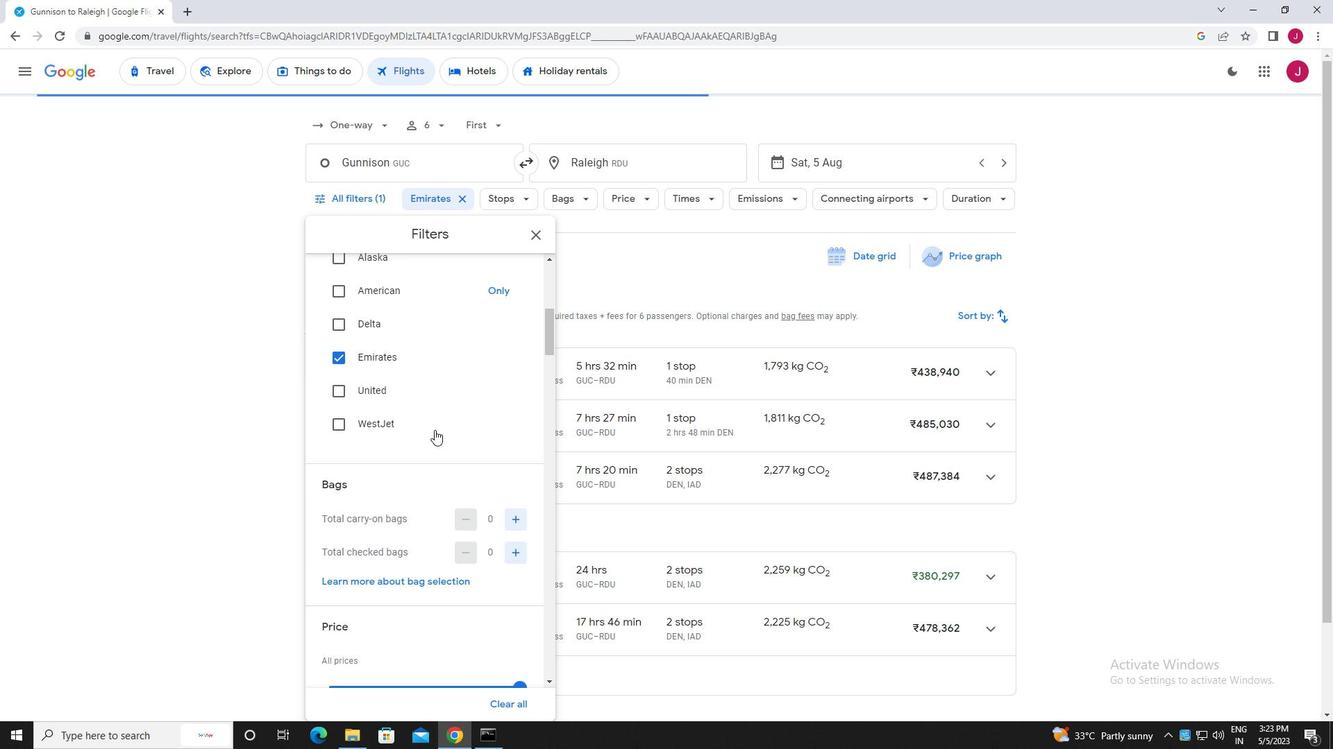 
Action: Mouse moved to (515, 306)
Screenshot: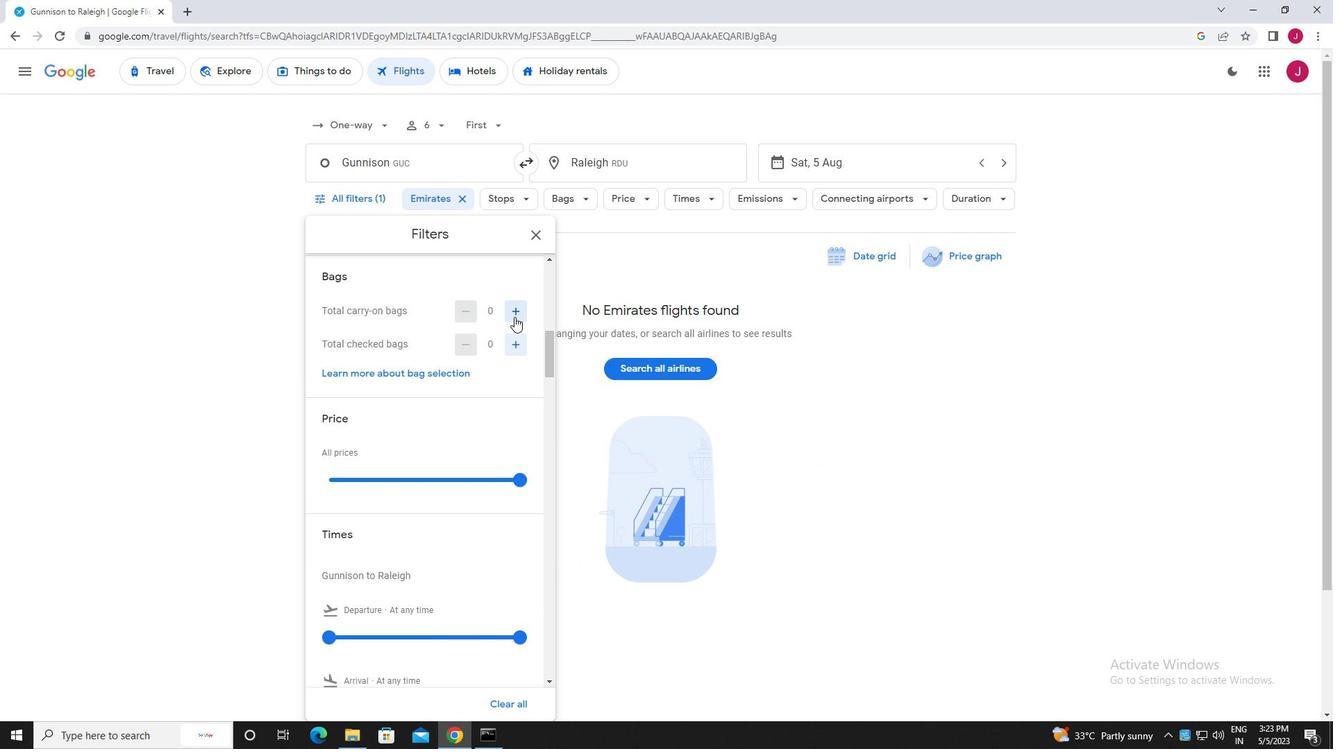 
Action: Mouse pressed left at (515, 306)
Screenshot: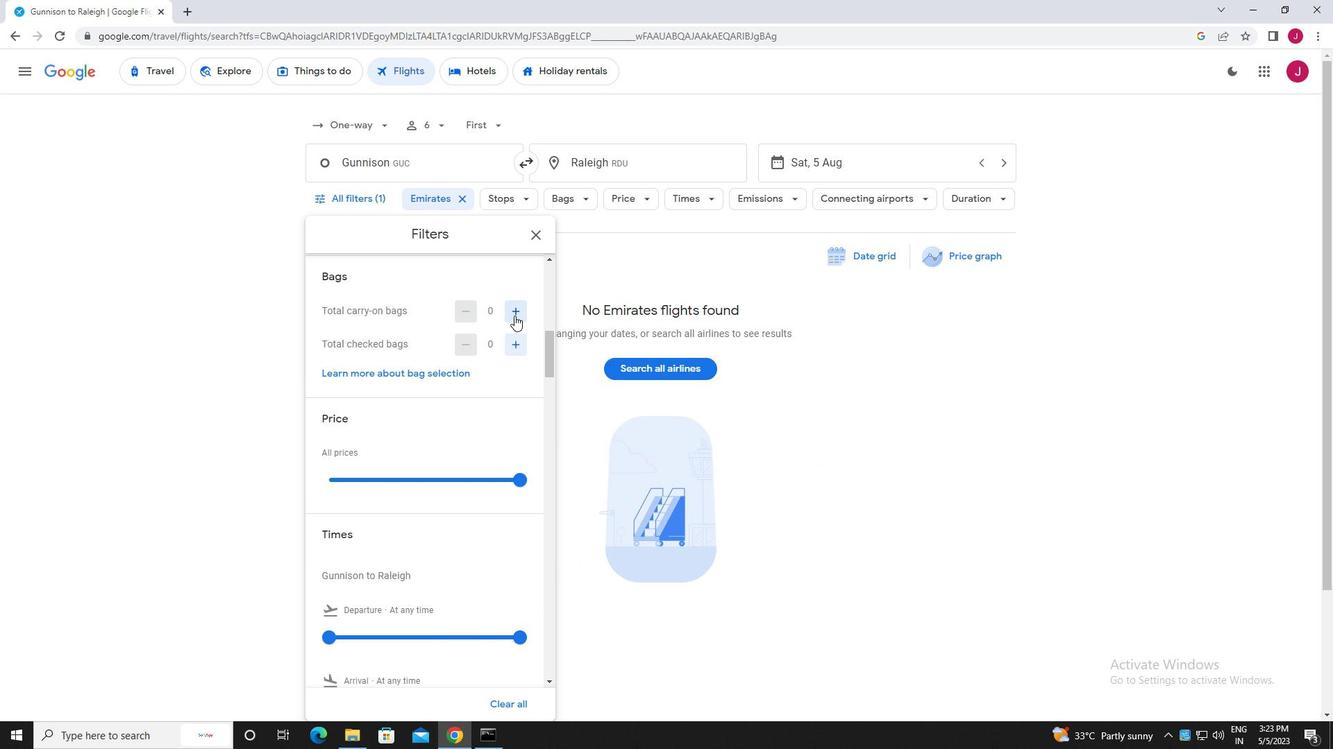 
Action: Mouse moved to (515, 306)
Screenshot: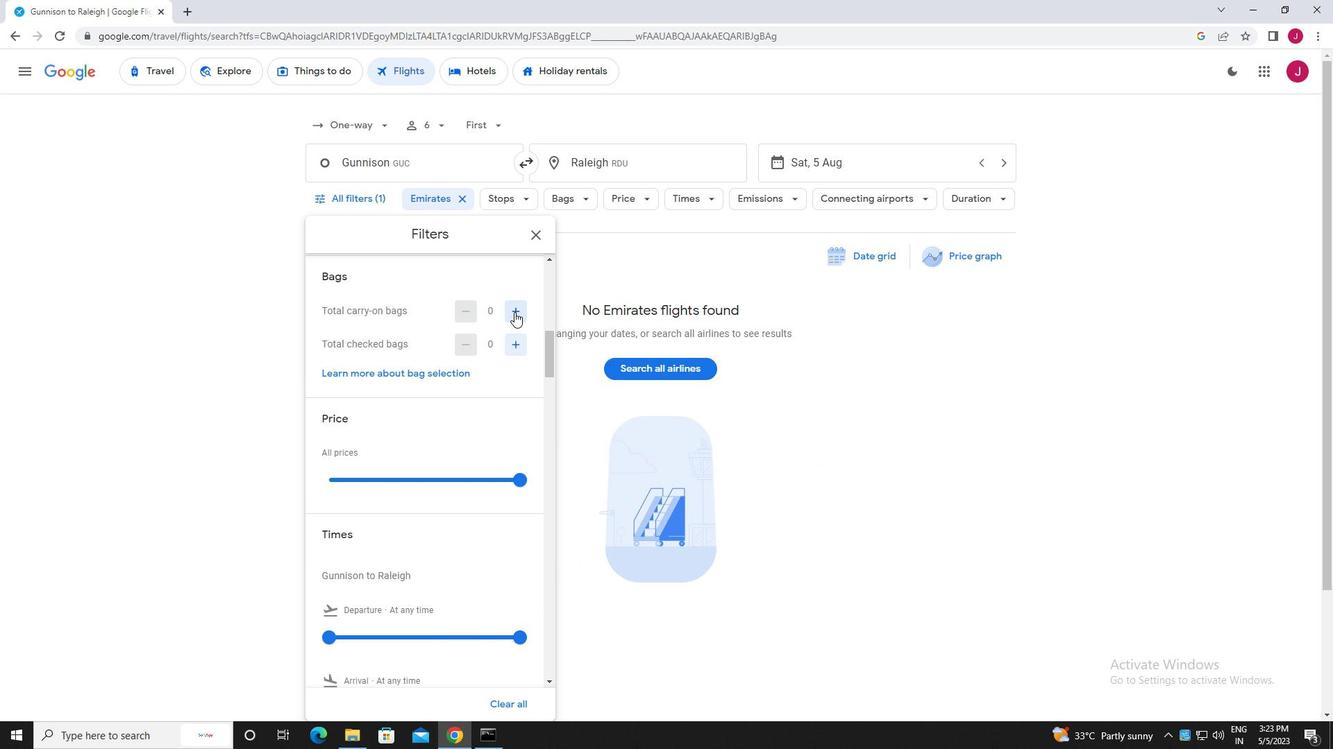 
Action: Mouse pressed left at (515, 306)
Screenshot: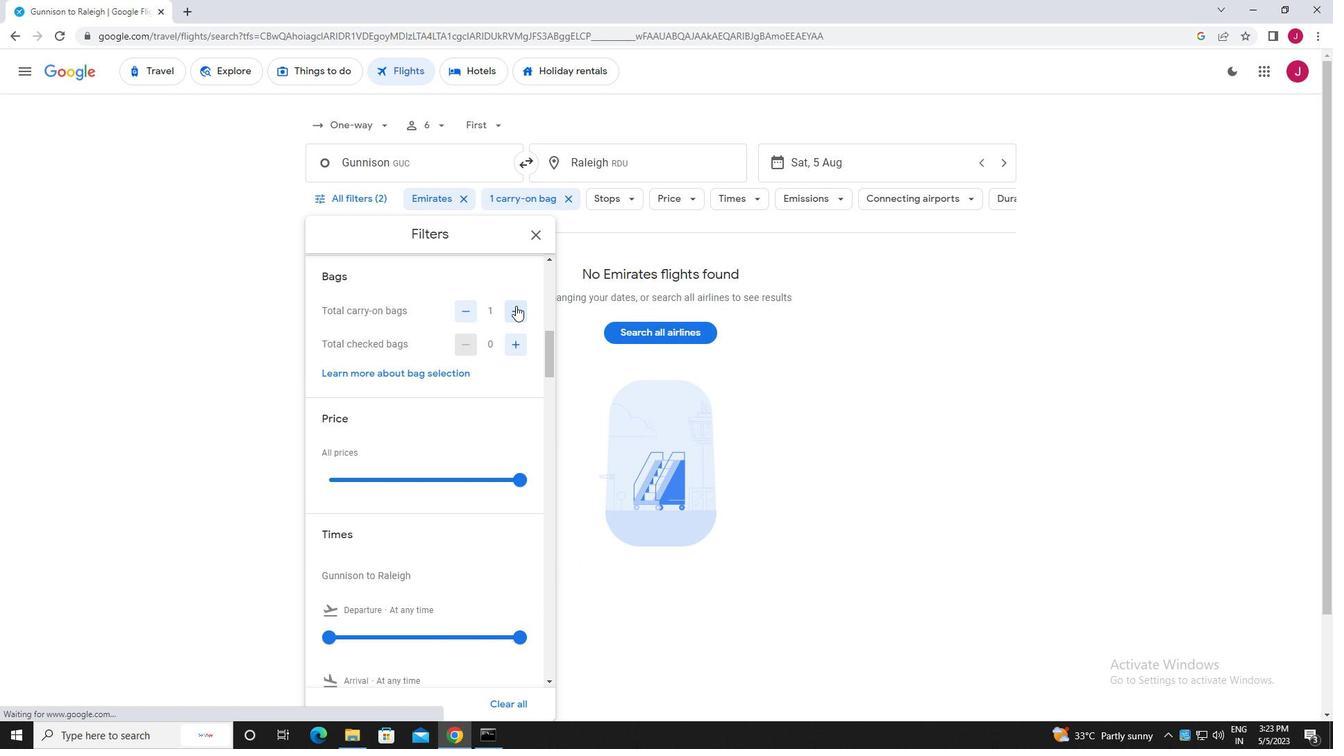 
Action: Mouse moved to (514, 480)
Screenshot: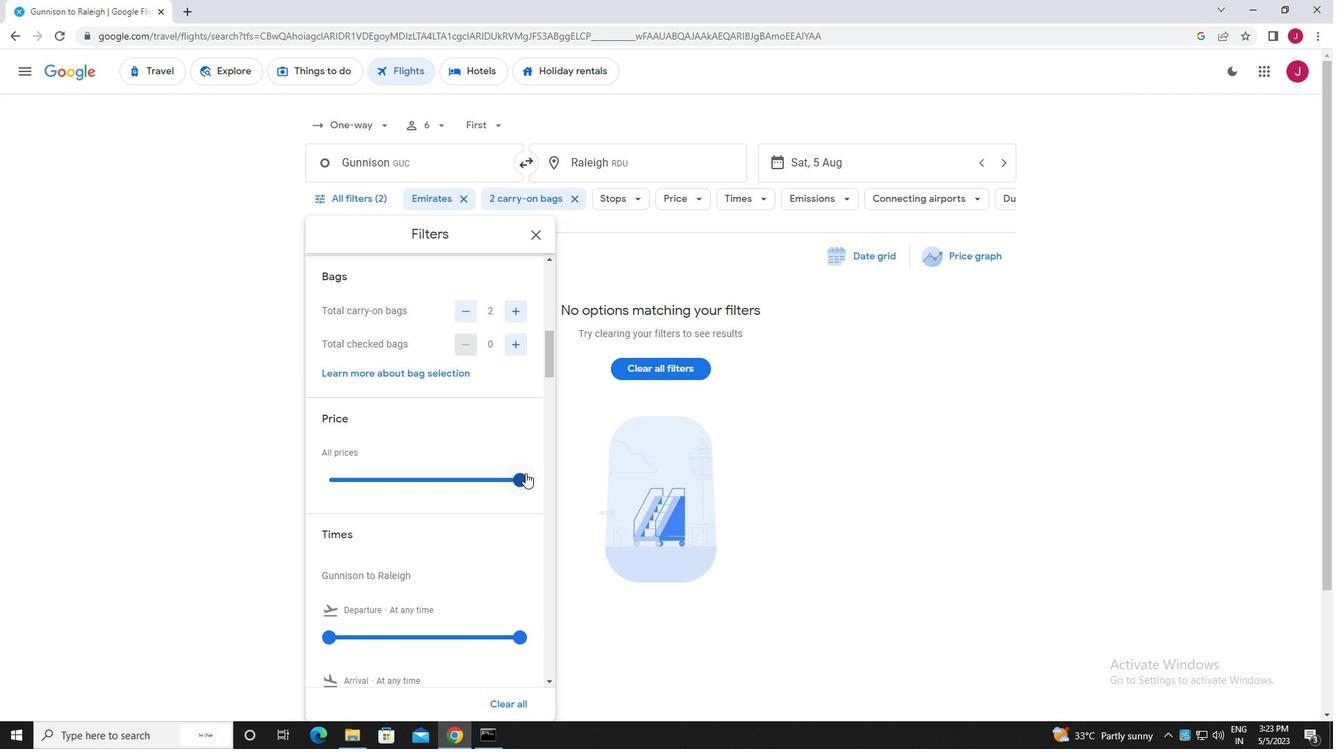 
Action: Mouse pressed left at (514, 480)
Screenshot: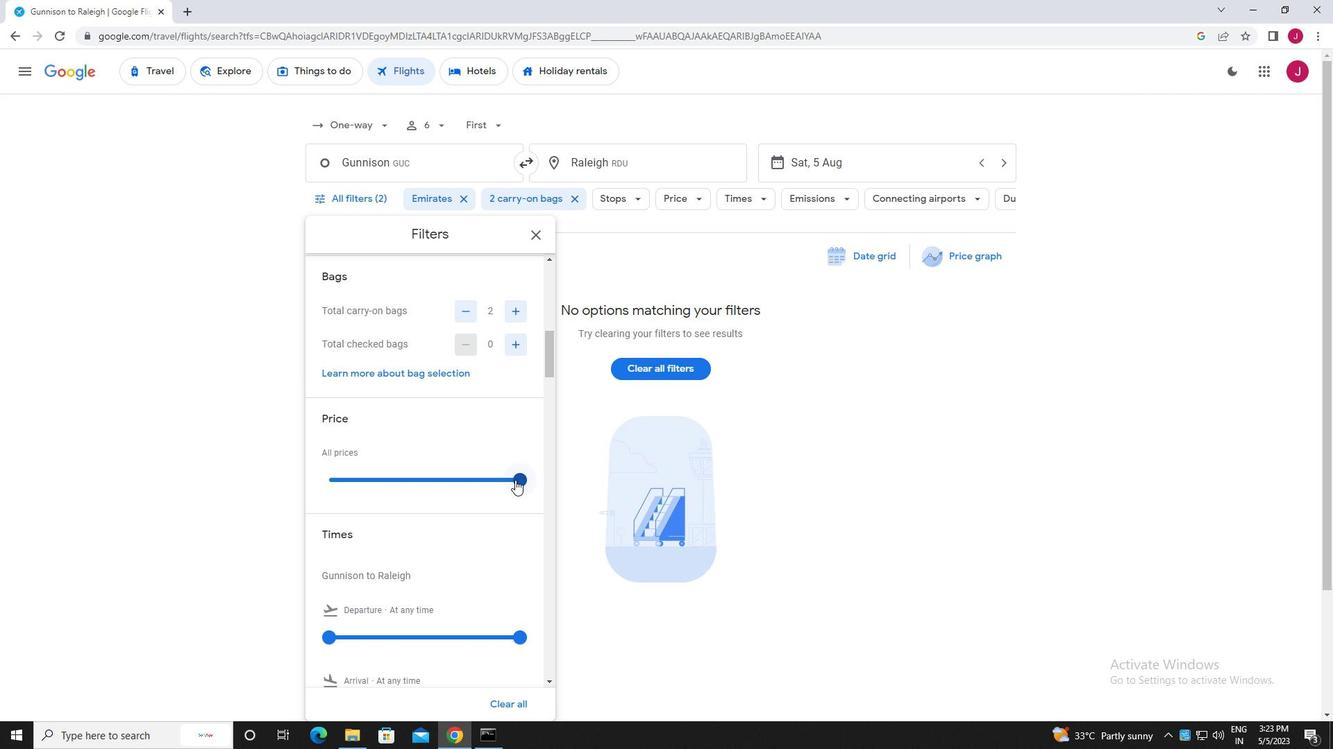
Action: Mouse moved to (434, 442)
Screenshot: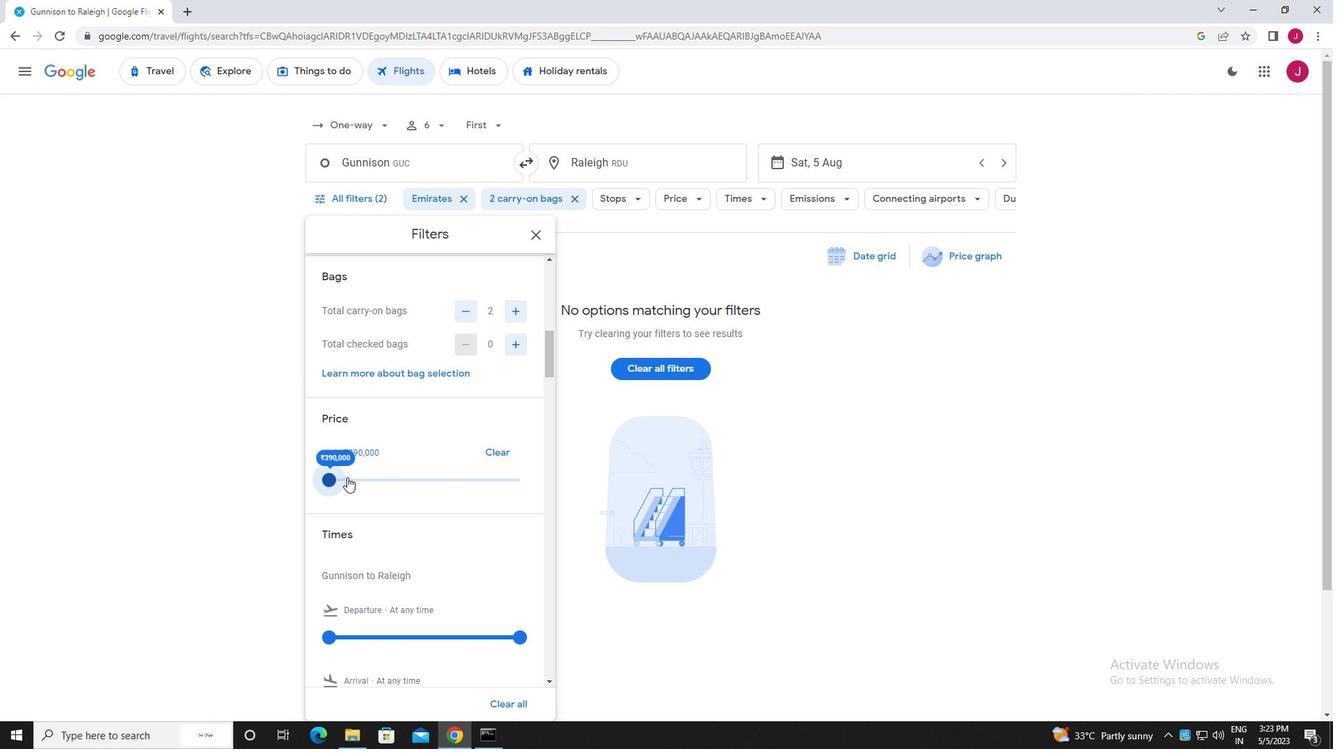 
Action: Mouse scrolled (434, 441) with delta (0, 0)
Screenshot: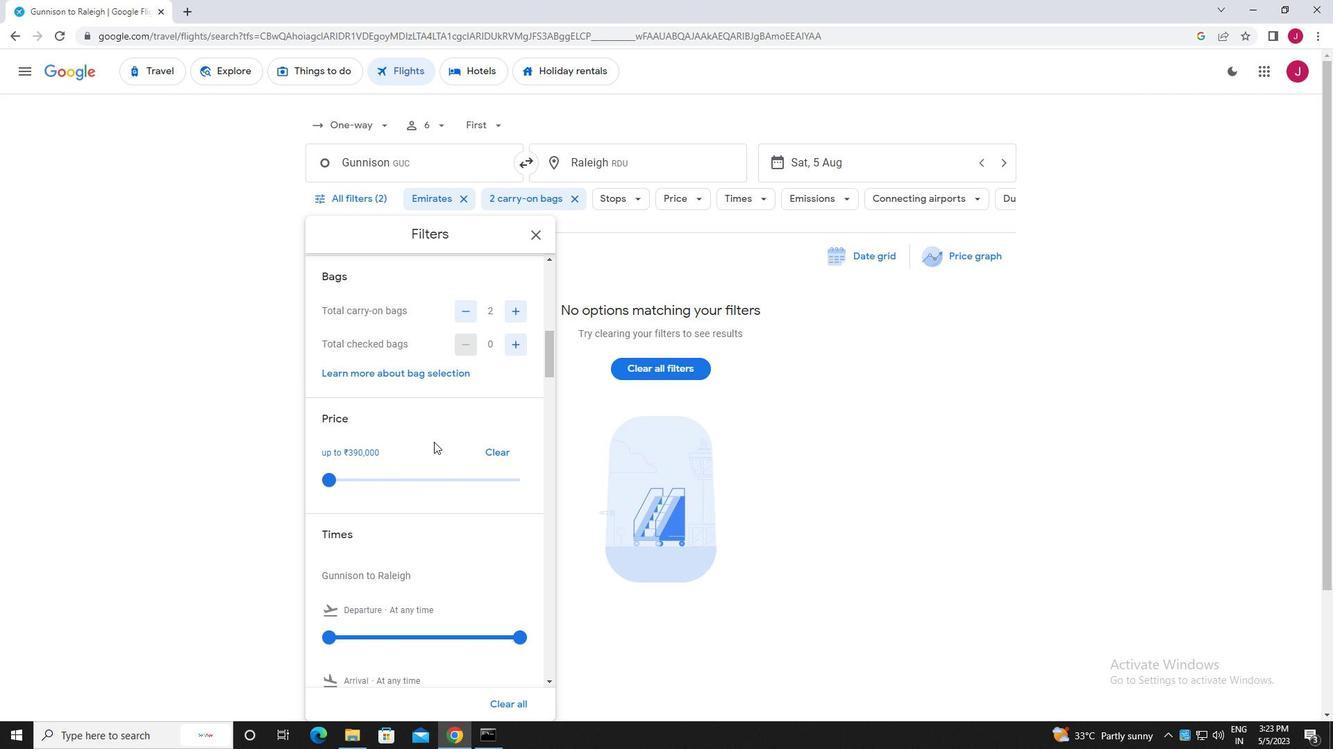 
Action: Mouse moved to (434, 442)
Screenshot: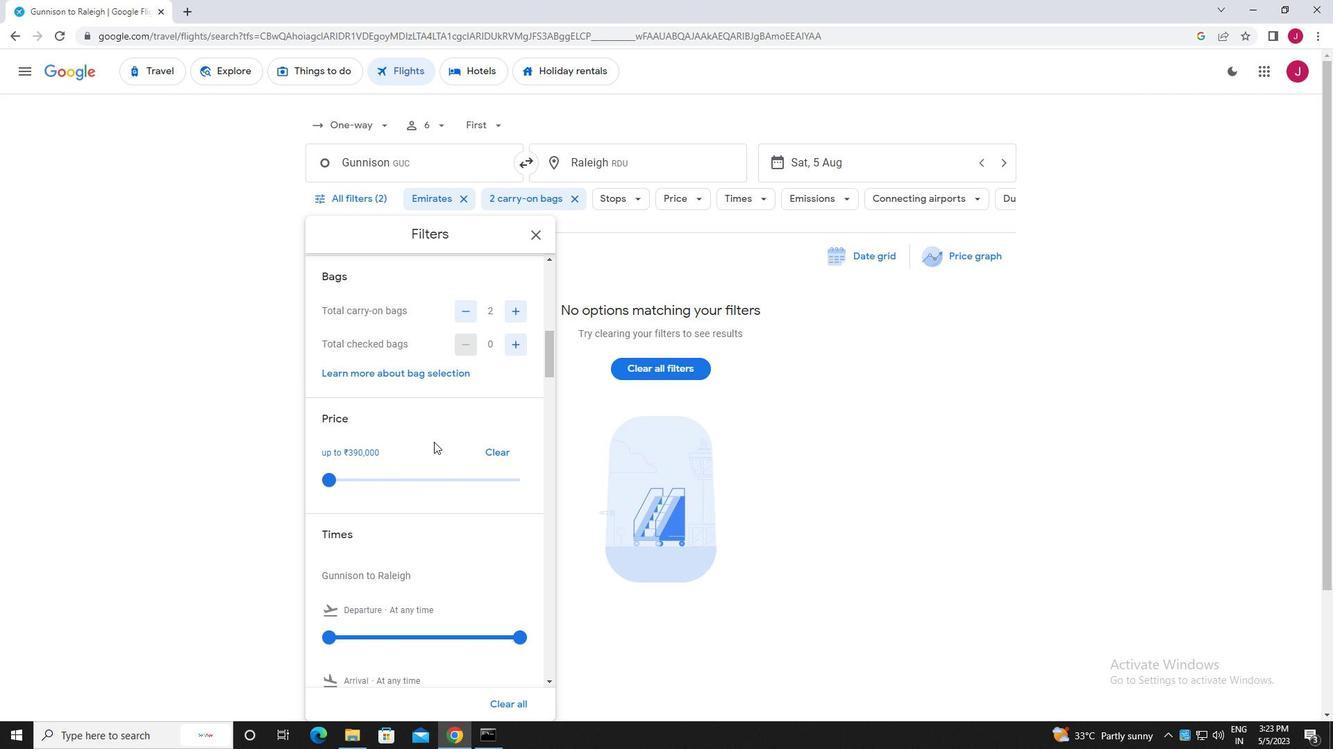 
Action: Mouse scrolled (434, 441) with delta (0, 0)
Screenshot: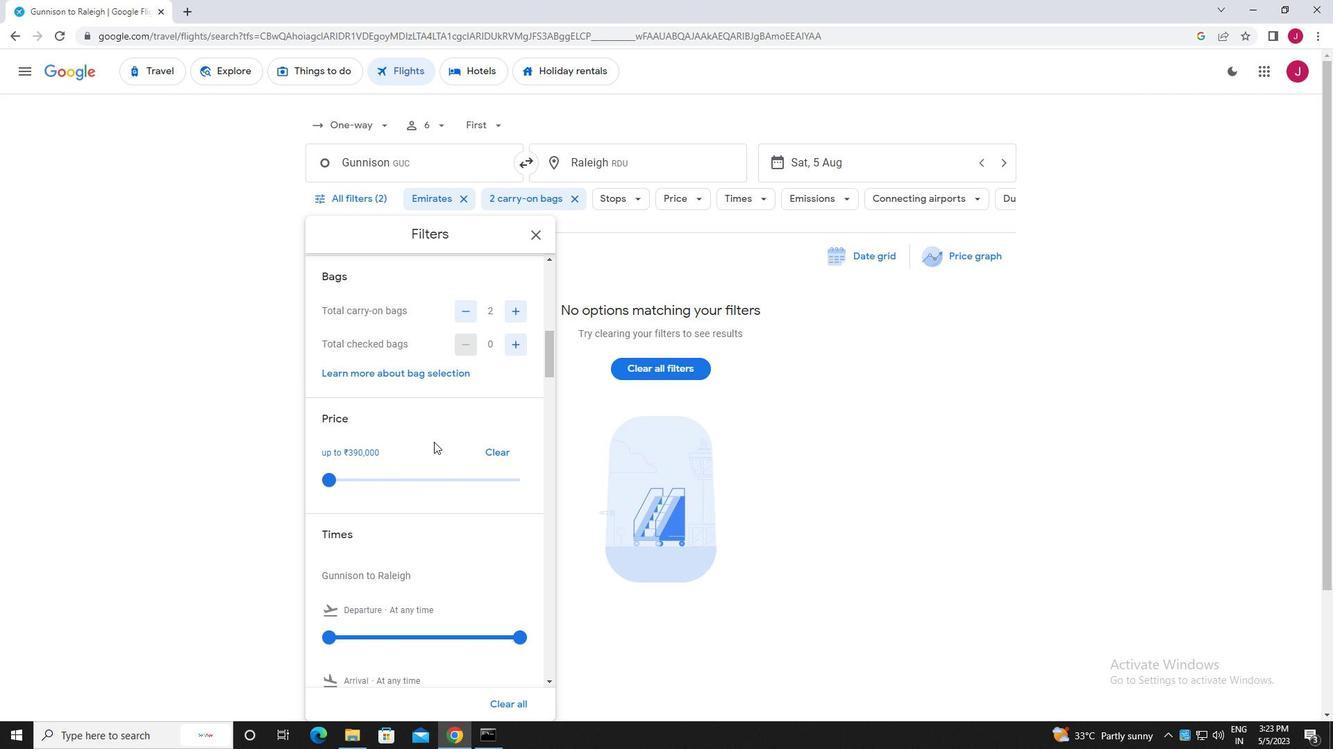 
Action: Mouse scrolled (434, 441) with delta (0, 0)
Screenshot: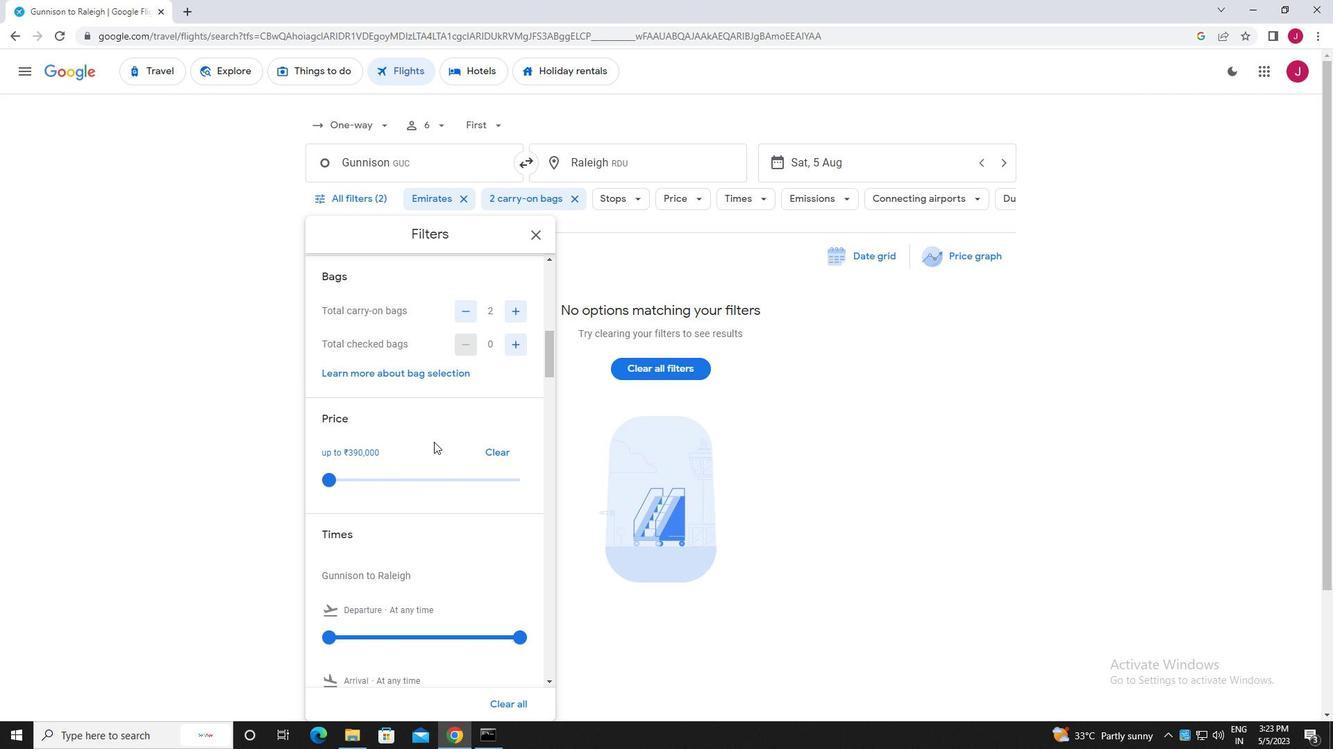 
Action: Mouse moved to (330, 428)
Screenshot: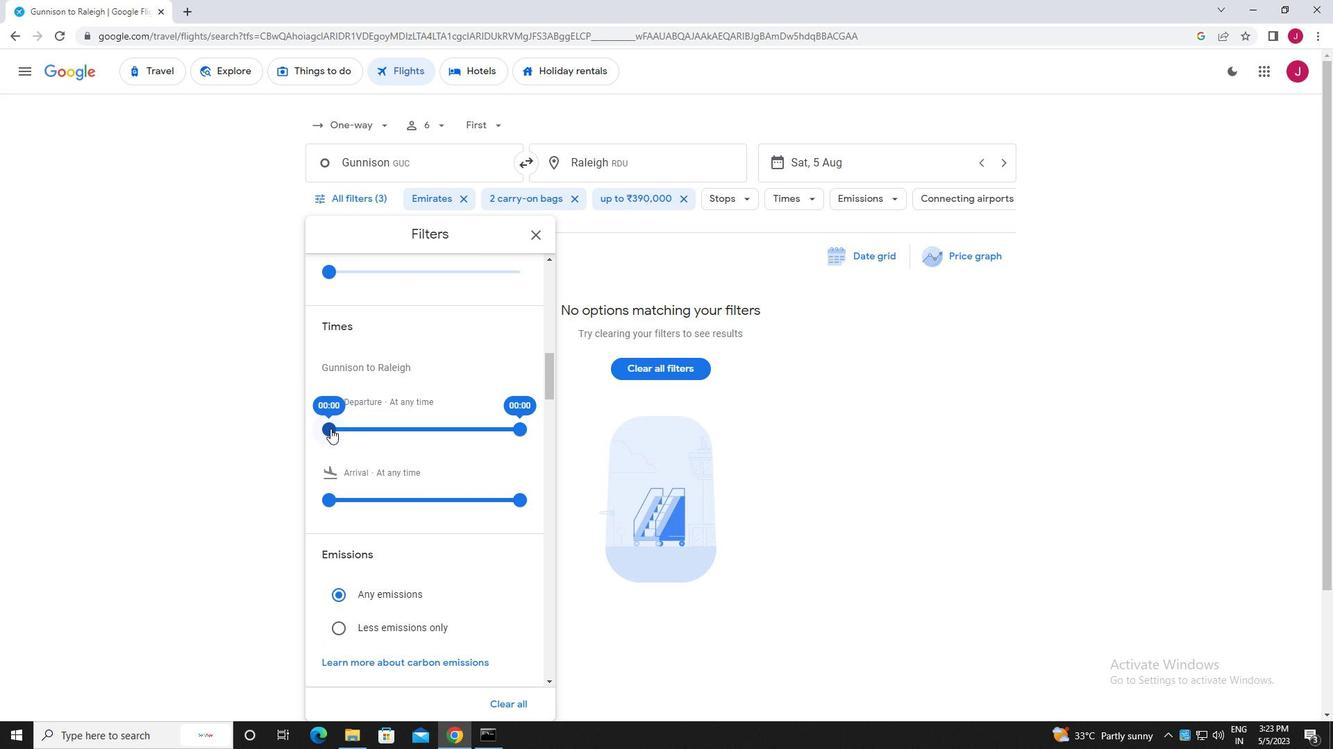 
Action: Mouse pressed left at (330, 428)
Screenshot: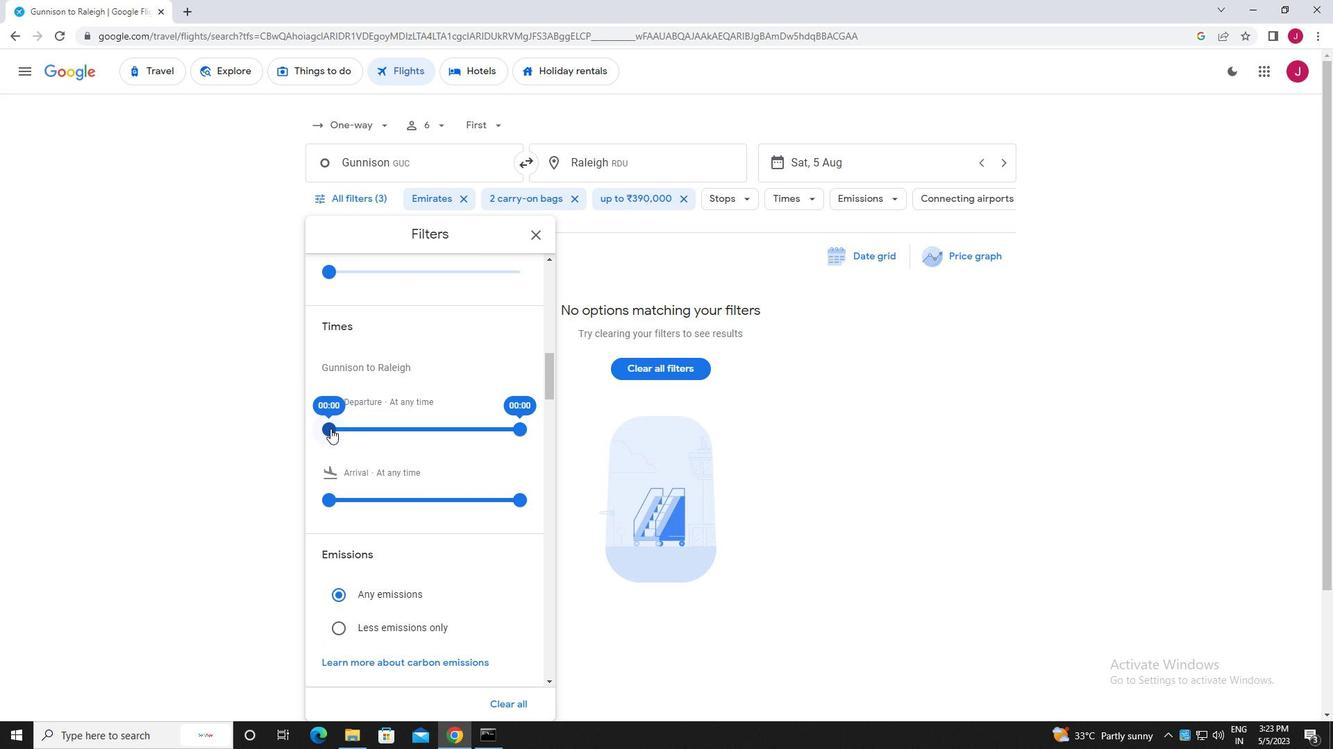 
Action: Mouse moved to (522, 427)
Screenshot: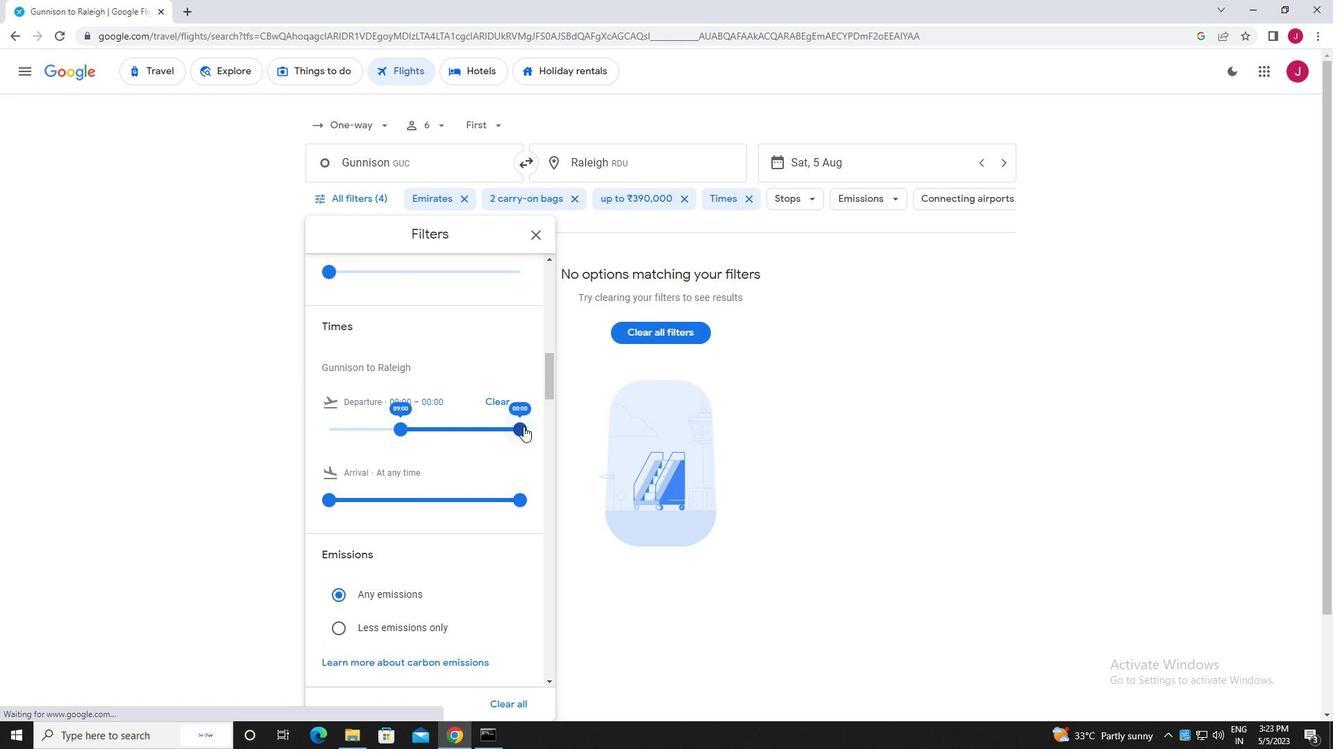 
Action: Mouse pressed left at (522, 427)
Screenshot: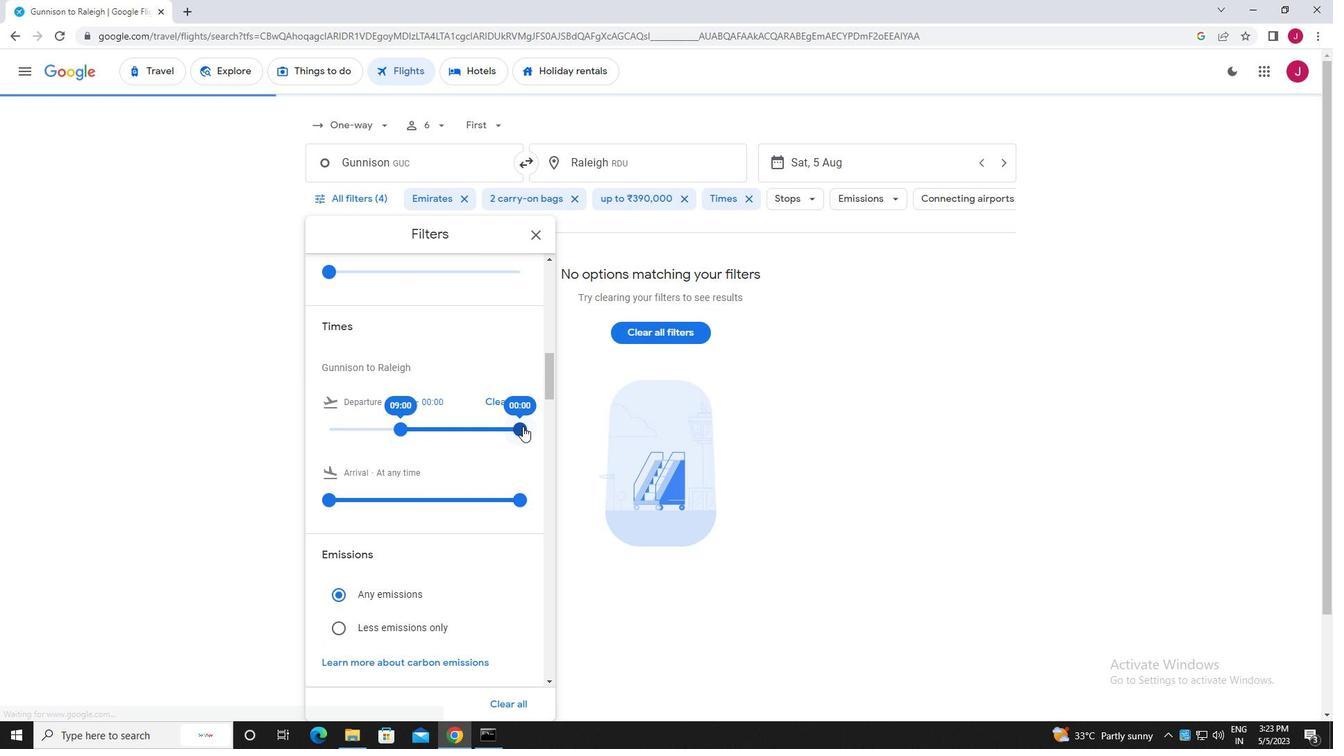 
Action: Mouse moved to (536, 229)
Screenshot: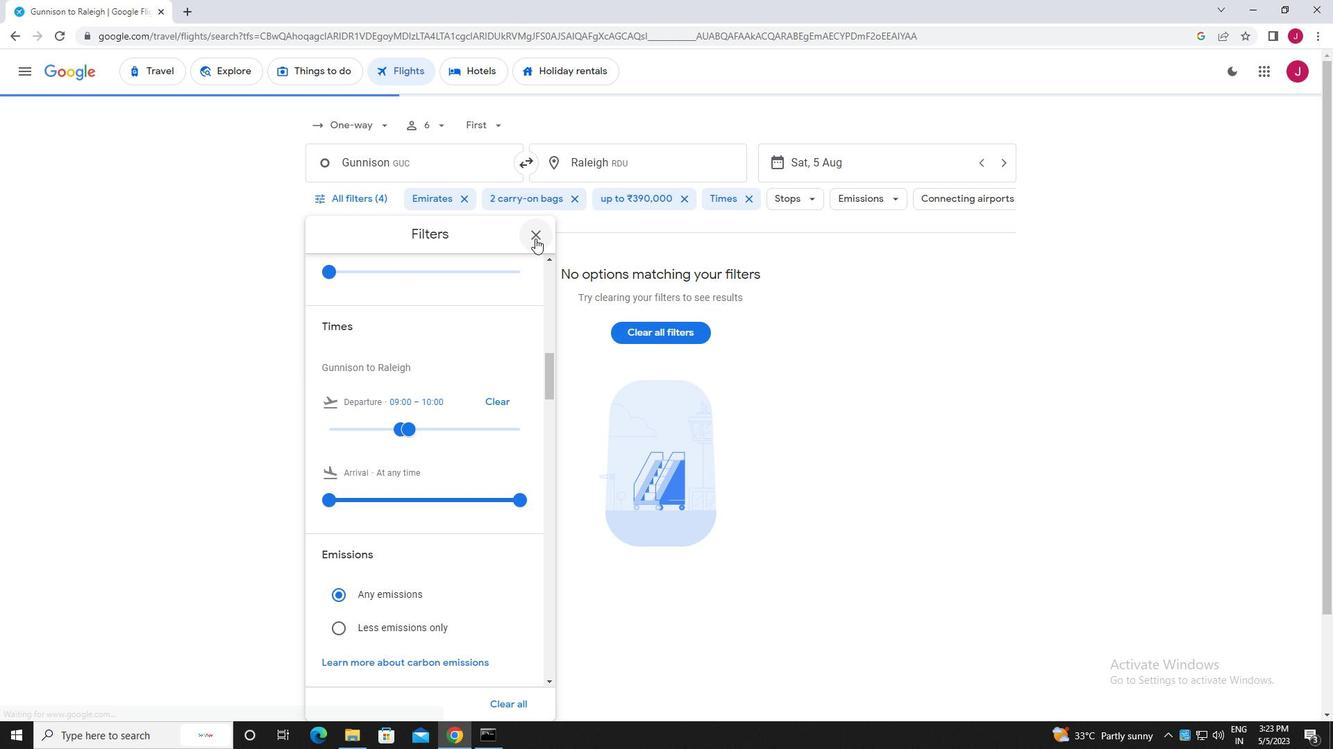 
Action: Mouse pressed left at (536, 229)
Screenshot: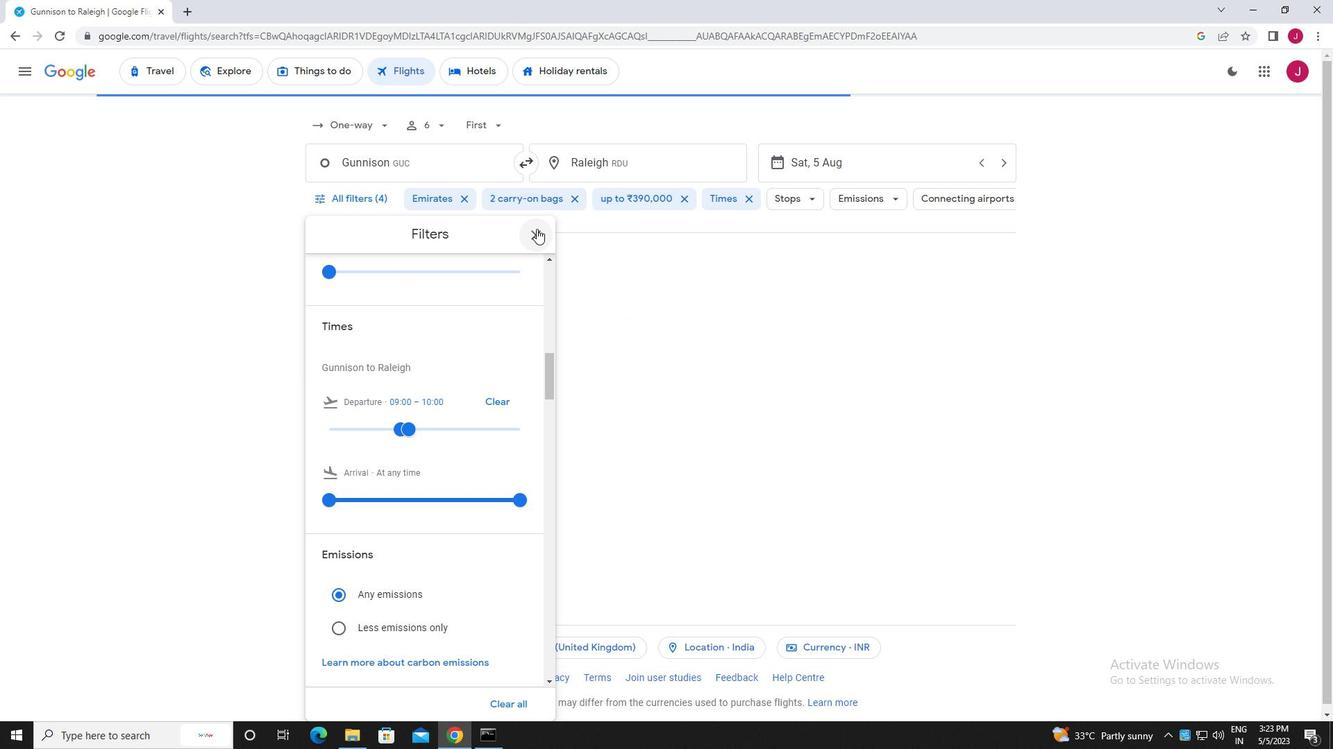 
Action: Mouse moved to (537, 230)
Screenshot: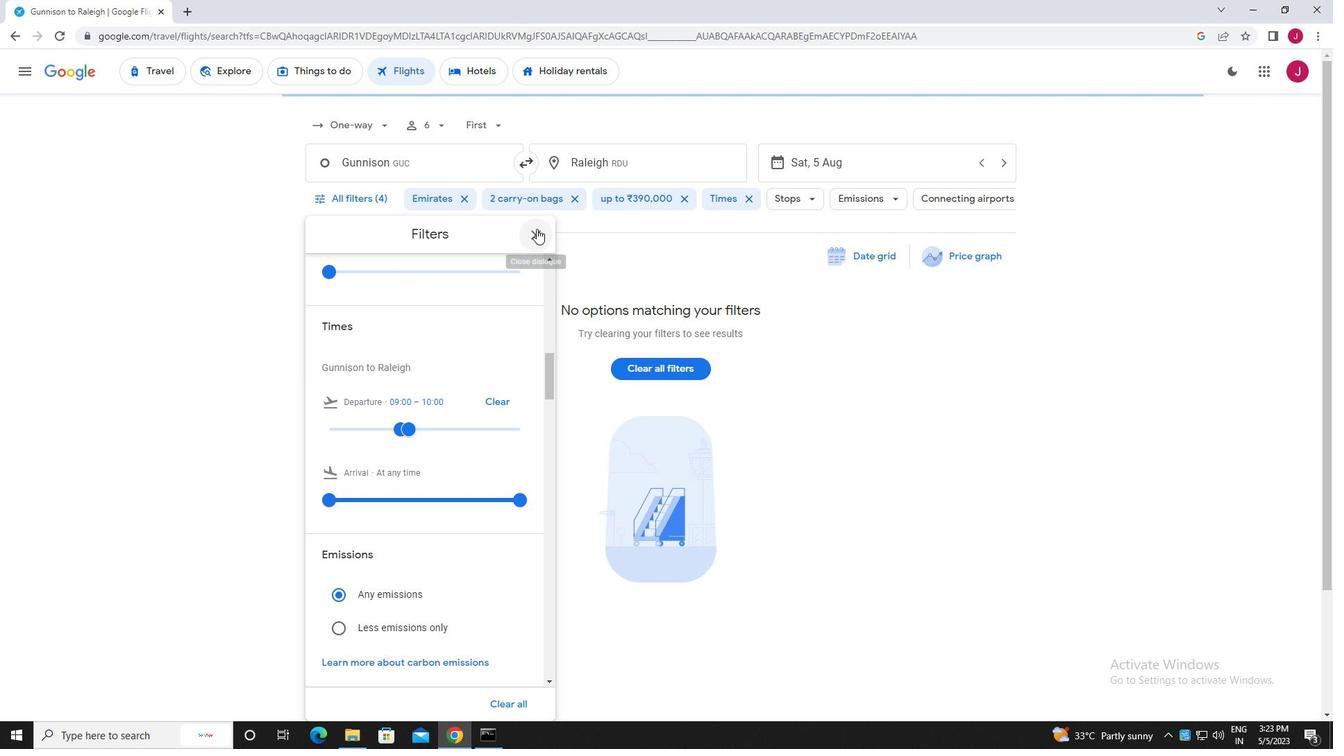 
